 Task: Search one way flight ticket for 1 adult, 5 children, 2 infants in seat and 1 infant on lap in first from Indianapolis: Indianapolis International Airport to Springfield: Abraham Lincoln Capital Airport on 5-2-2023. Choice of flights is Frontier. Number of bags: 7 checked bags. Price is upto 77000. Outbound departure time preference is 6:45.
Action: Mouse moved to (383, 334)
Screenshot: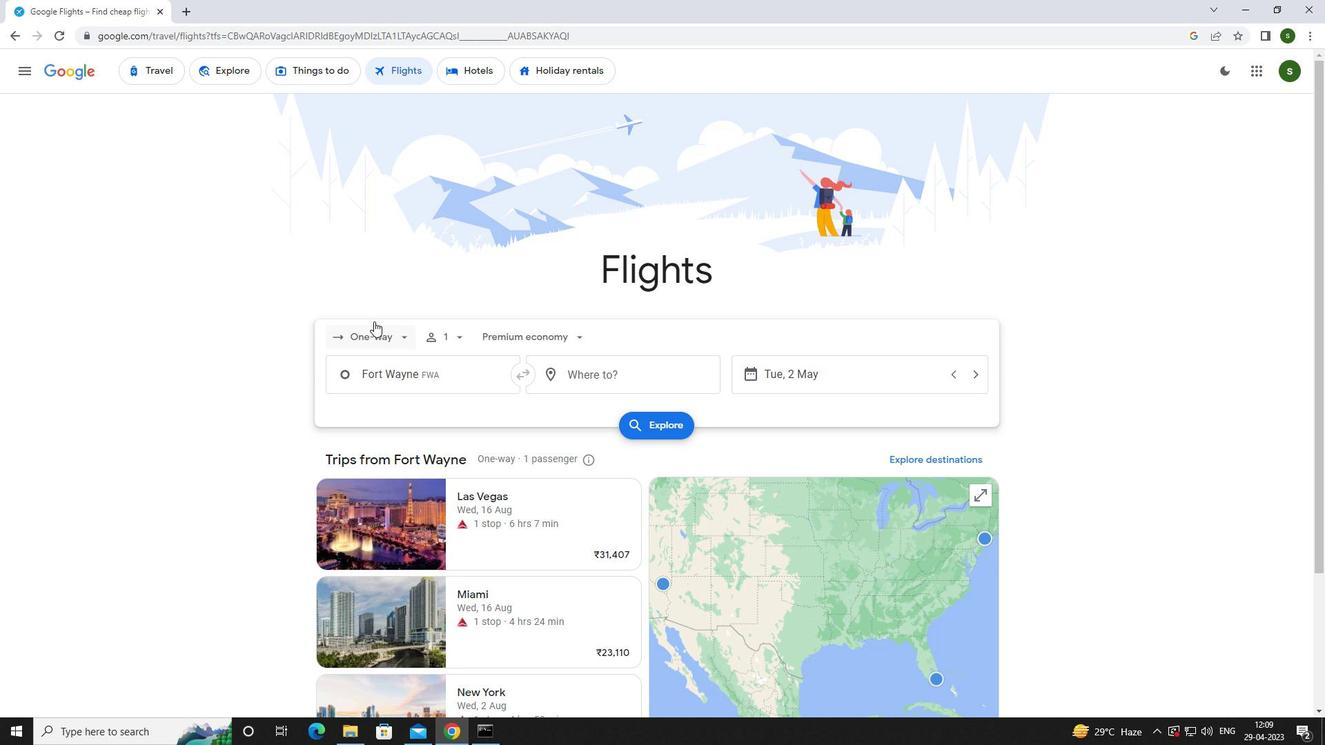 
Action: Mouse pressed left at (383, 334)
Screenshot: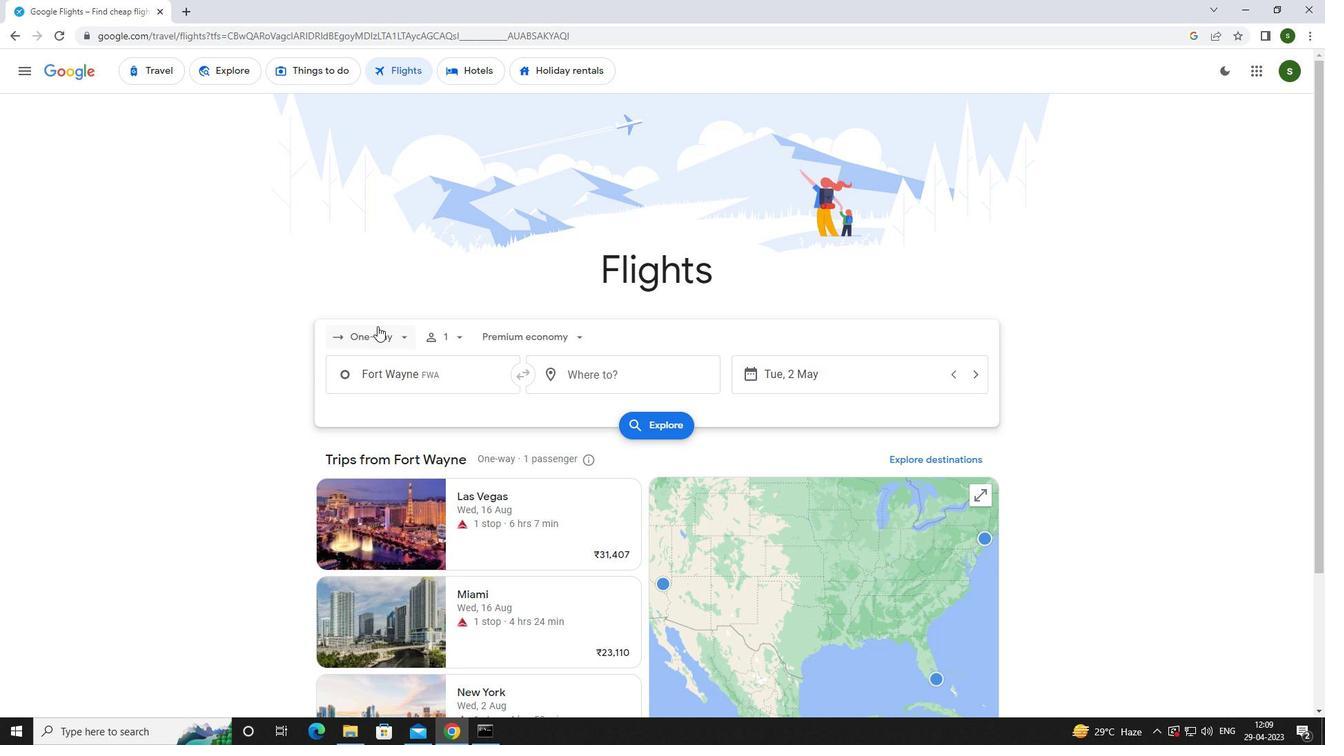 
Action: Mouse moved to (381, 406)
Screenshot: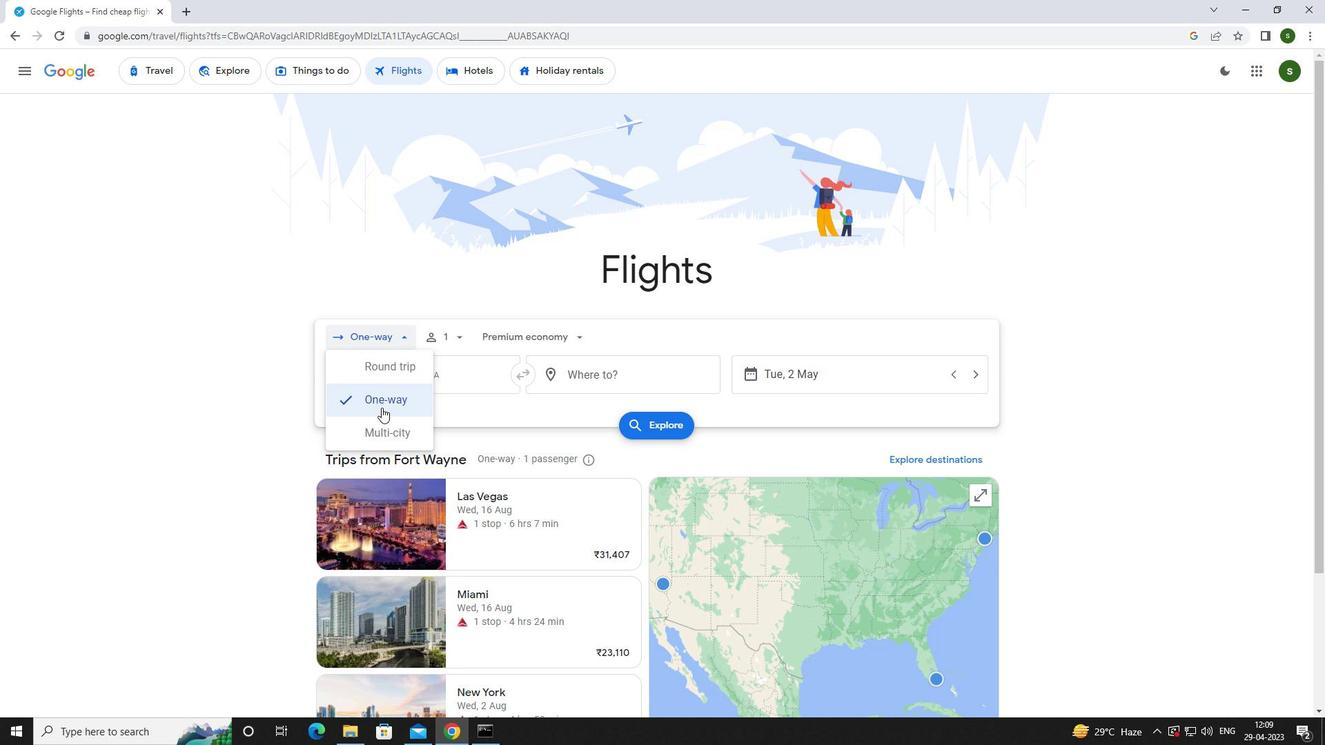 
Action: Mouse pressed left at (381, 406)
Screenshot: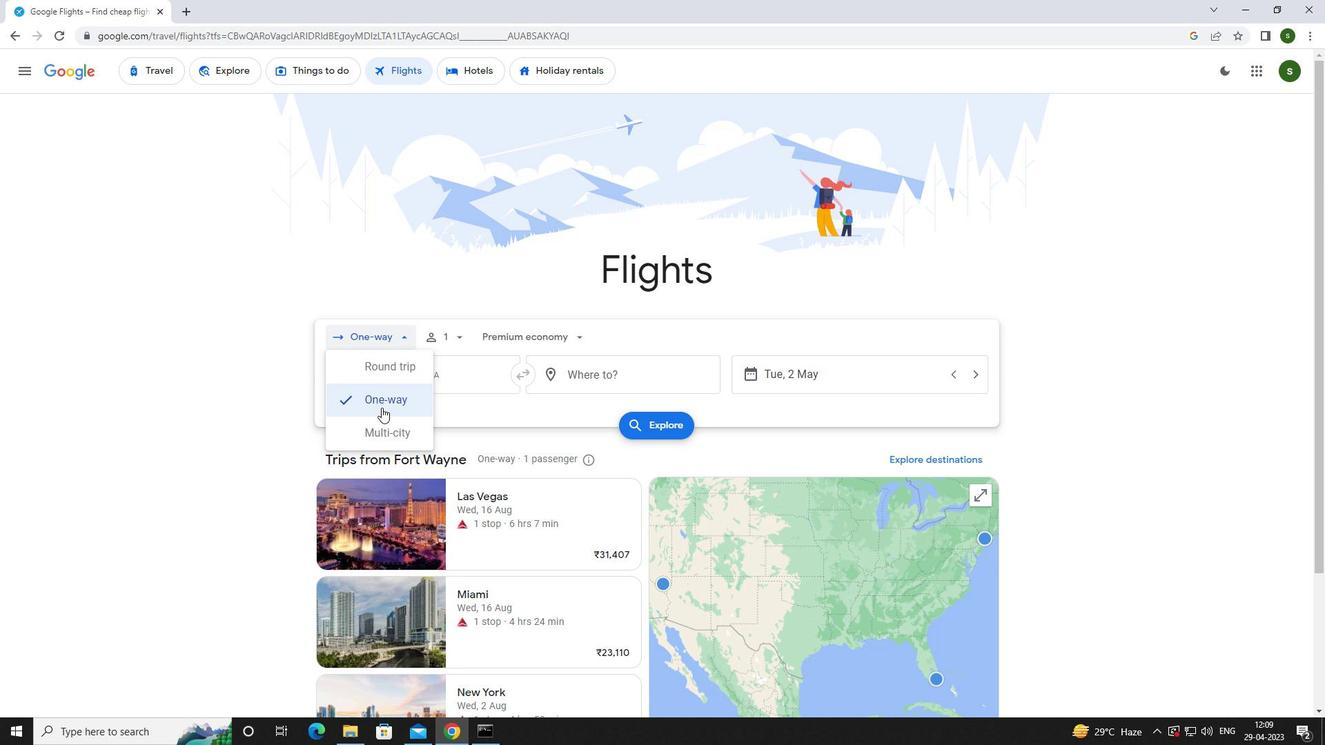 
Action: Mouse moved to (454, 333)
Screenshot: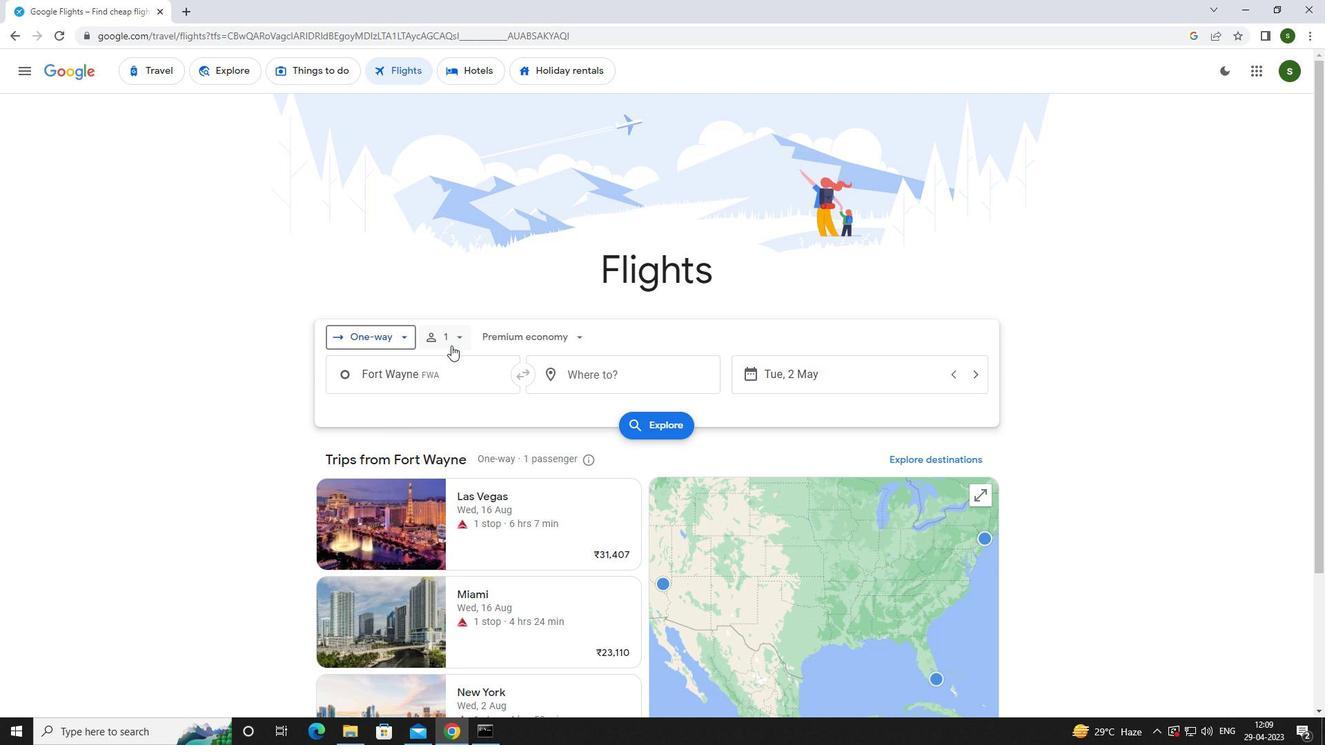 
Action: Mouse pressed left at (454, 333)
Screenshot: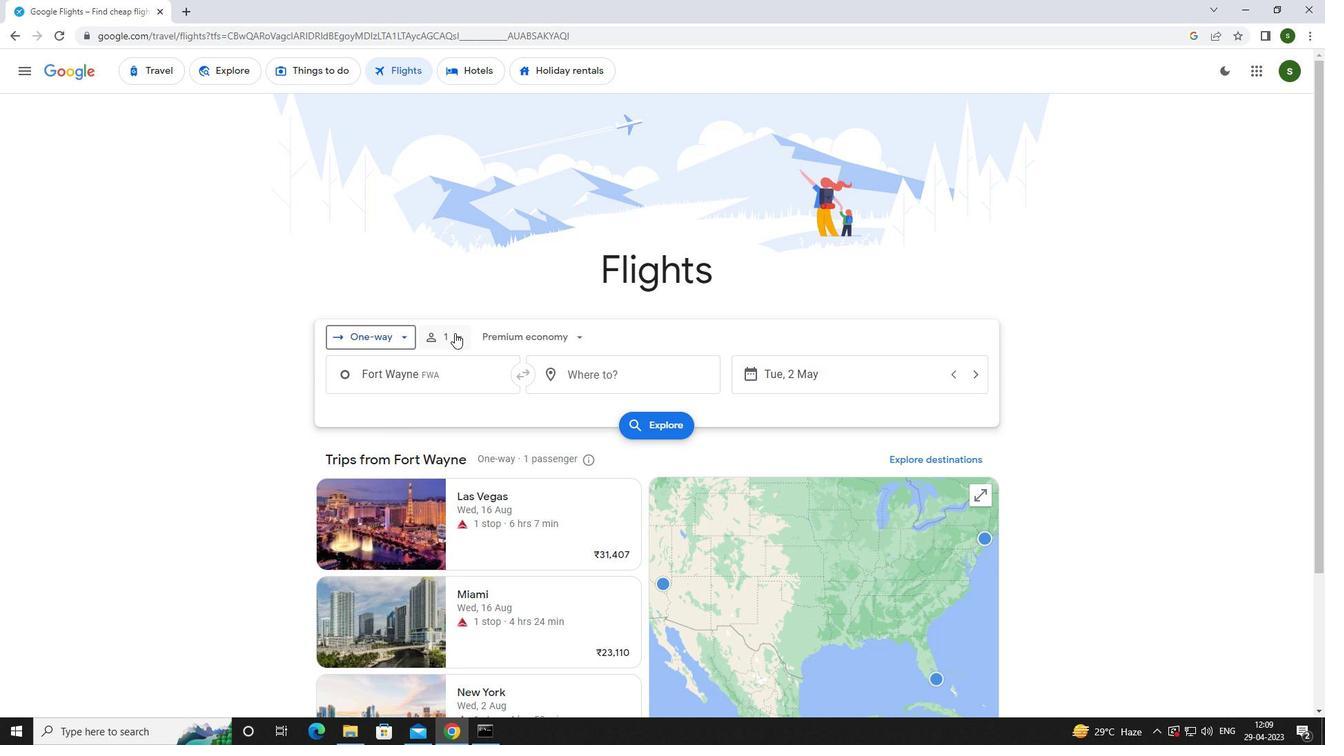 
Action: Mouse moved to (569, 404)
Screenshot: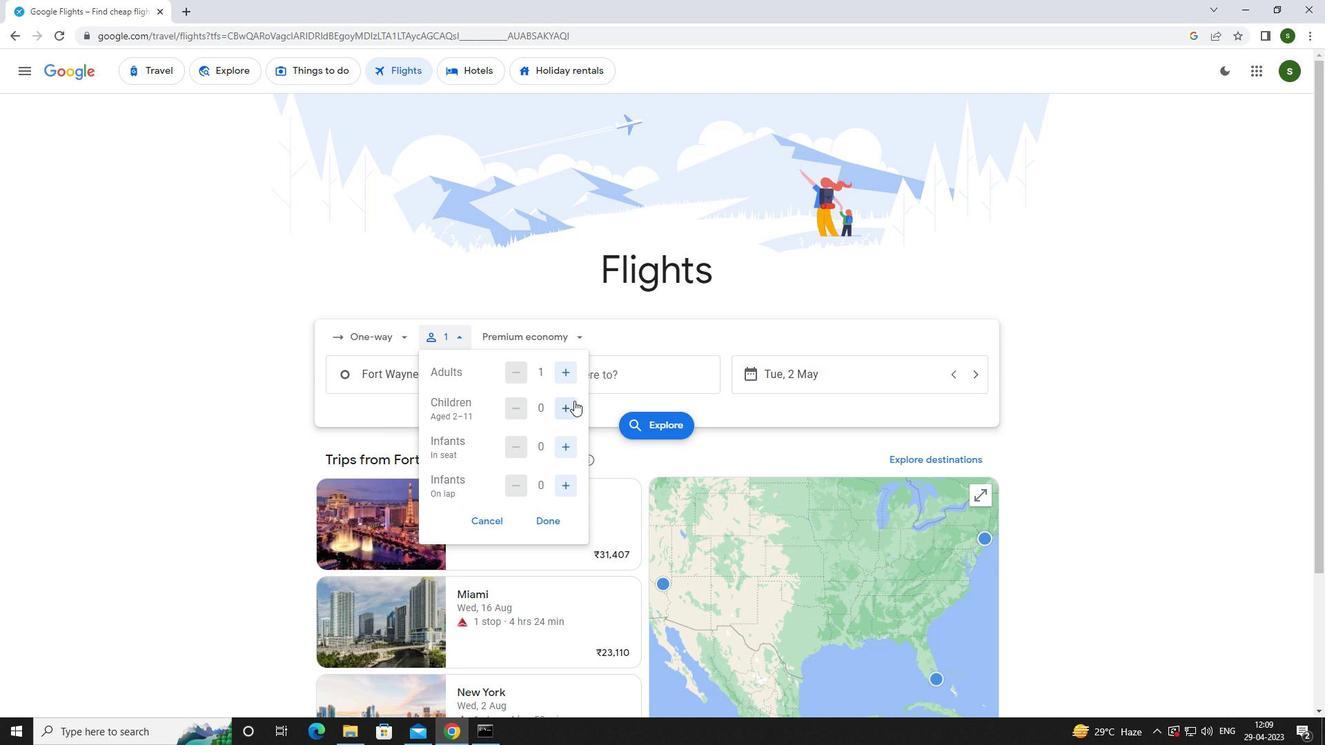 
Action: Mouse pressed left at (569, 404)
Screenshot: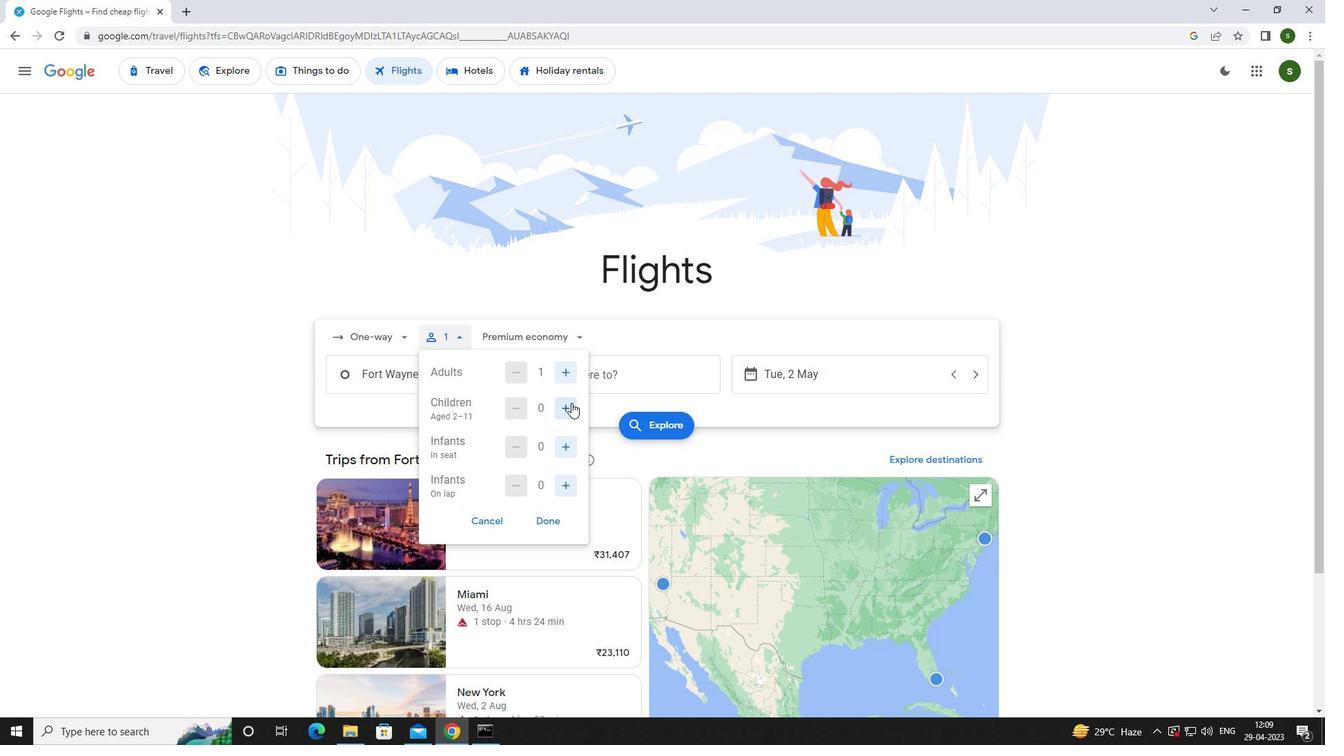 
Action: Mouse pressed left at (569, 404)
Screenshot: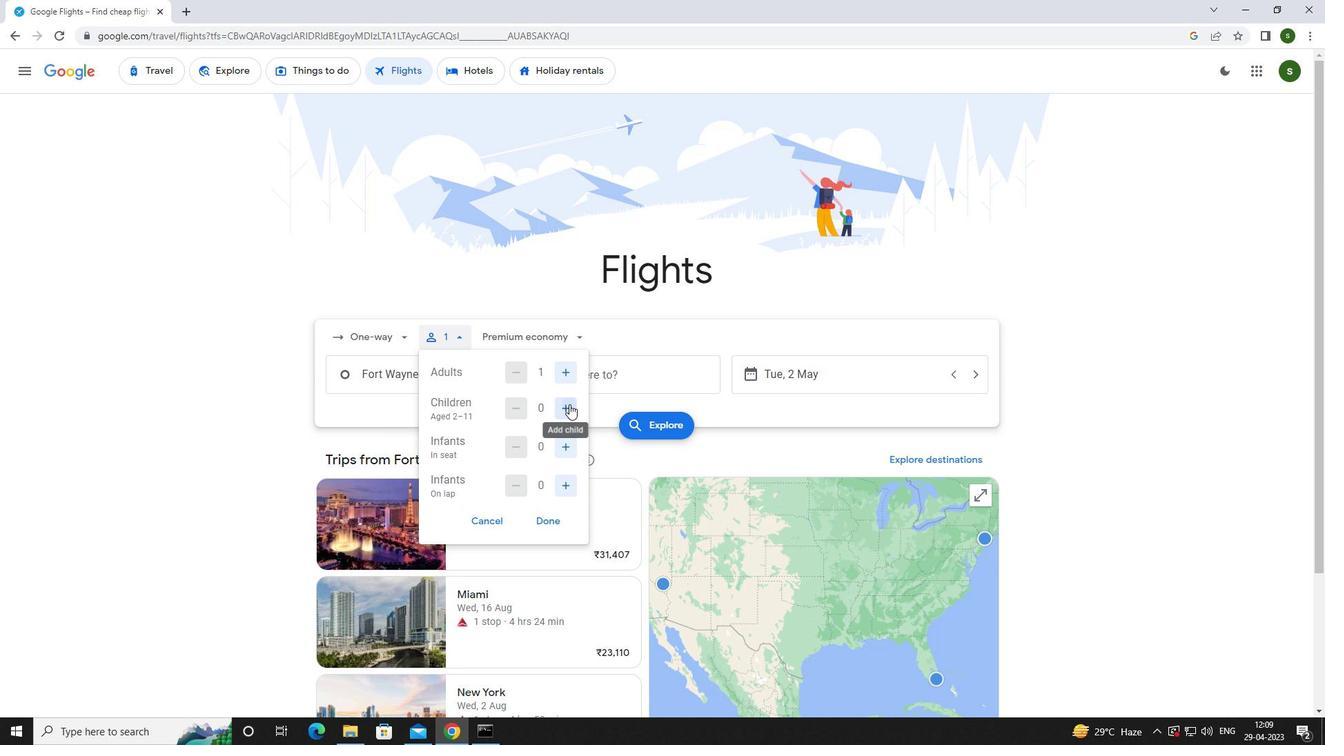 
Action: Mouse pressed left at (569, 404)
Screenshot: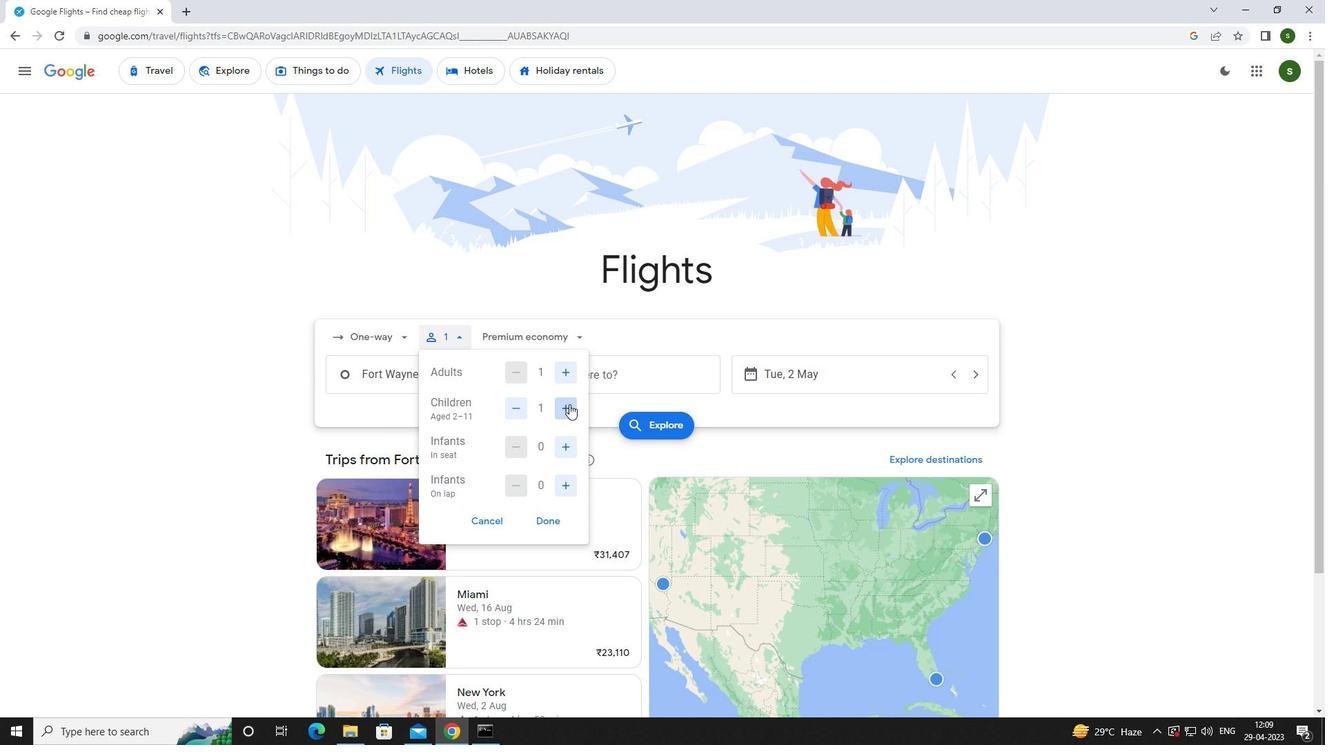 
Action: Mouse pressed left at (569, 404)
Screenshot: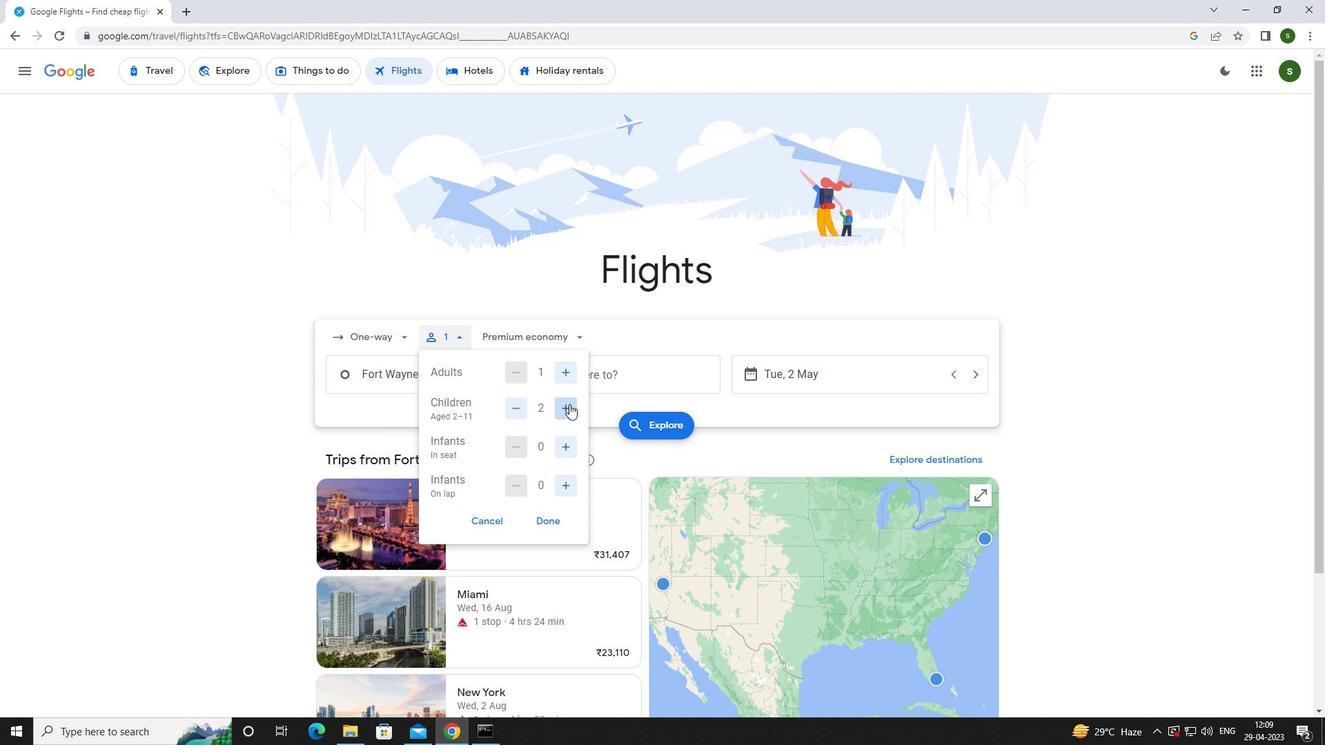 
Action: Mouse pressed left at (569, 404)
Screenshot: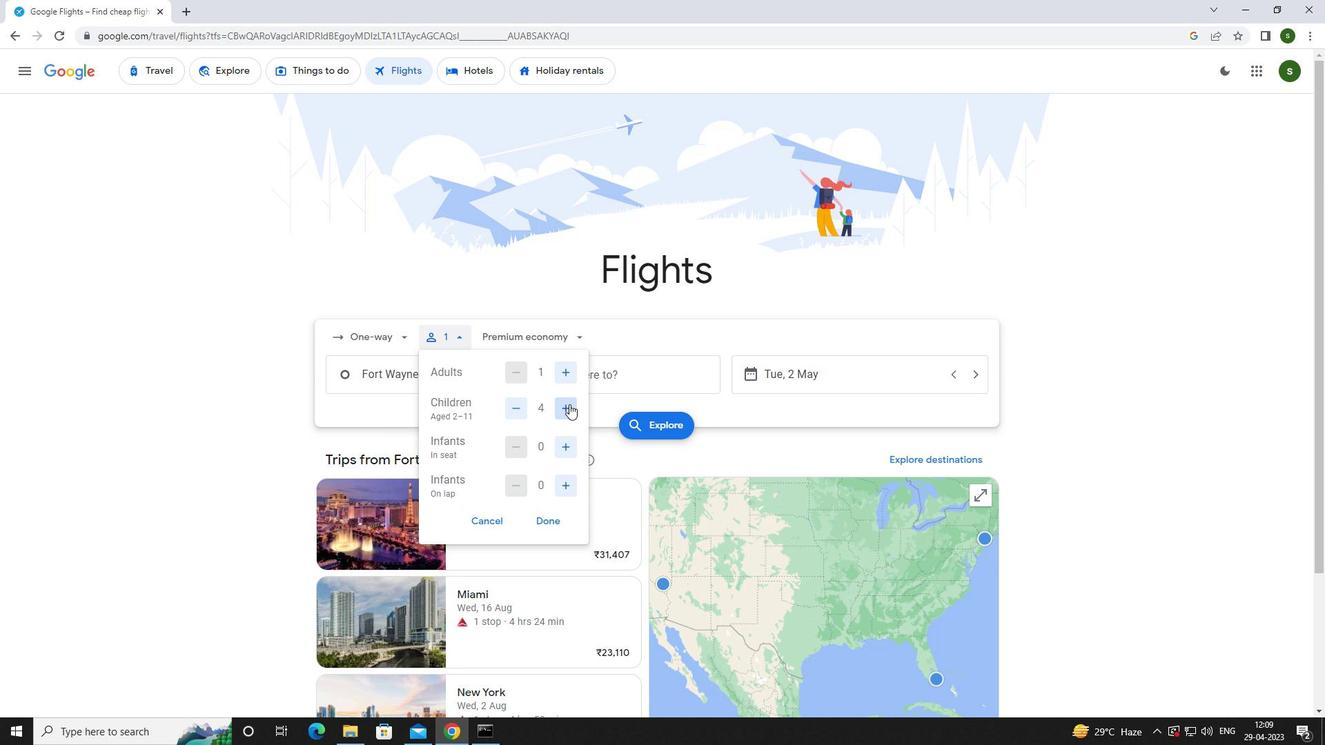 
Action: Mouse moved to (569, 443)
Screenshot: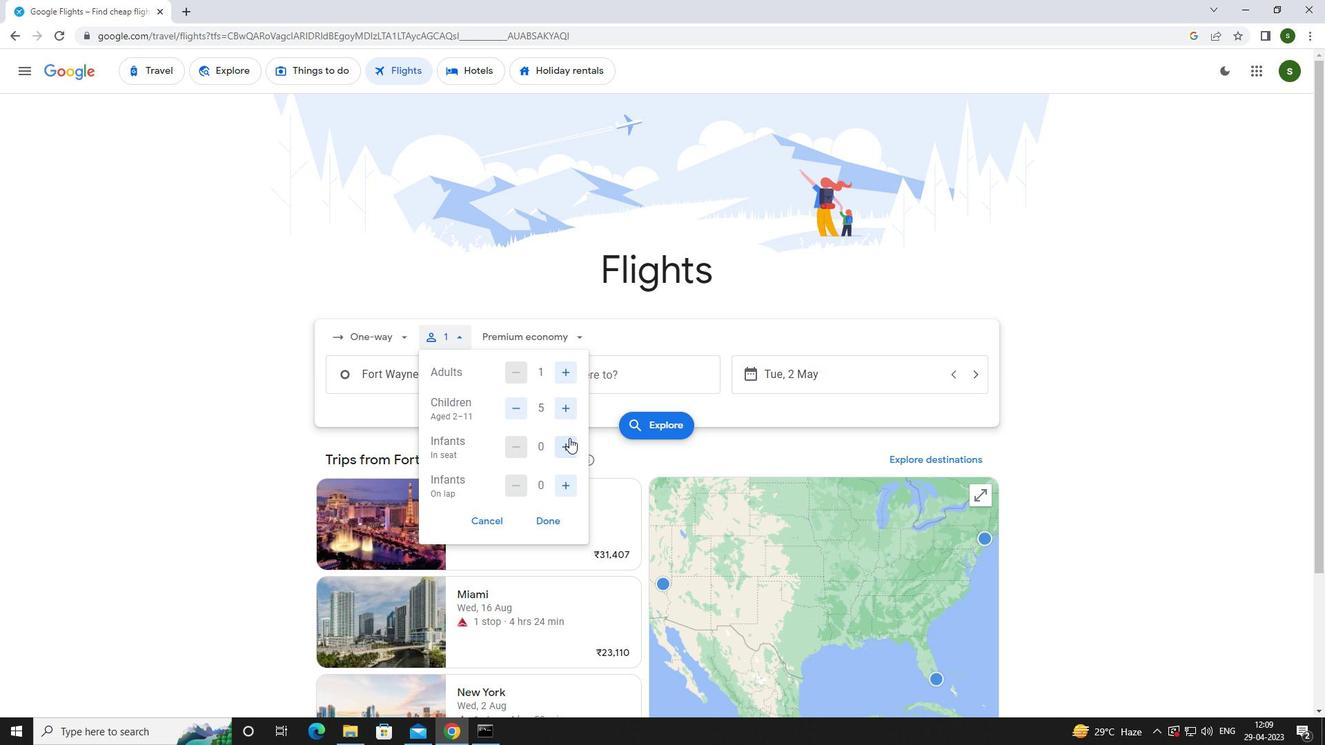 
Action: Mouse pressed left at (569, 443)
Screenshot: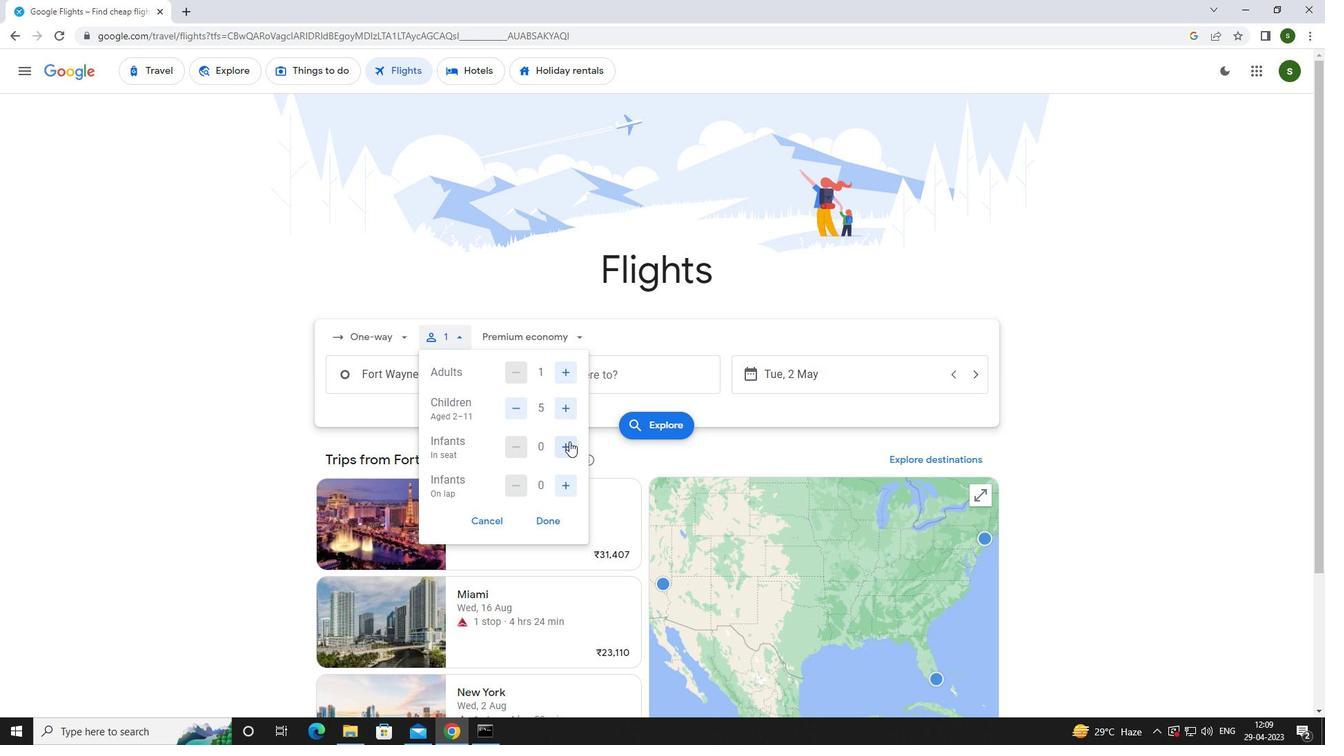 
Action: Mouse pressed left at (569, 443)
Screenshot: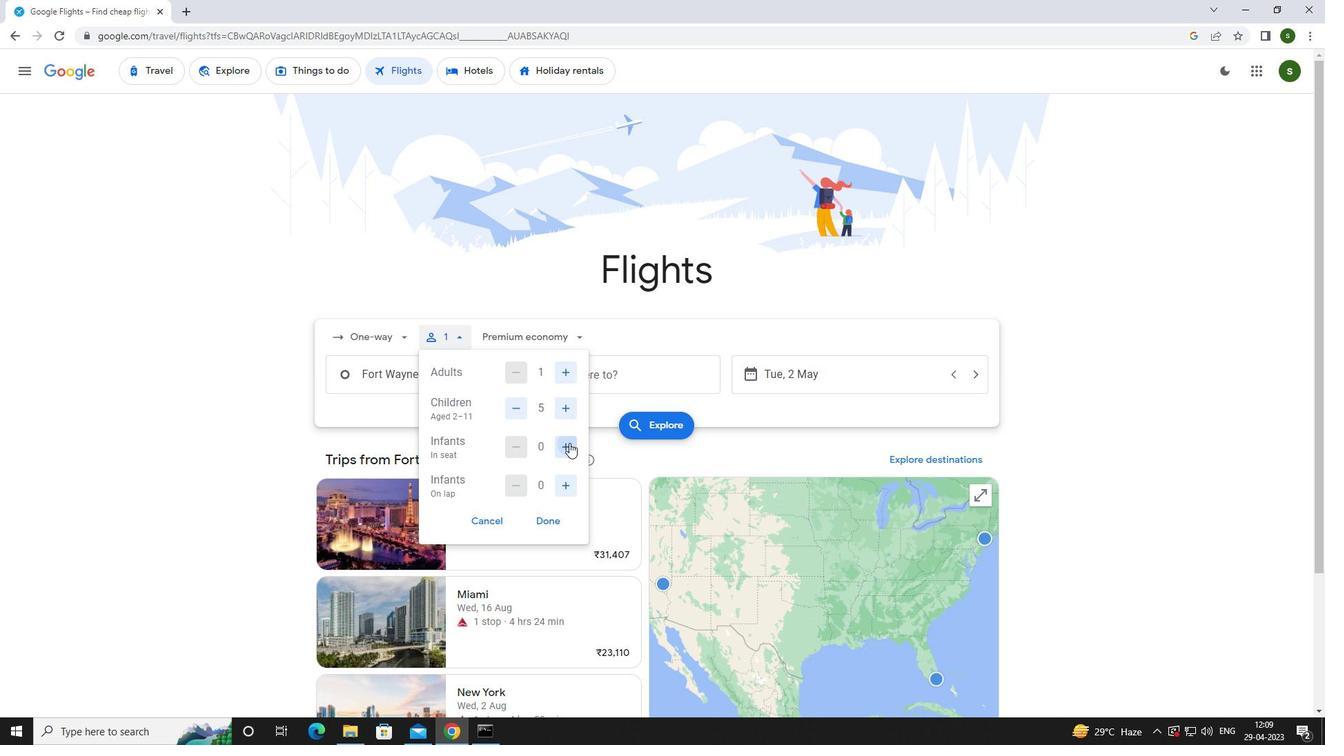 
Action: Mouse moved to (569, 483)
Screenshot: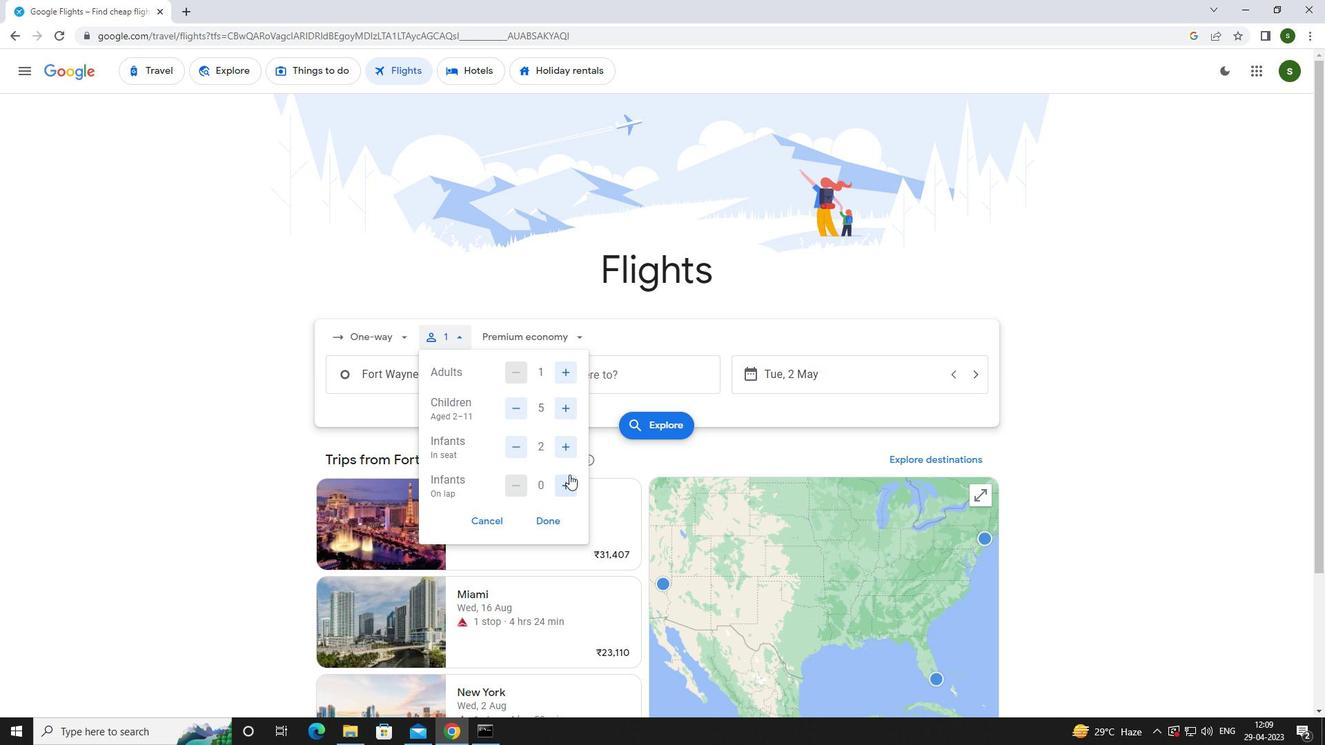 
Action: Mouse pressed left at (569, 483)
Screenshot: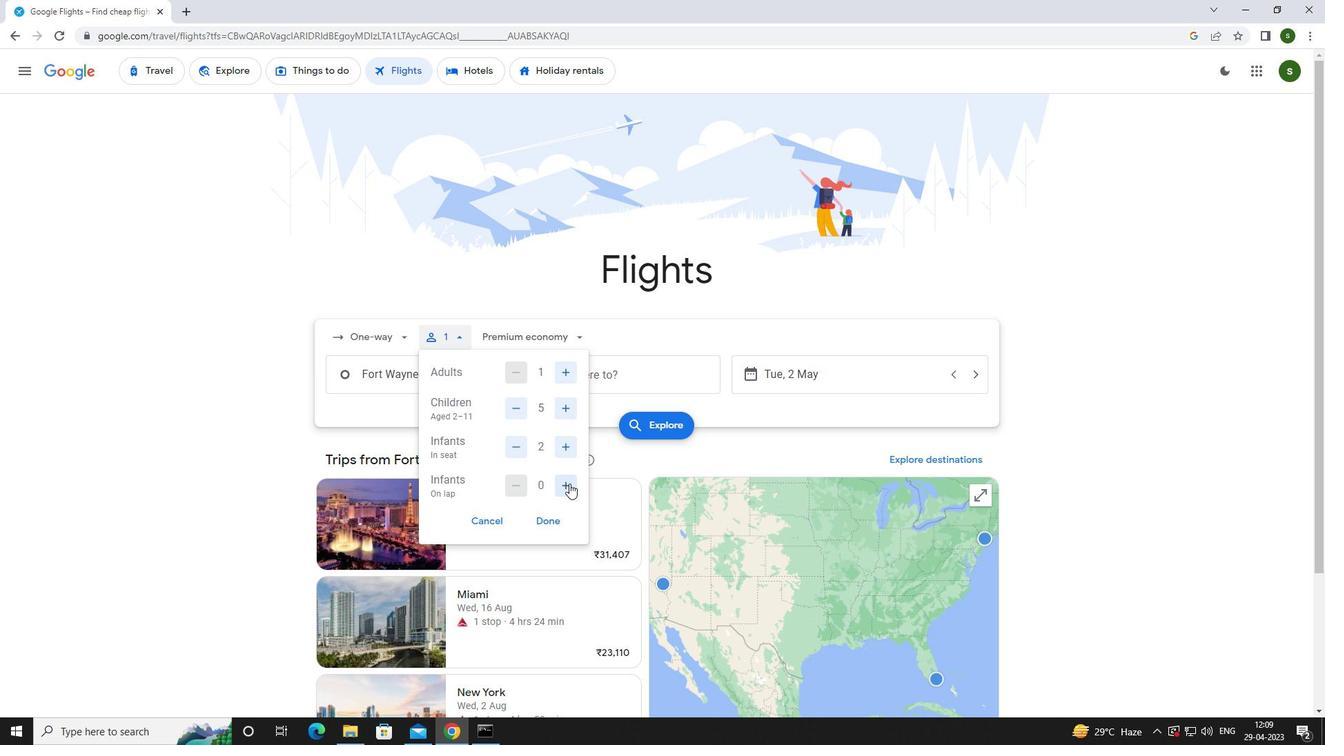 
Action: Mouse moved to (511, 452)
Screenshot: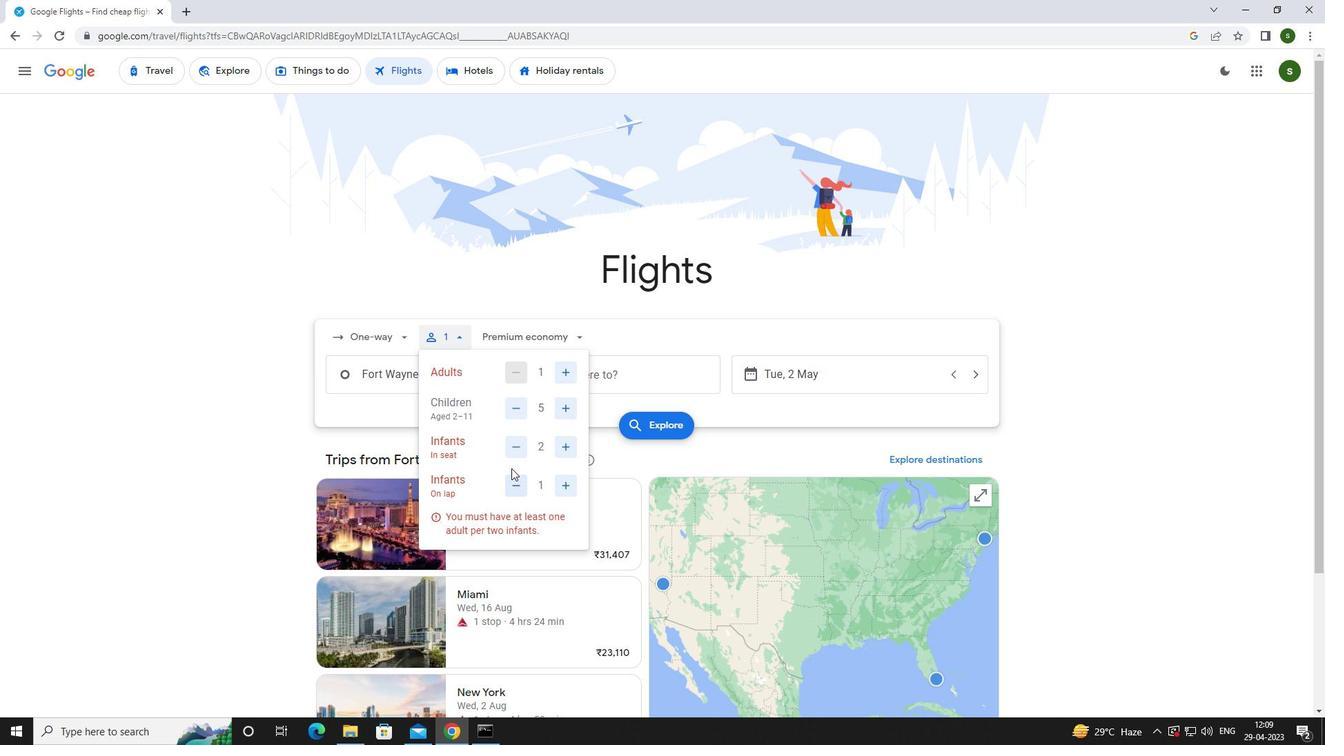 
Action: Mouse pressed left at (511, 452)
Screenshot: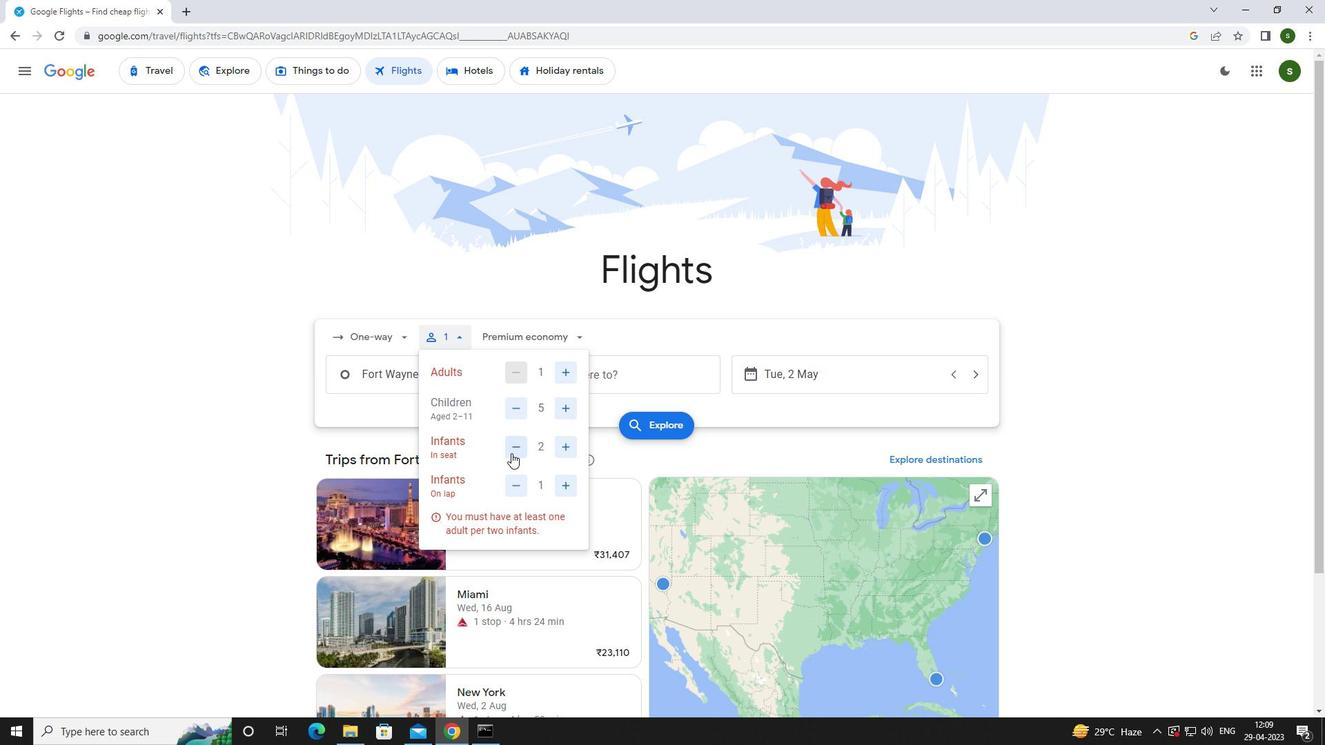 
Action: Mouse moved to (559, 331)
Screenshot: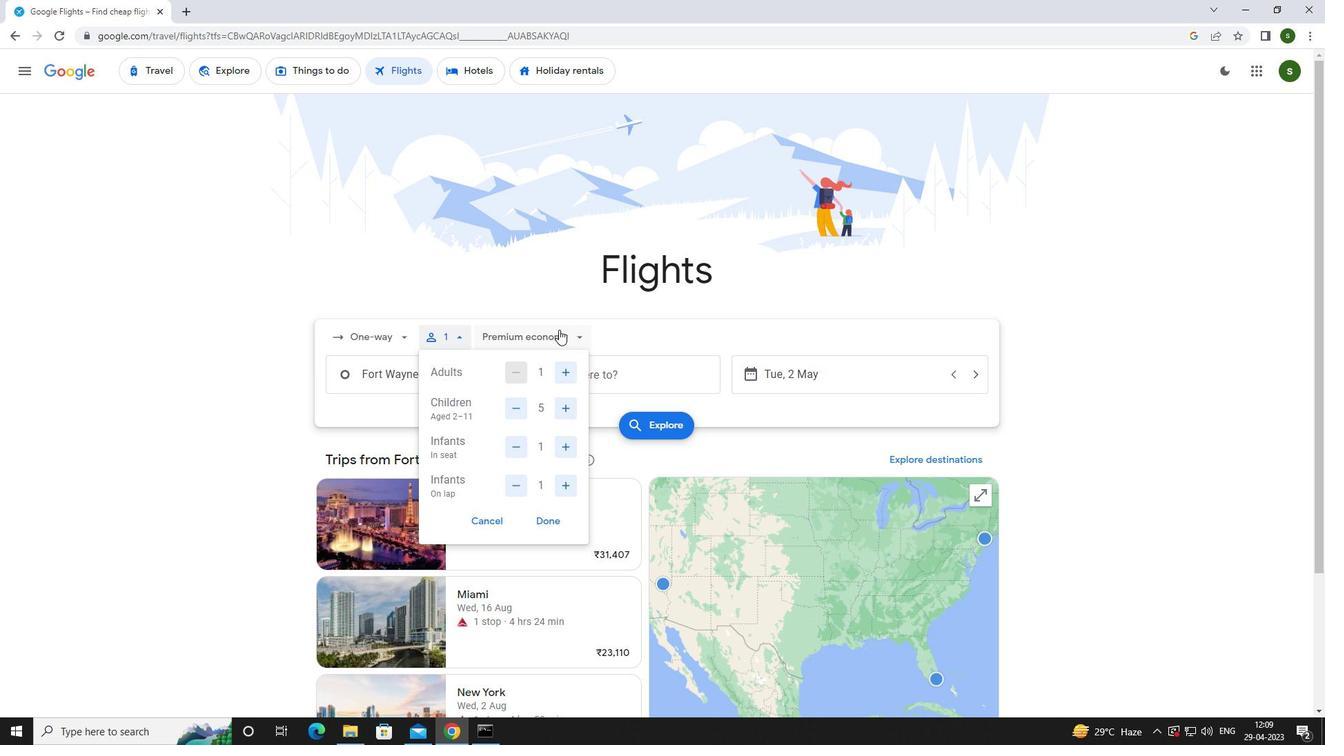 
Action: Mouse pressed left at (559, 331)
Screenshot: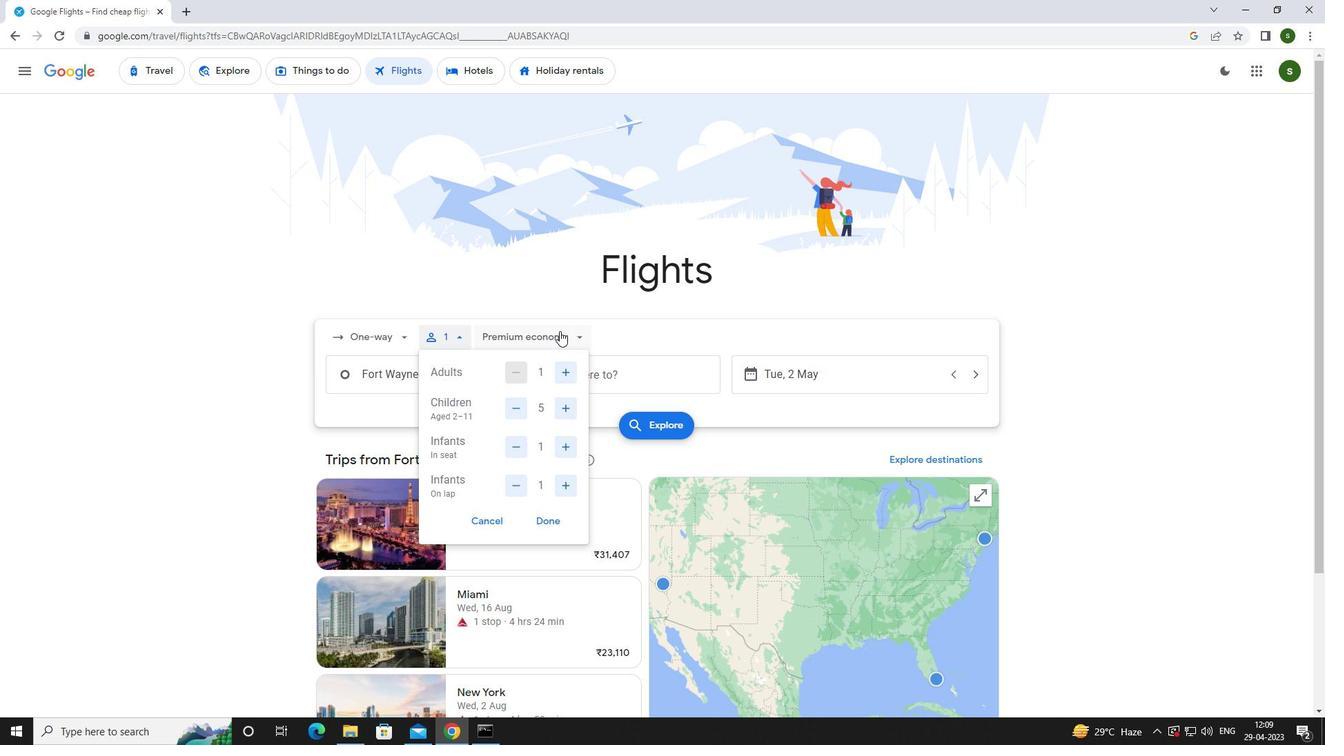 
Action: Mouse moved to (545, 468)
Screenshot: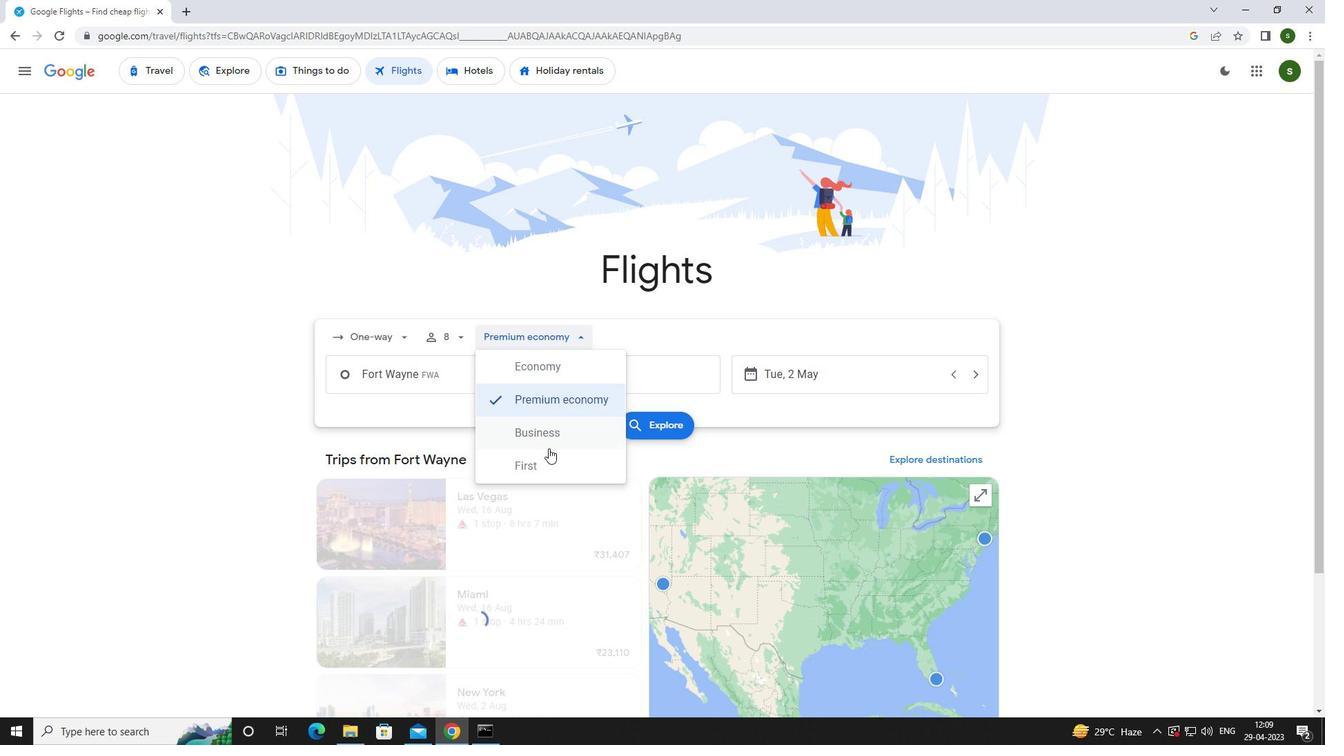 
Action: Mouse pressed left at (545, 468)
Screenshot: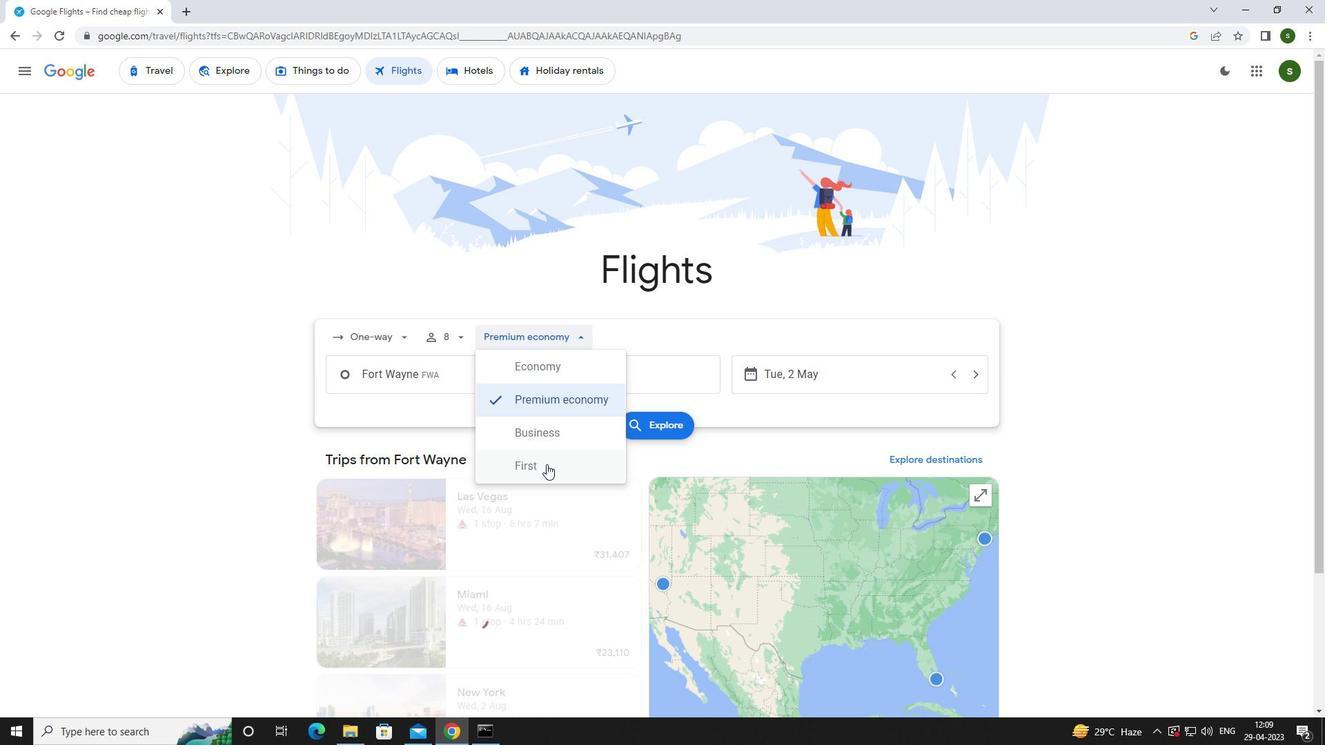
Action: Mouse moved to (467, 375)
Screenshot: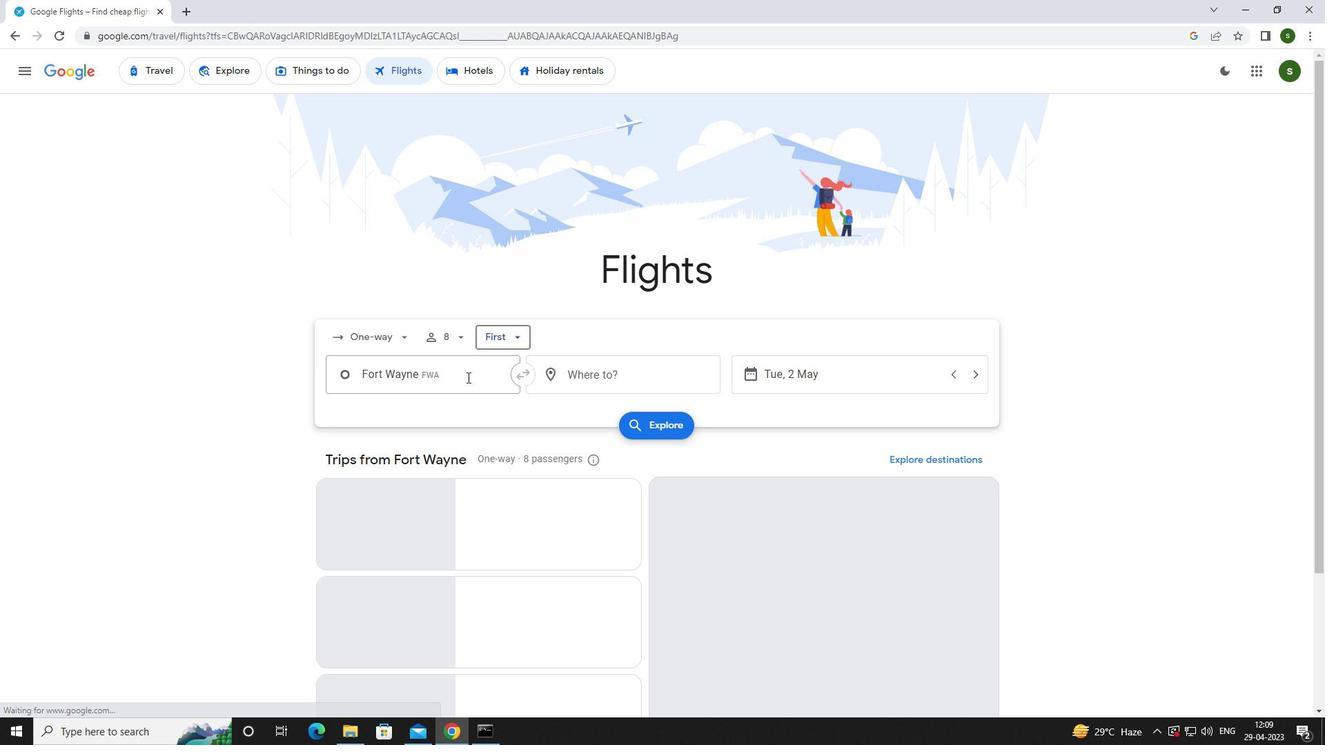 
Action: Mouse pressed left at (467, 375)
Screenshot: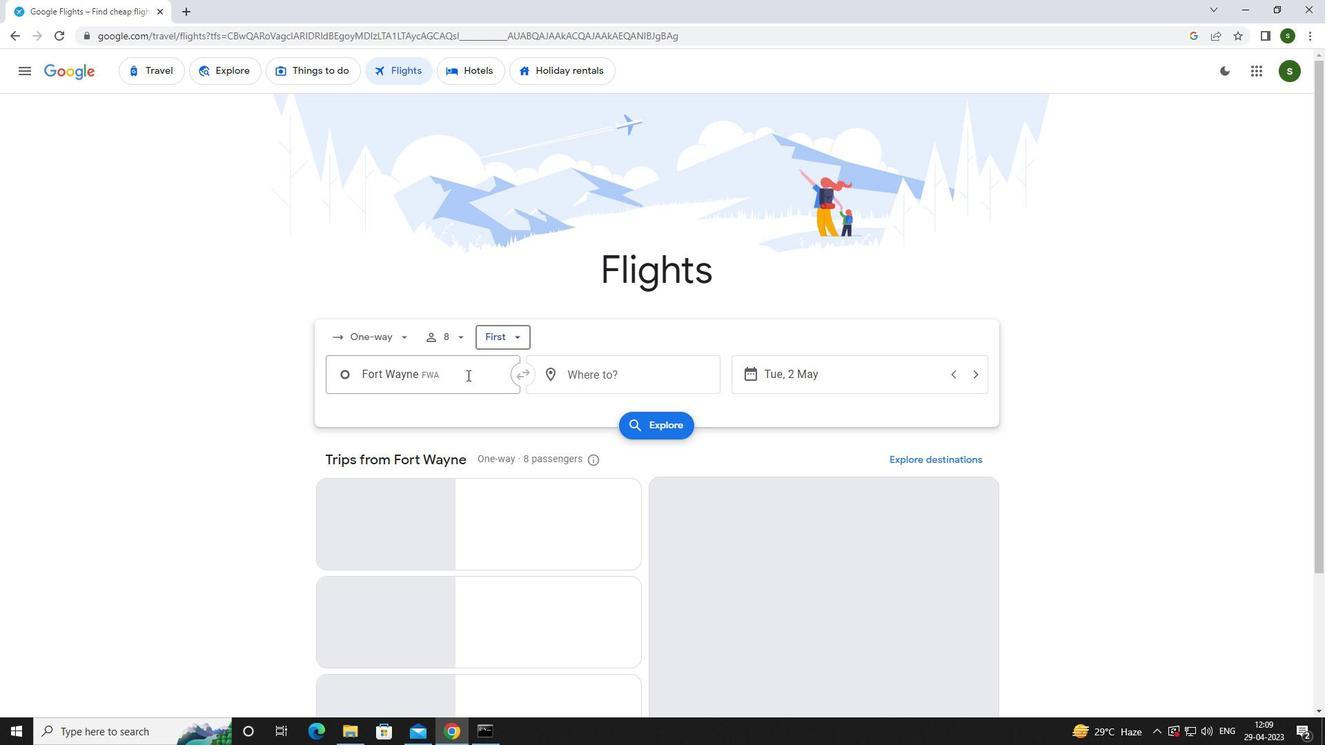 
Action: Key pressed i<Key.caps_lock>ndianpolis
Screenshot: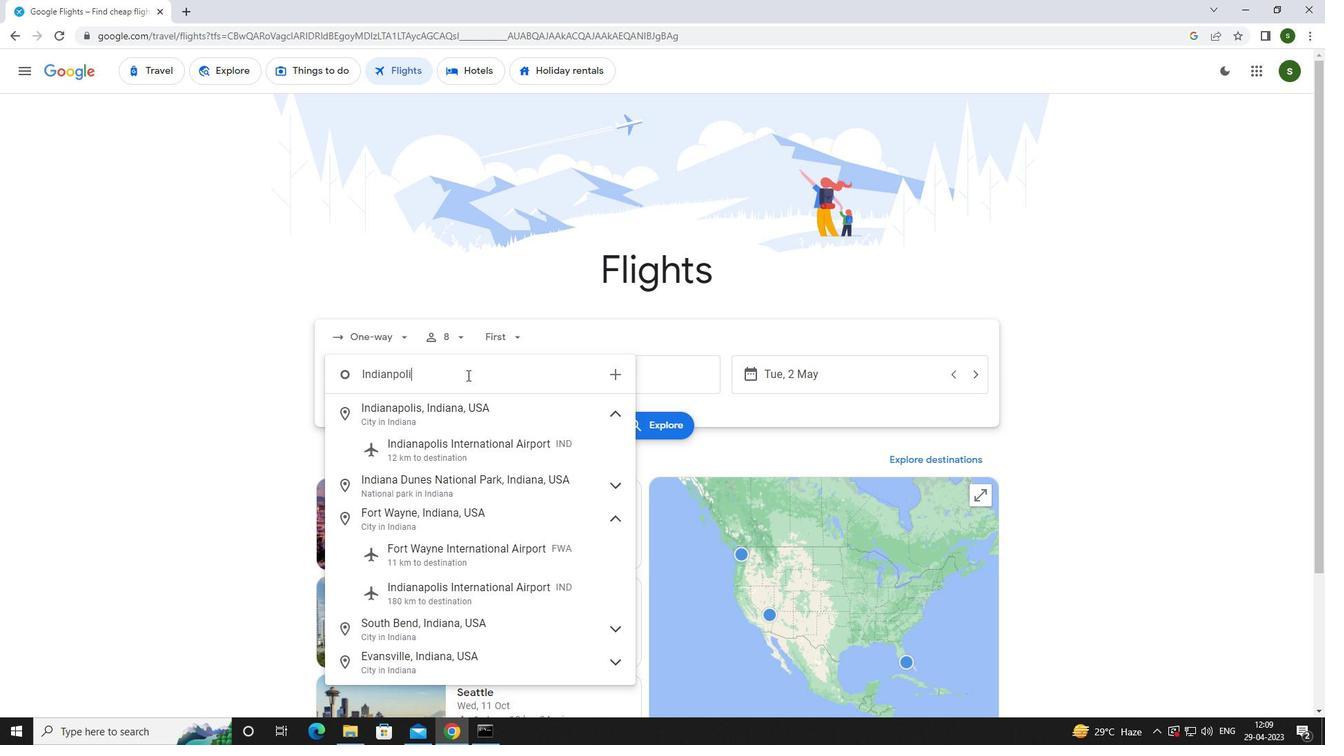 
Action: Mouse moved to (485, 441)
Screenshot: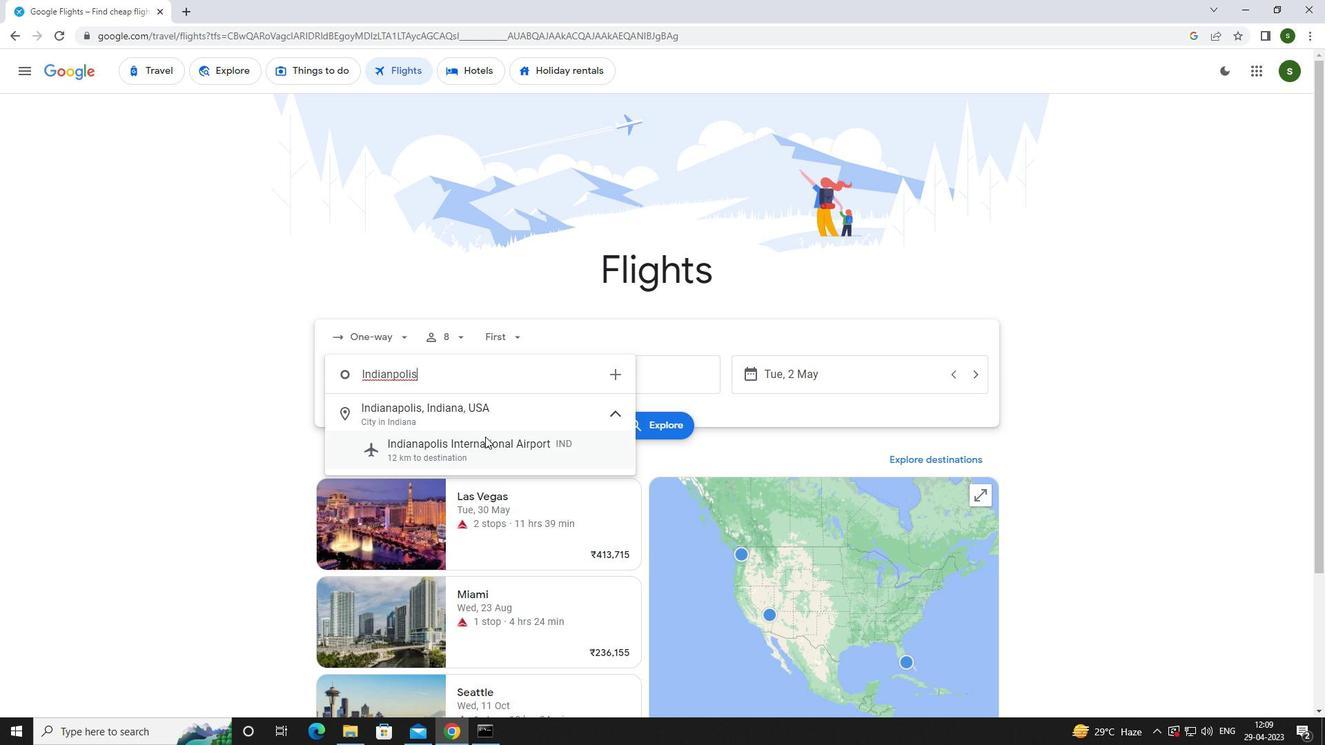 
Action: Mouse pressed left at (485, 441)
Screenshot: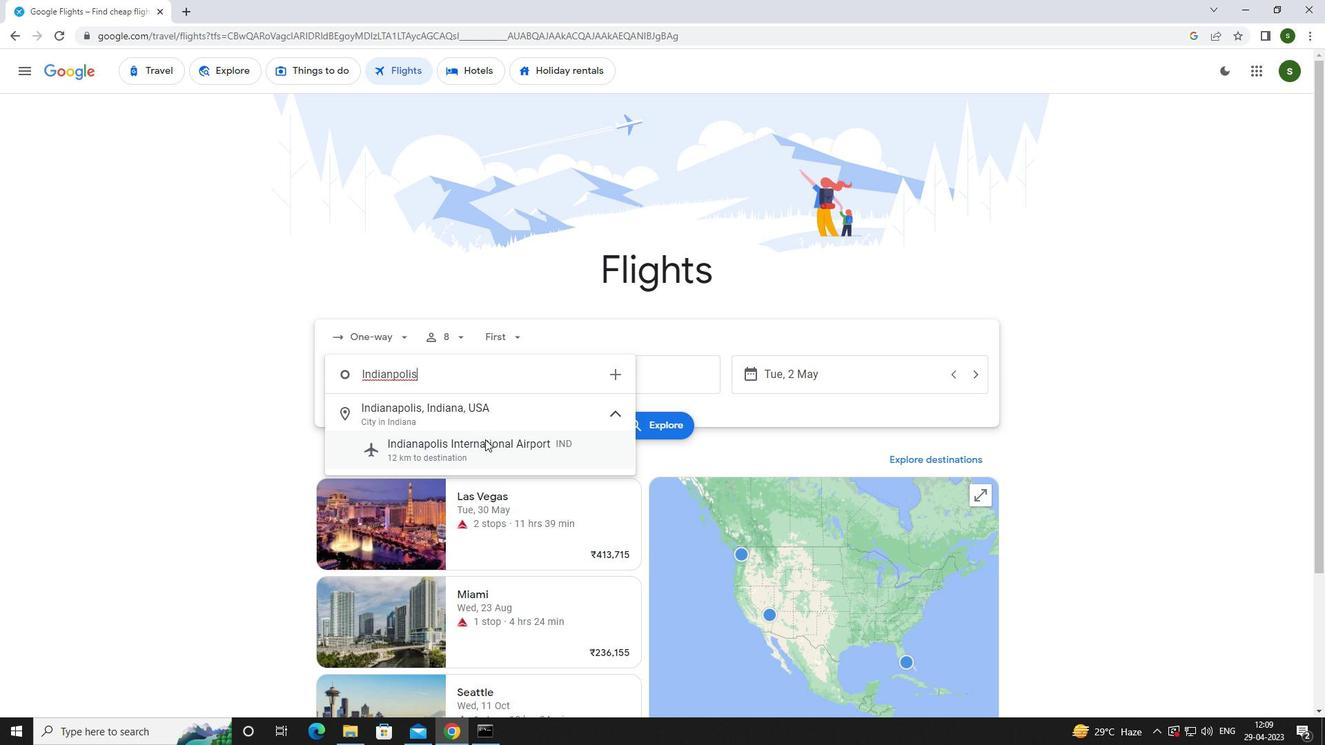 
Action: Mouse moved to (602, 381)
Screenshot: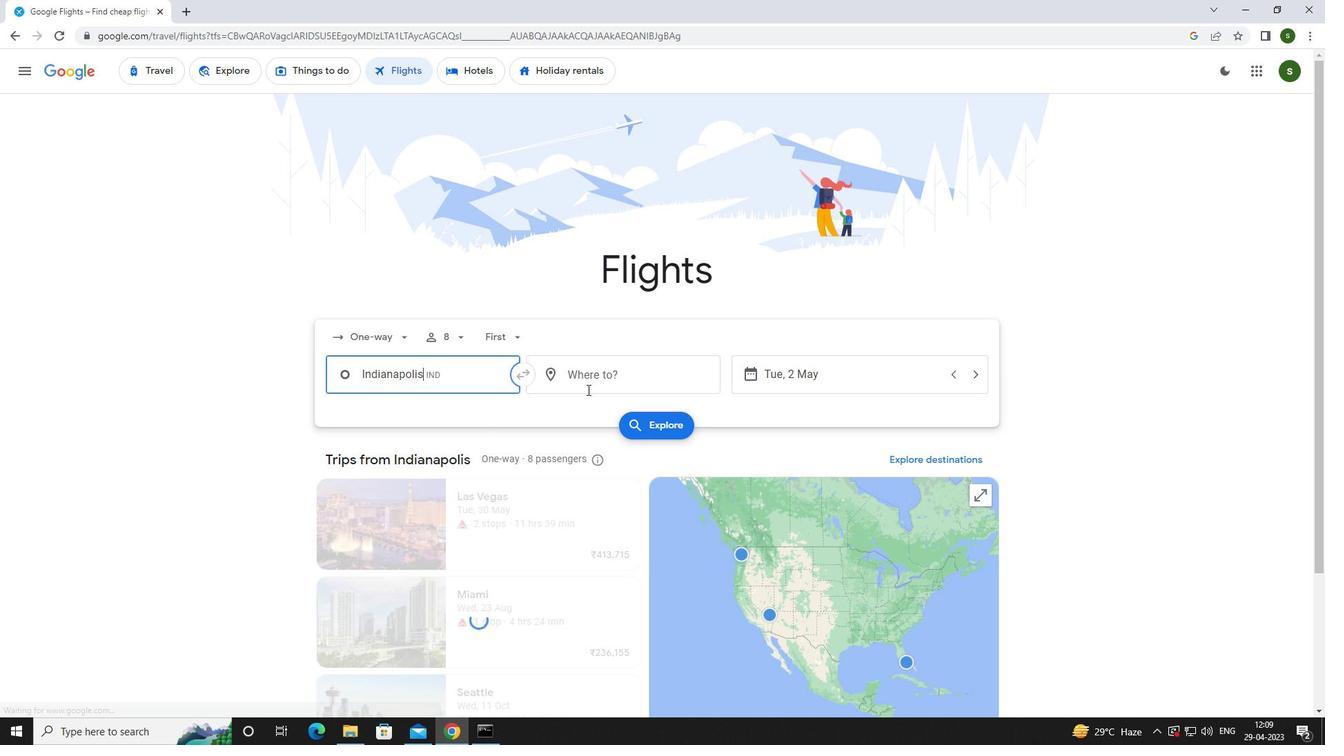 
Action: Mouse pressed left at (602, 381)
Screenshot: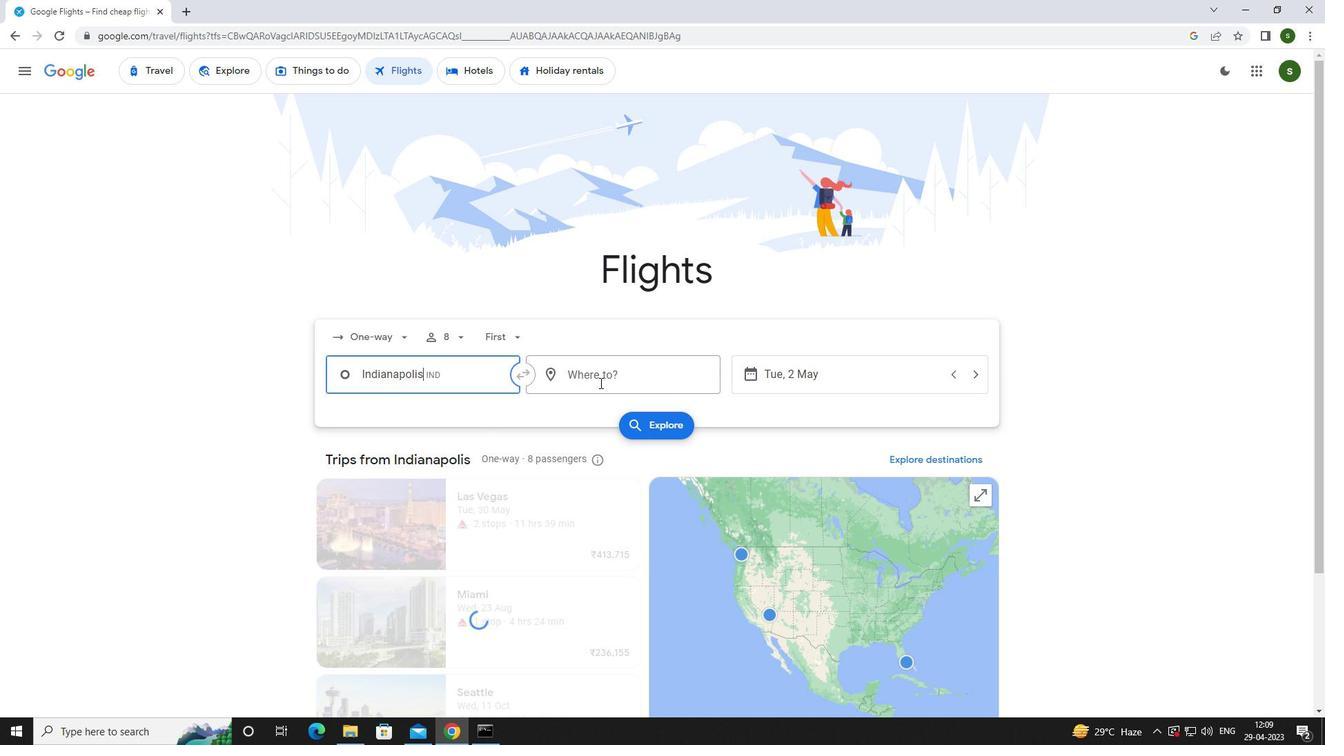 
Action: Mouse moved to (602, 379)
Screenshot: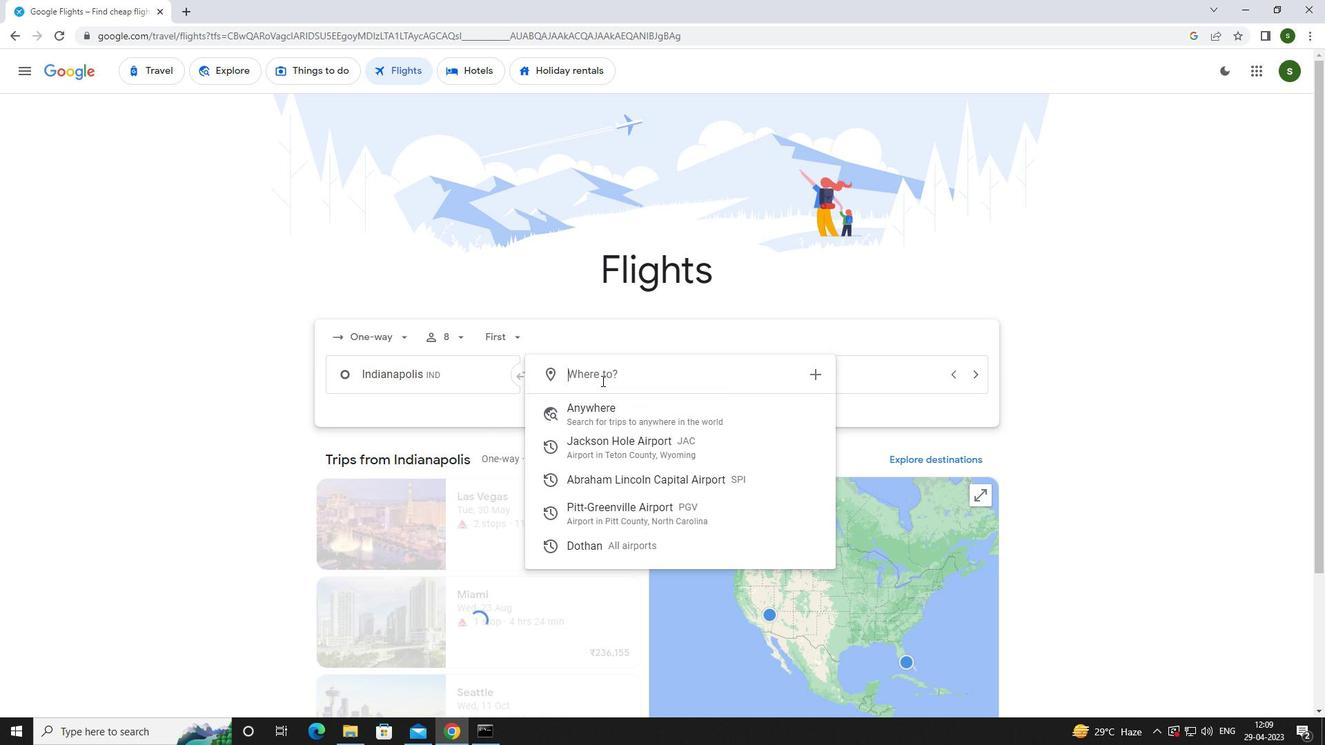 
Action: Key pressed <Key.caps_lock>s<Key.caps_lock>pringfield
Screenshot: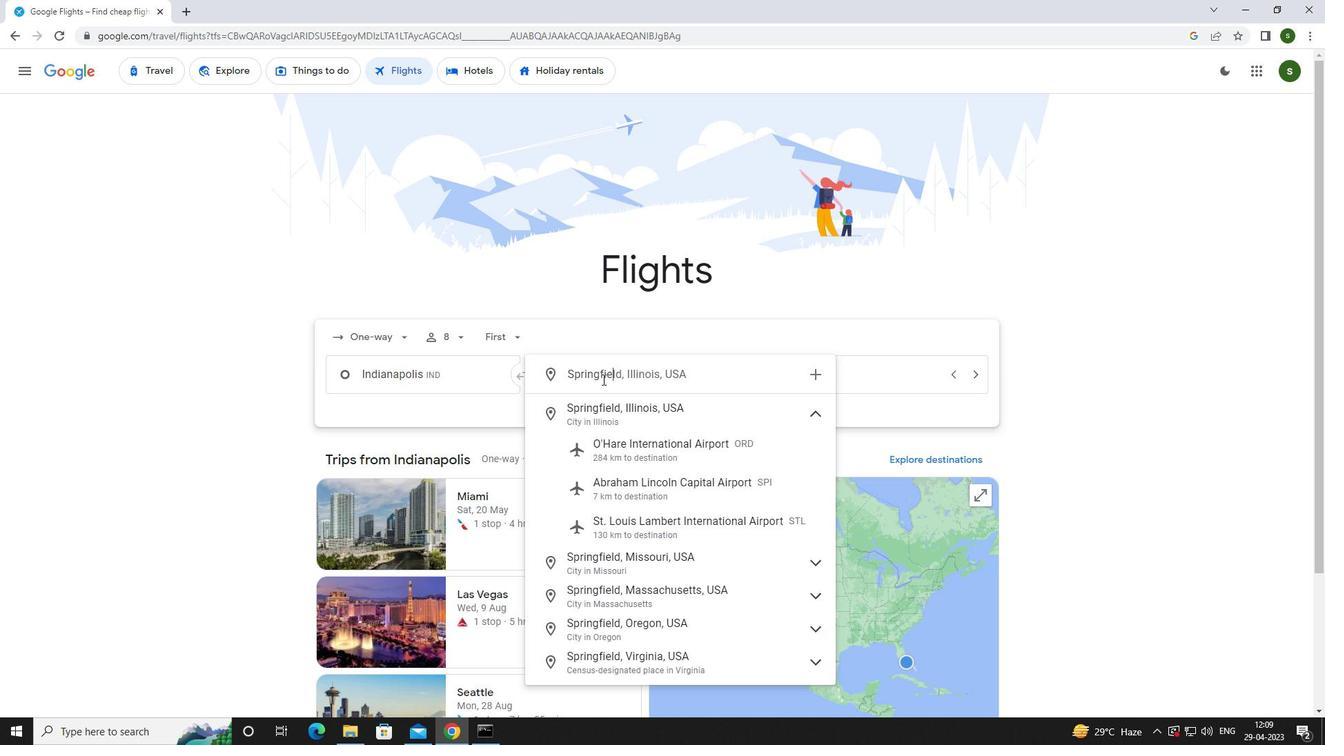 
Action: Mouse moved to (651, 482)
Screenshot: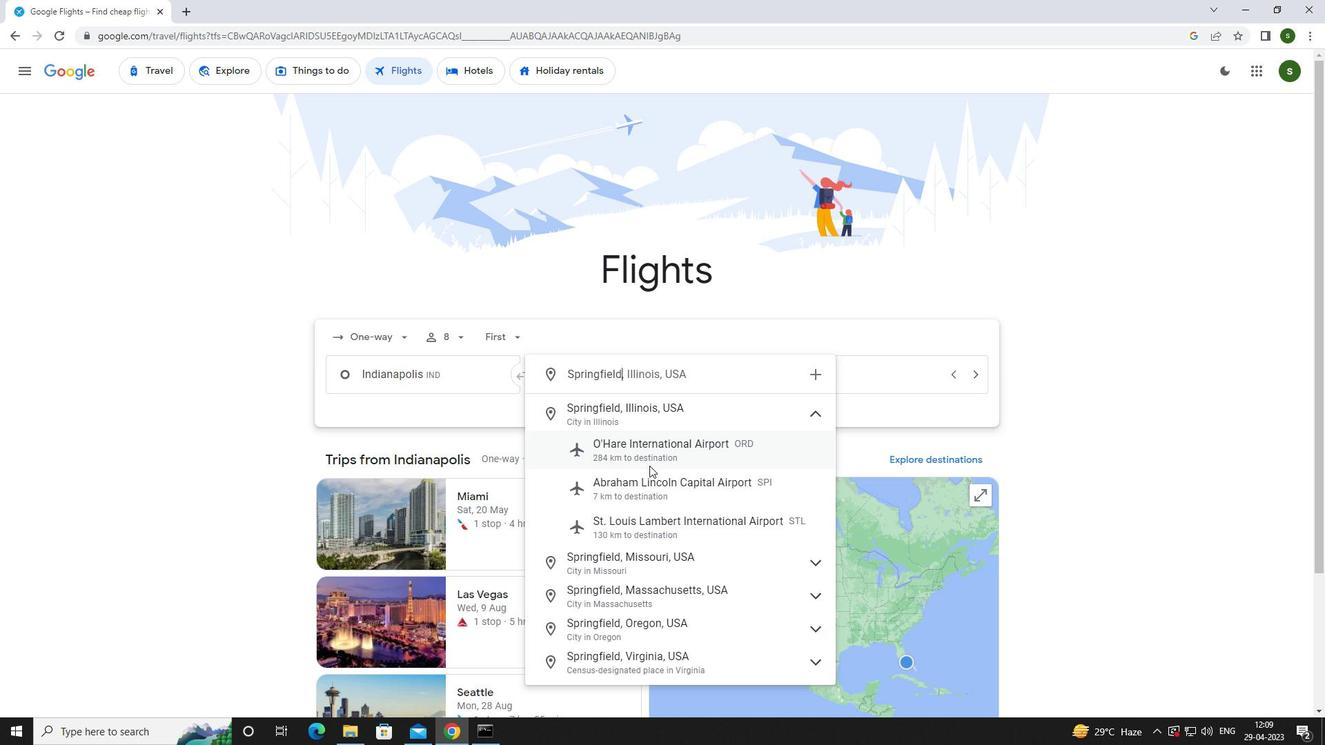 
Action: Mouse pressed left at (651, 482)
Screenshot: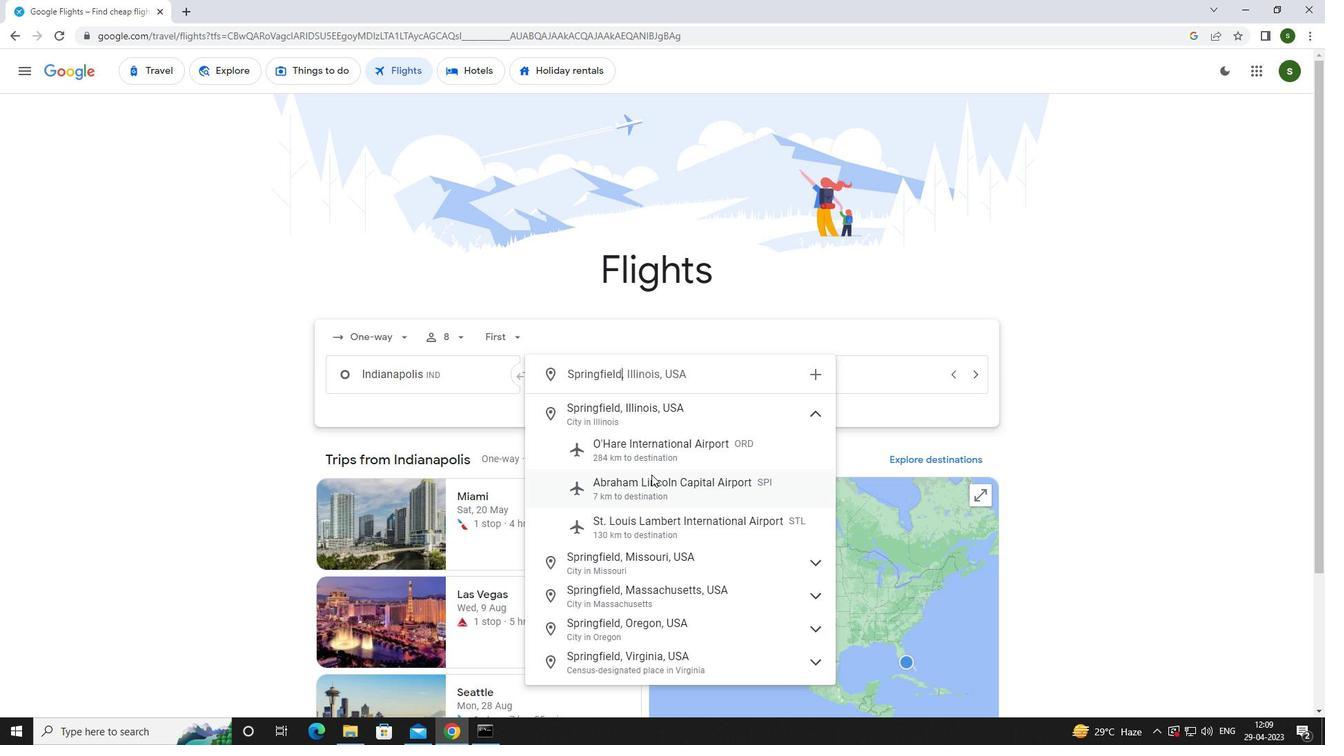
Action: Mouse moved to (794, 376)
Screenshot: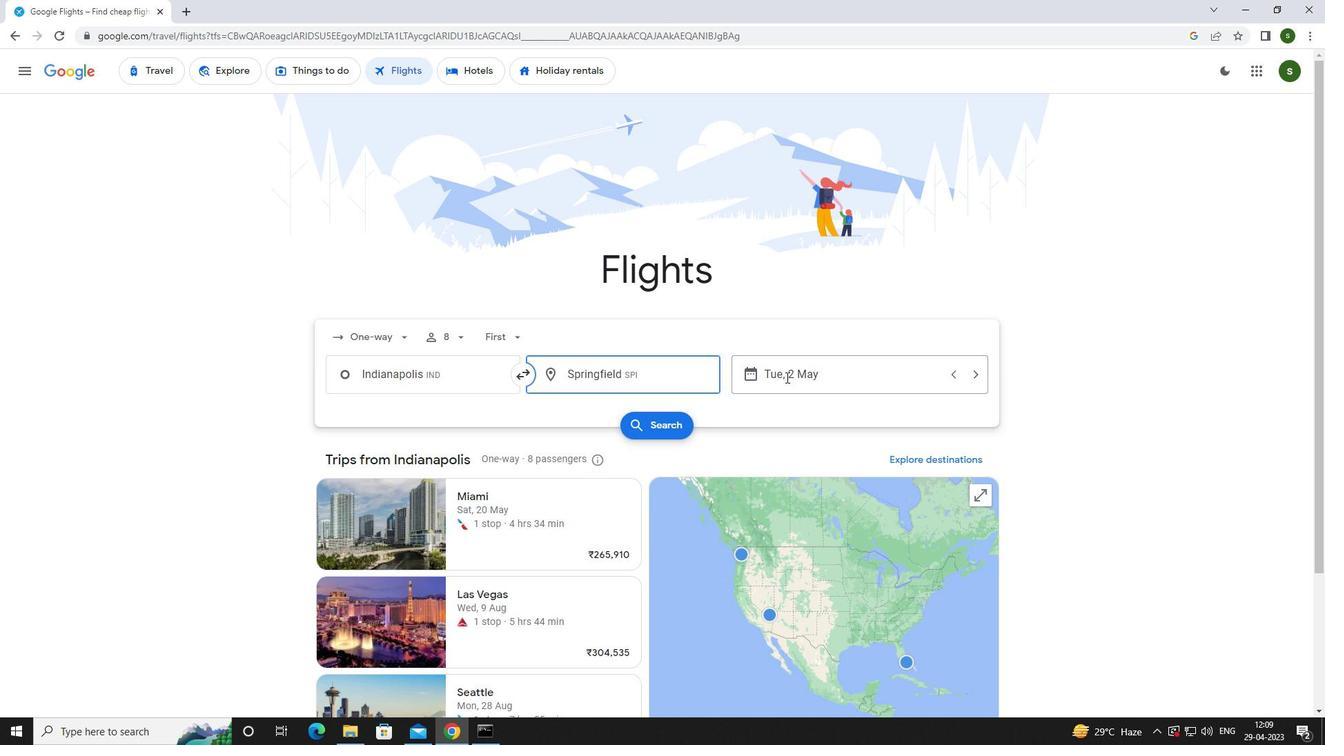 
Action: Mouse pressed left at (794, 376)
Screenshot: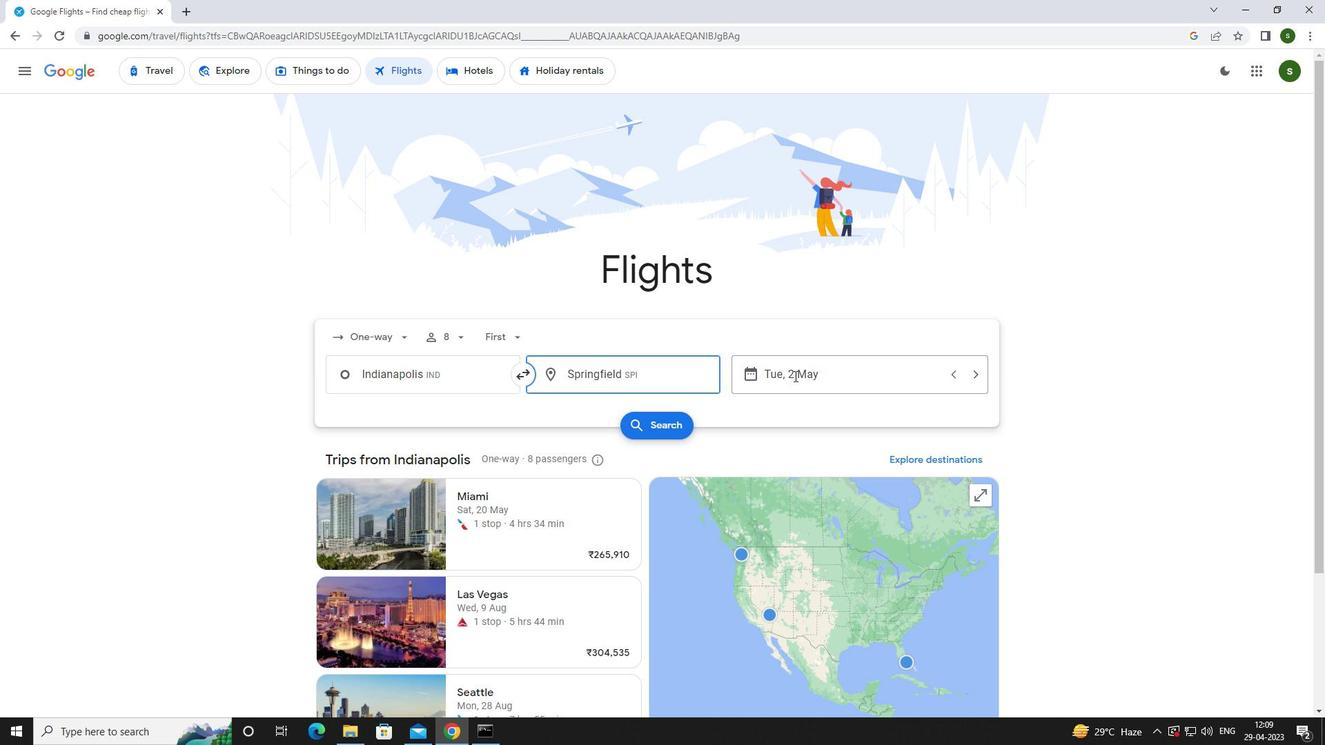 
Action: Mouse moved to (825, 468)
Screenshot: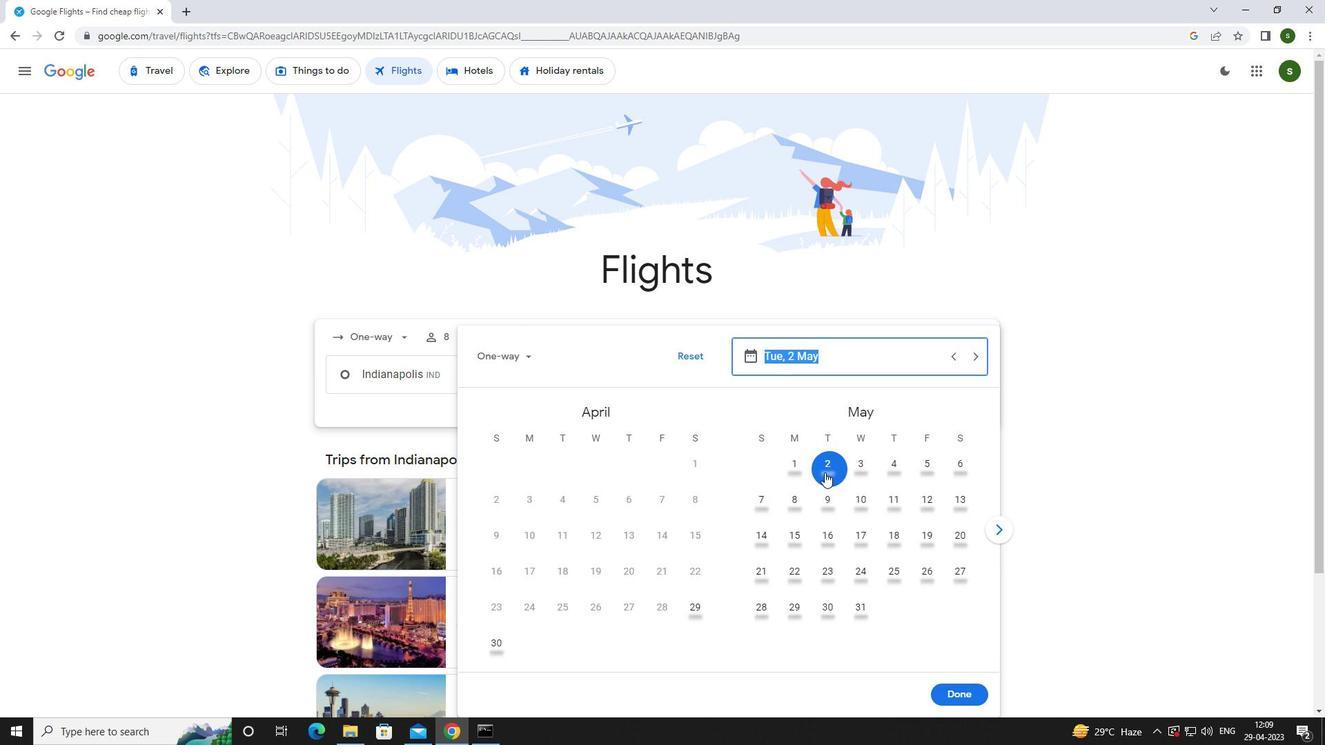 
Action: Mouse pressed left at (825, 468)
Screenshot: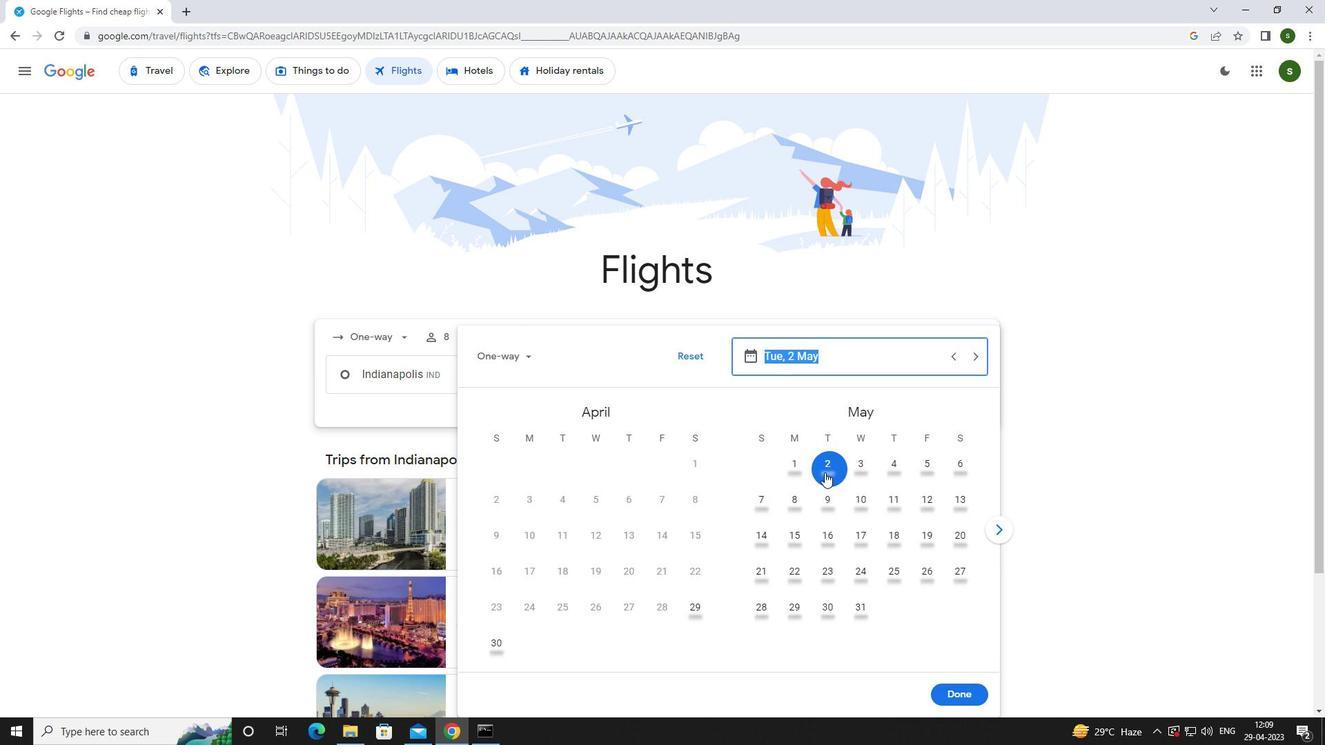 
Action: Mouse moved to (963, 697)
Screenshot: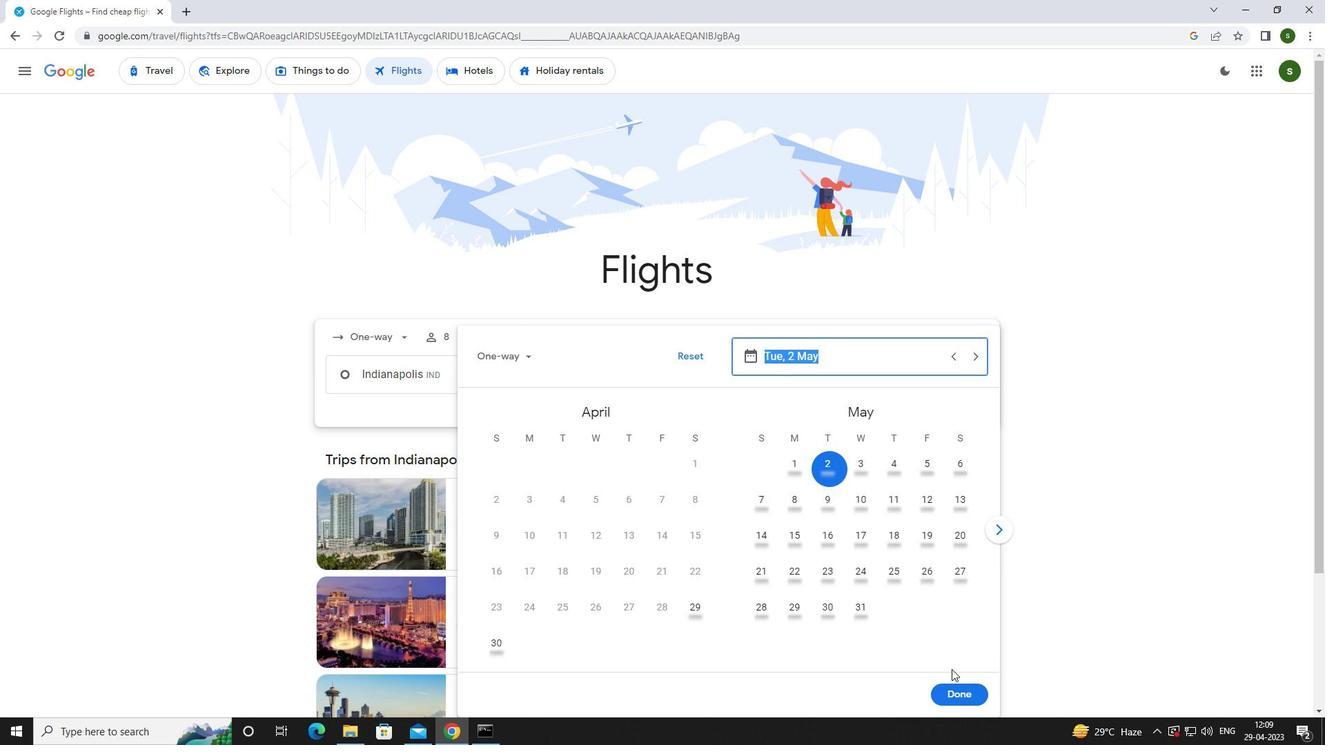 
Action: Mouse pressed left at (963, 697)
Screenshot: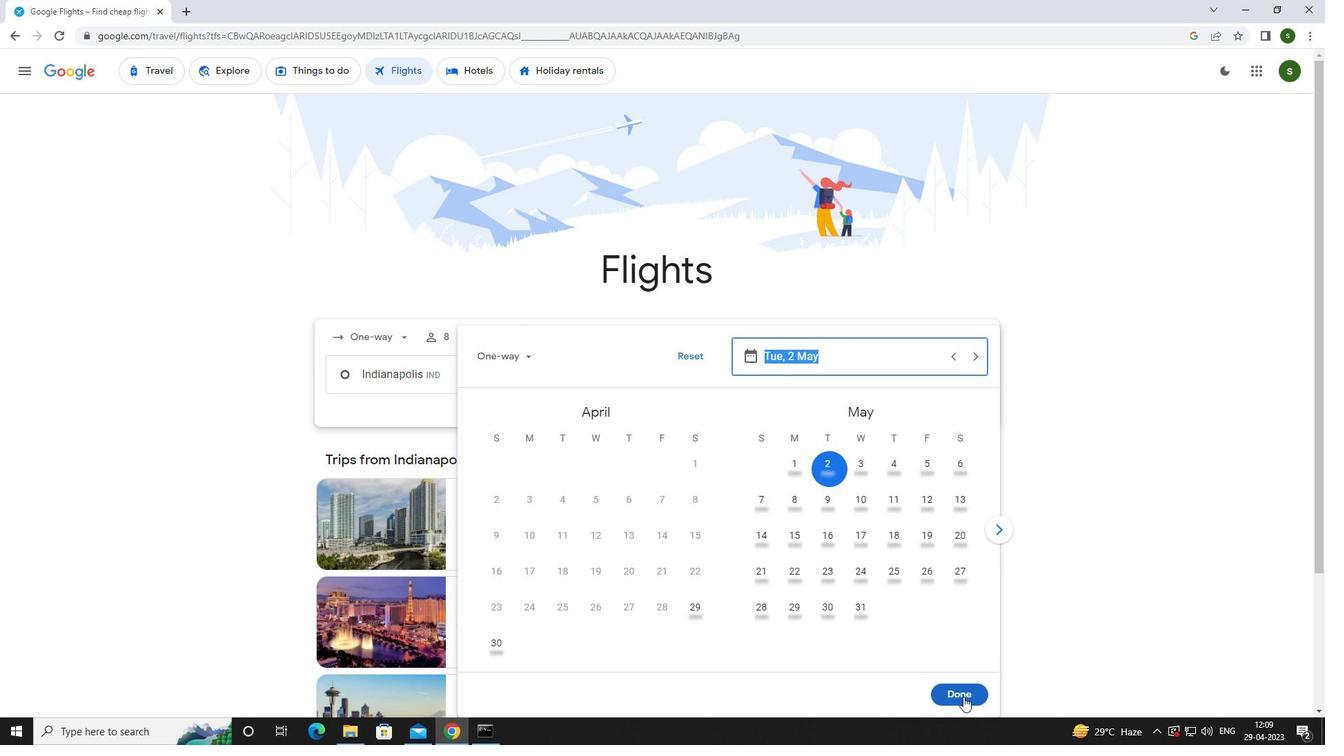 
Action: Mouse moved to (639, 425)
Screenshot: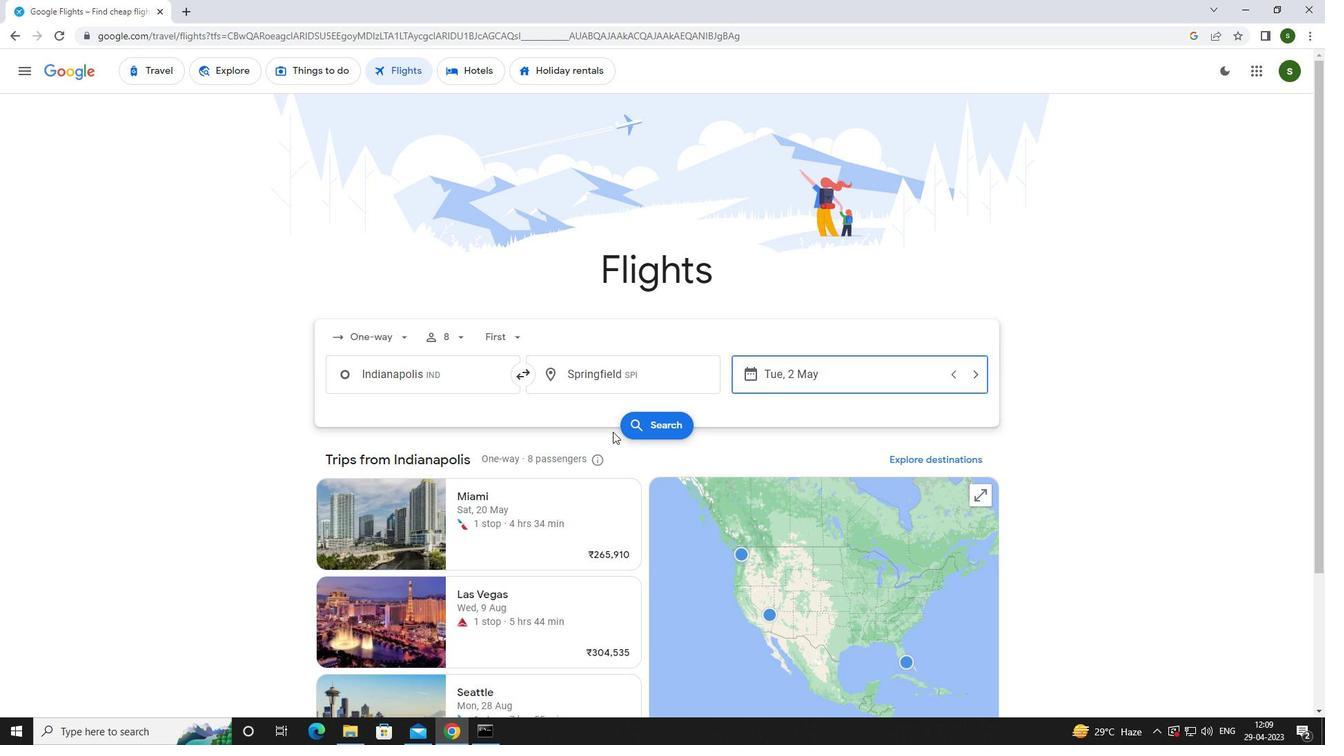 
Action: Mouse pressed left at (639, 425)
Screenshot: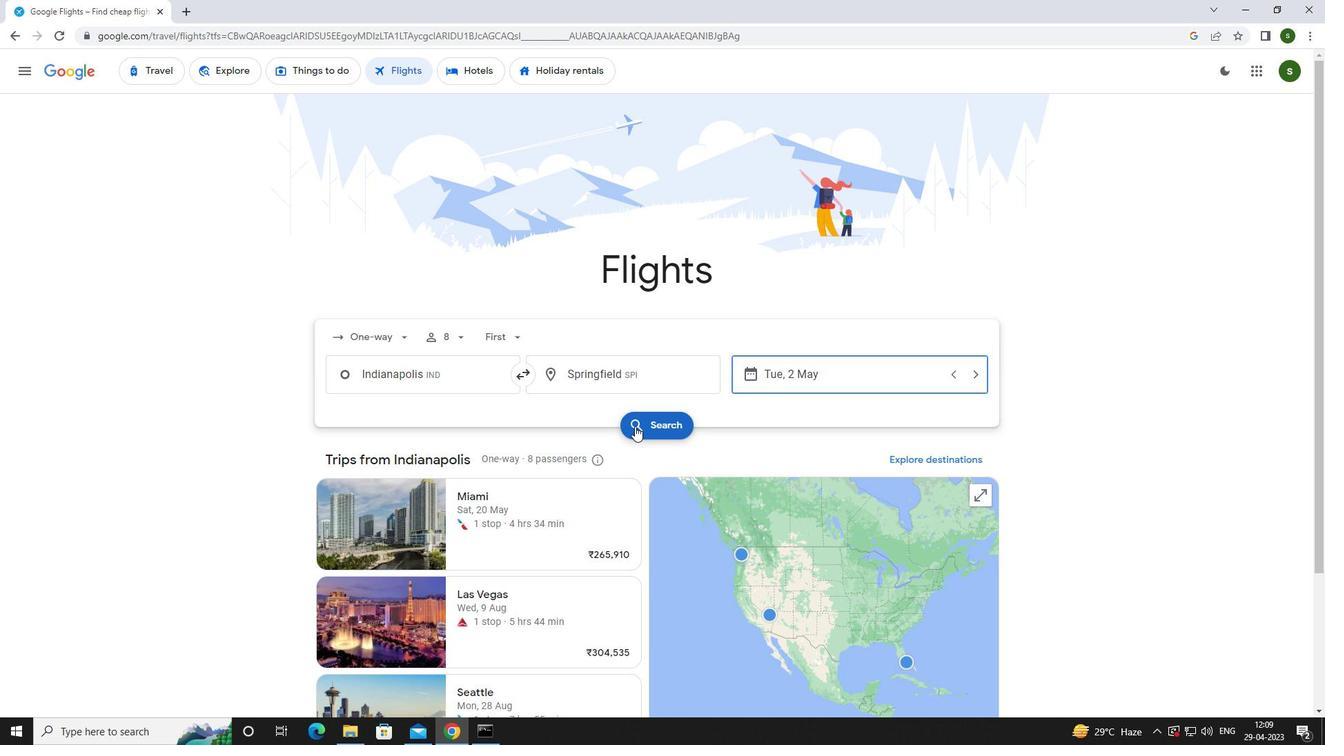 
Action: Mouse moved to (350, 198)
Screenshot: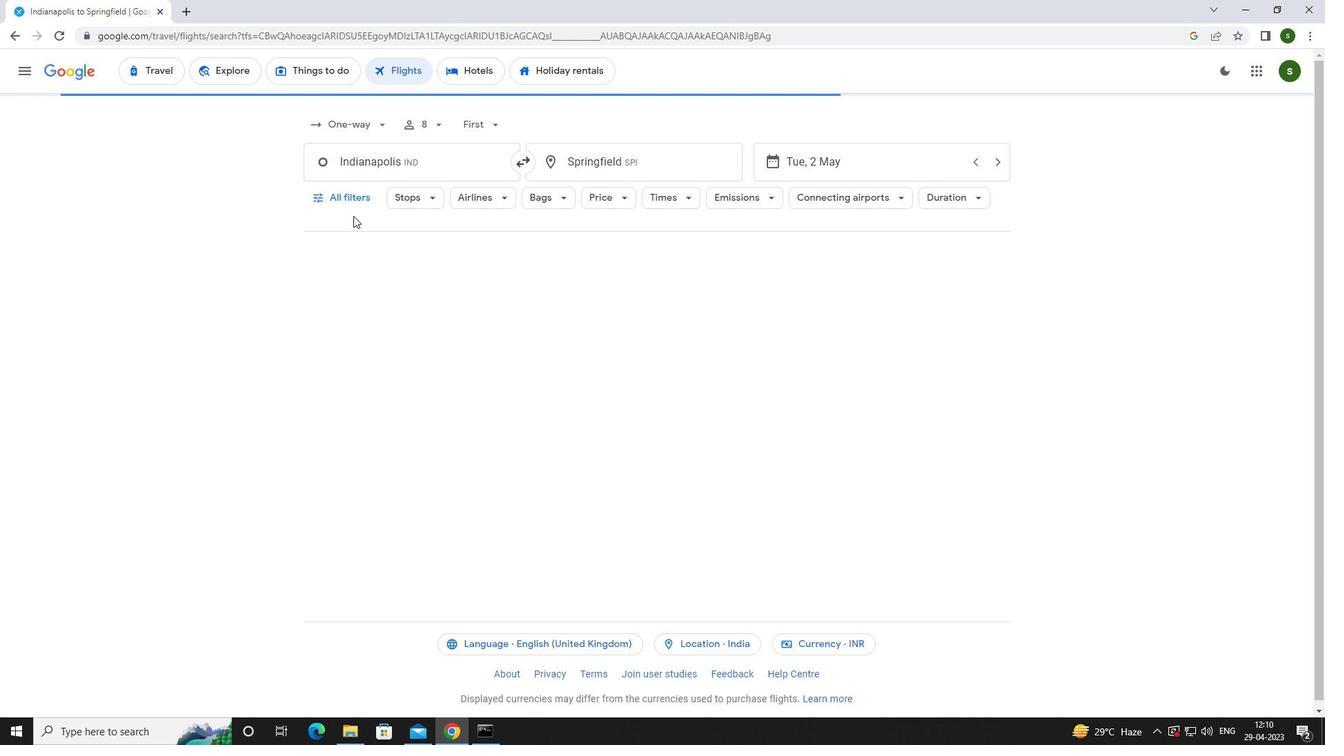 
Action: Mouse pressed left at (350, 198)
Screenshot: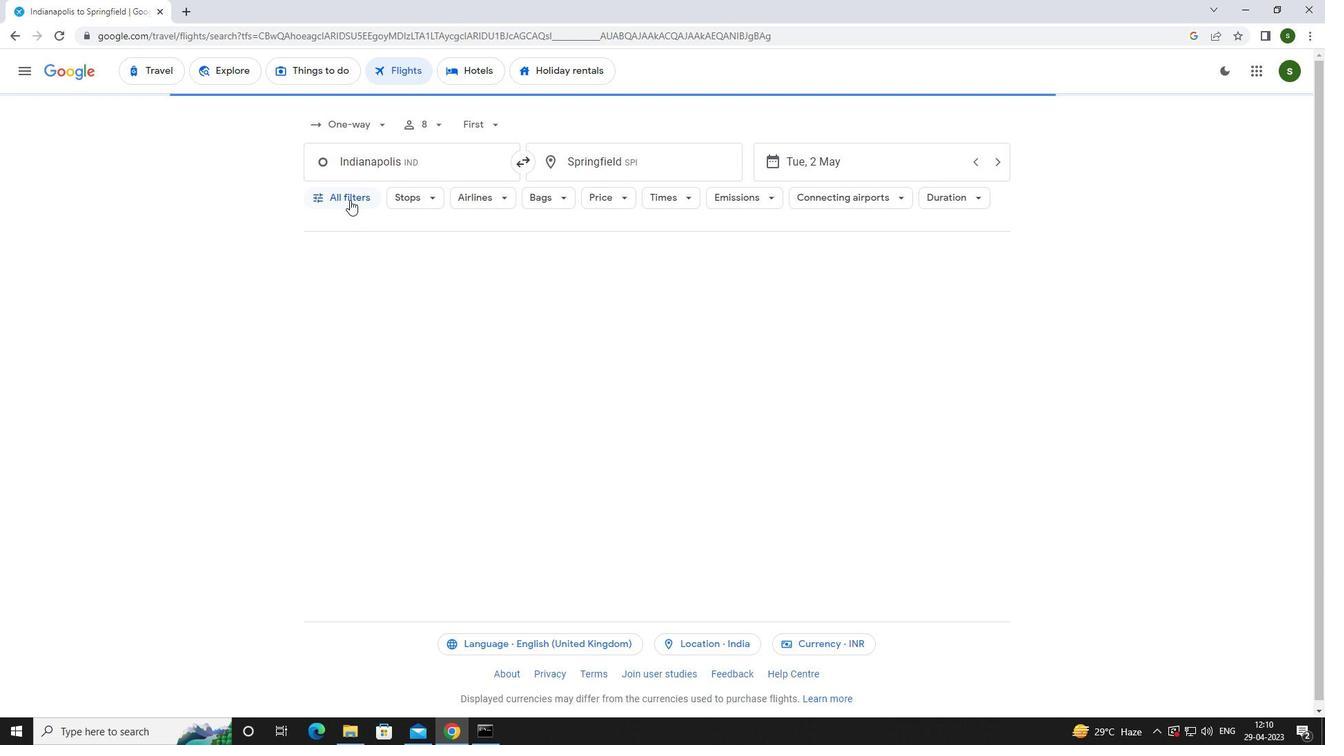 
Action: Mouse moved to (520, 492)
Screenshot: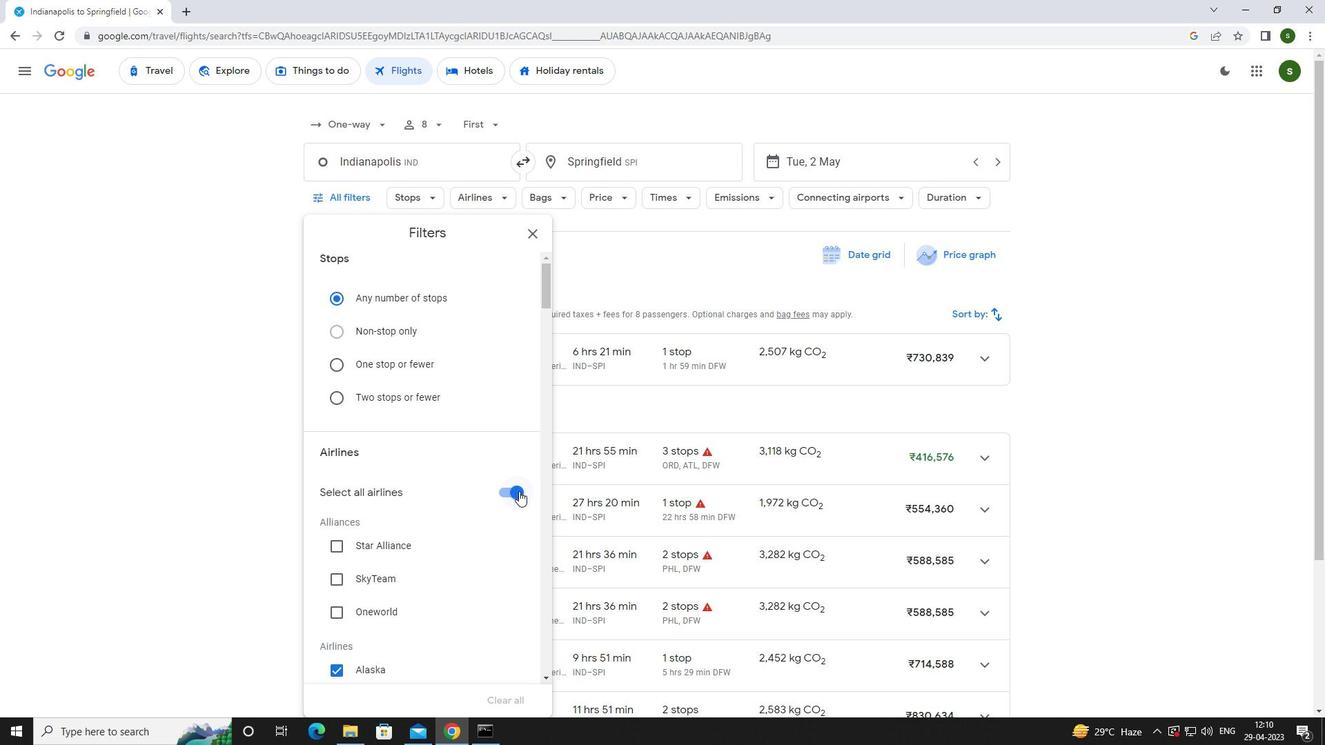 
Action: Mouse pressed left at (520, 492)
Screenshot: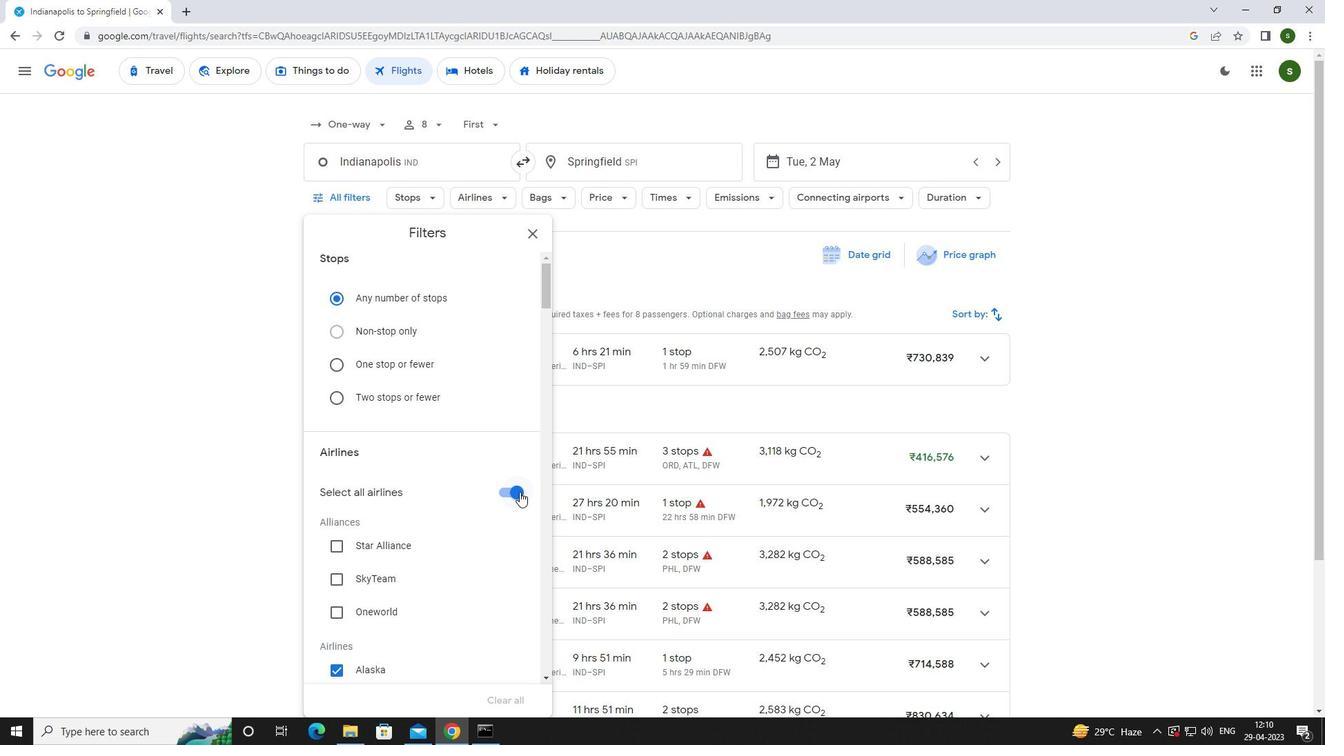 
Action: Mouse moved to (459, 459)
Screenshot: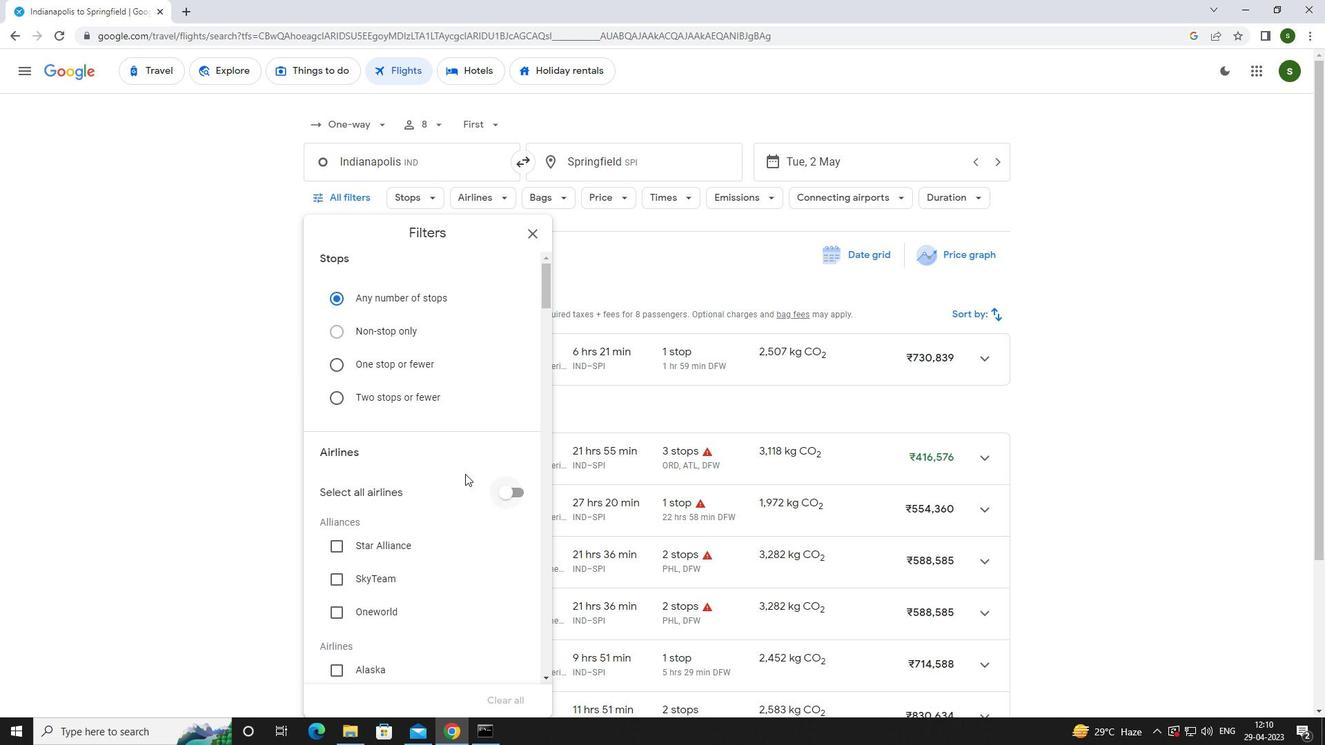 
Action: Mouse scrolled (459, 459) with delta (0, 0)
Screenshot: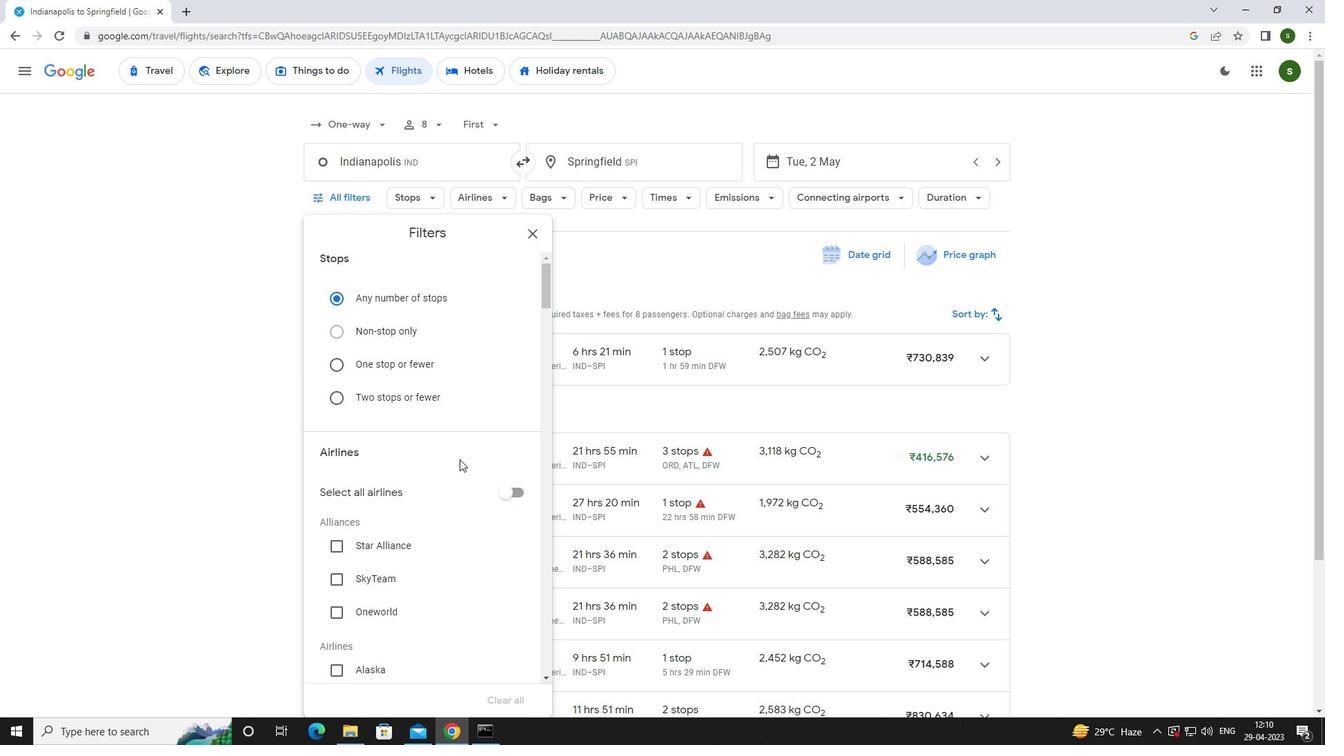 
Action: Mouse scrolled (459, 459) with delta (0, 0)
Screenshot: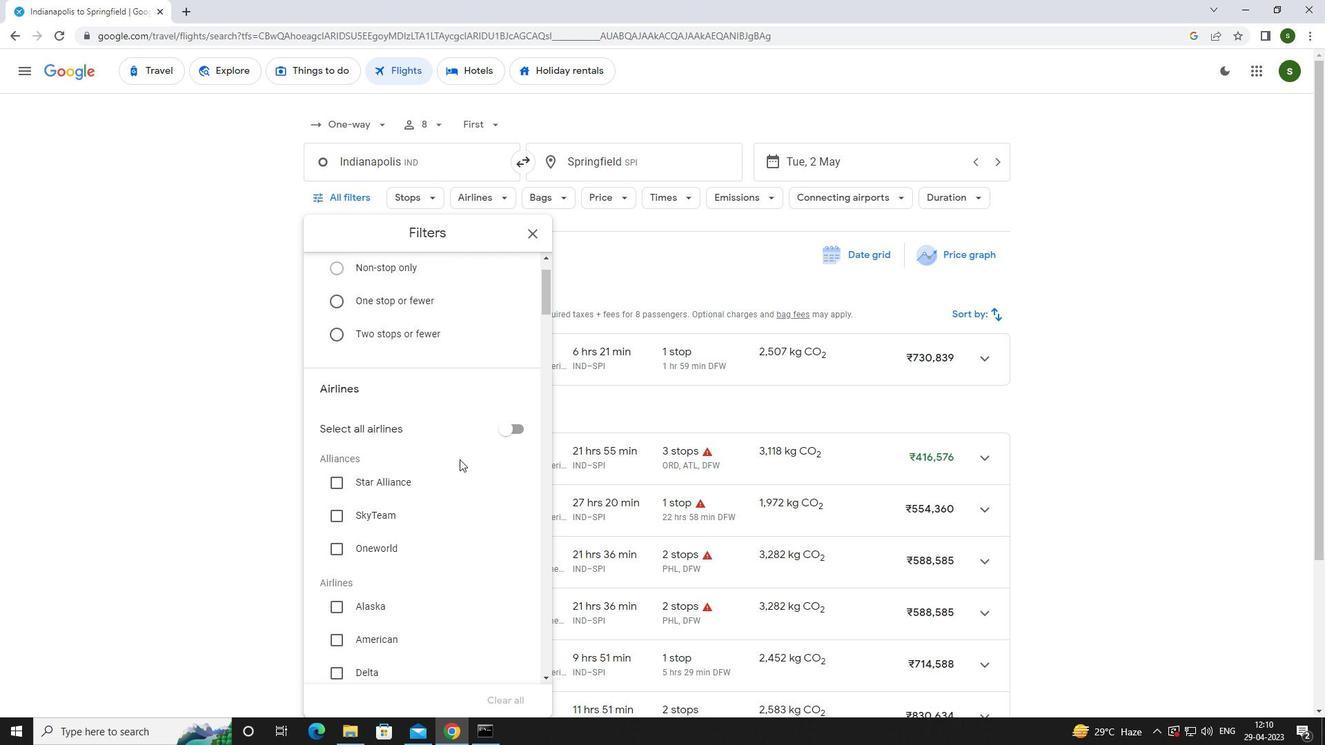 
Action: Mouse scrolled (459, 459) with delta (0, 0)
Screenshot: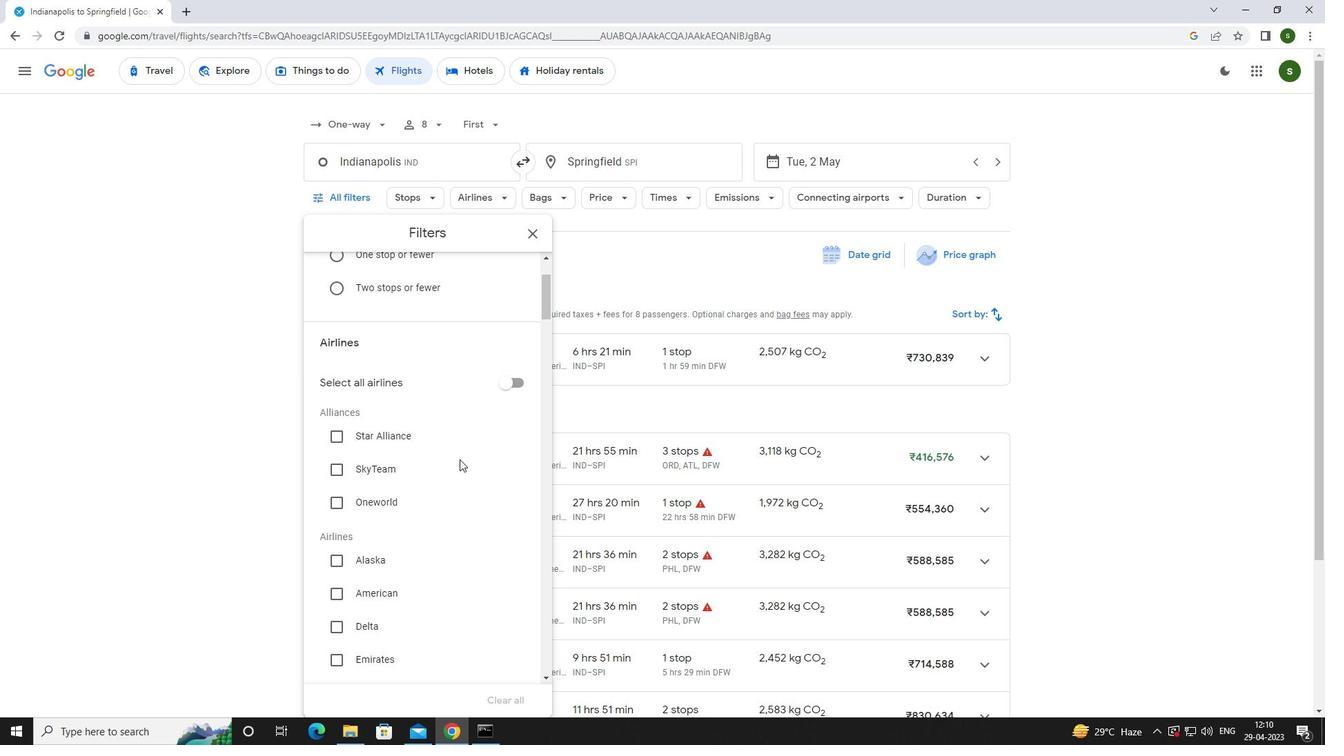 
Action: Mouse scrolled (459, 459) with delta (0, 0)
Screenshot: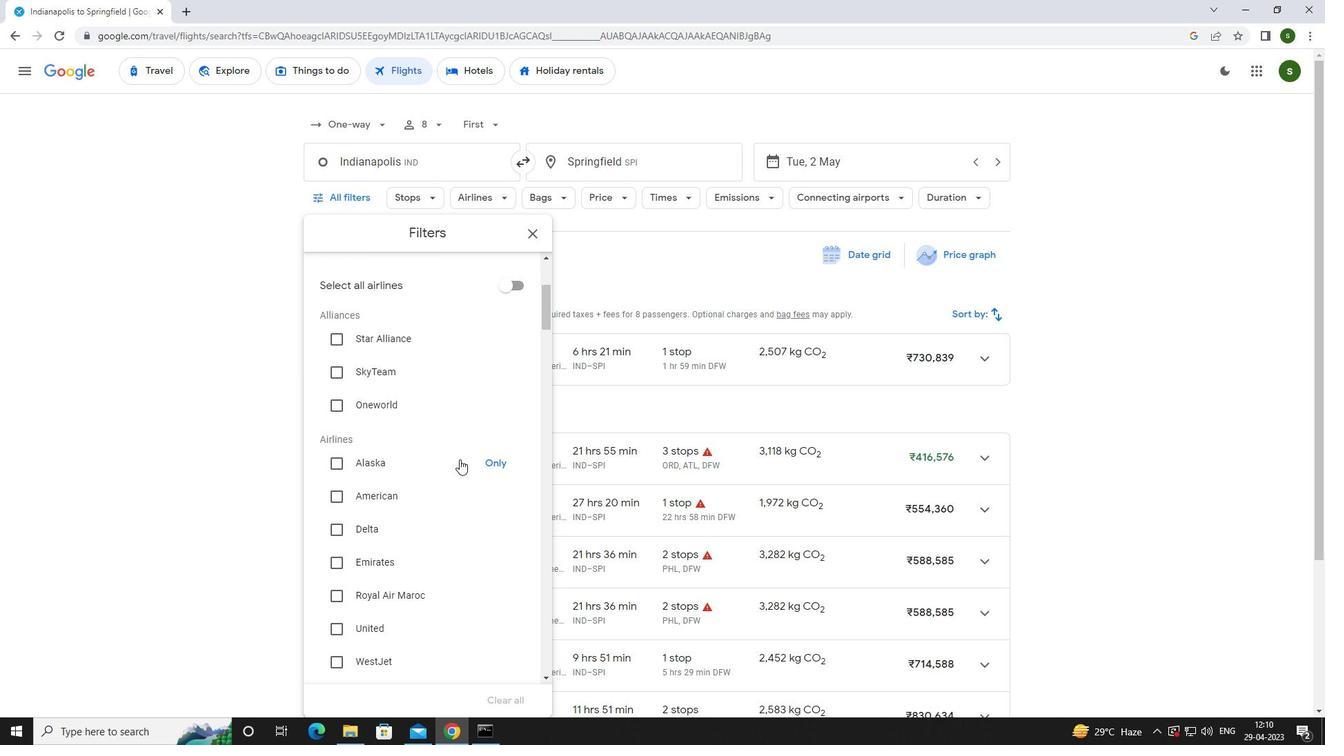 
Action: Mouse scrolled (459, 459) with delta (0, 0)
Screenshot: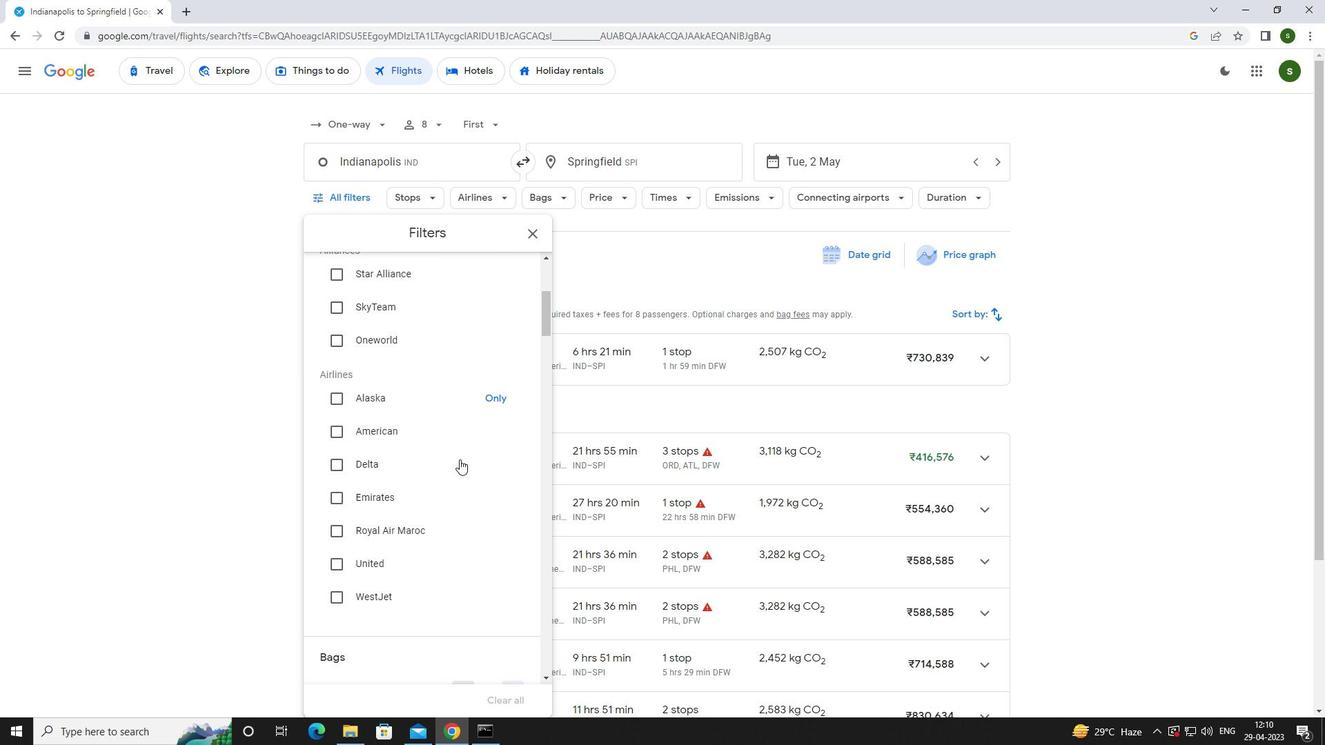 
Action: Mouse scrolled (459, 459) with delta (0, 0)
Screenshot: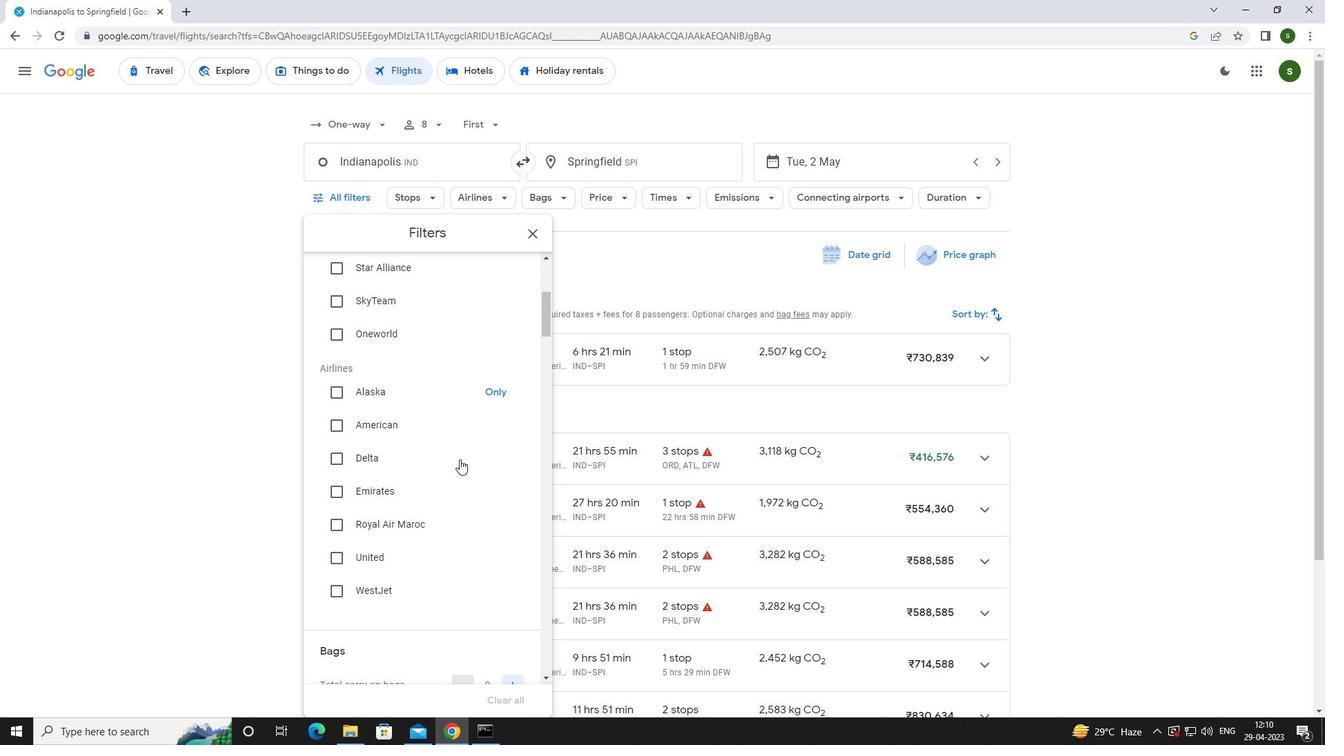 
Action: Mouse scrolled (459, 459) with delta (0, 0)
Screenshot: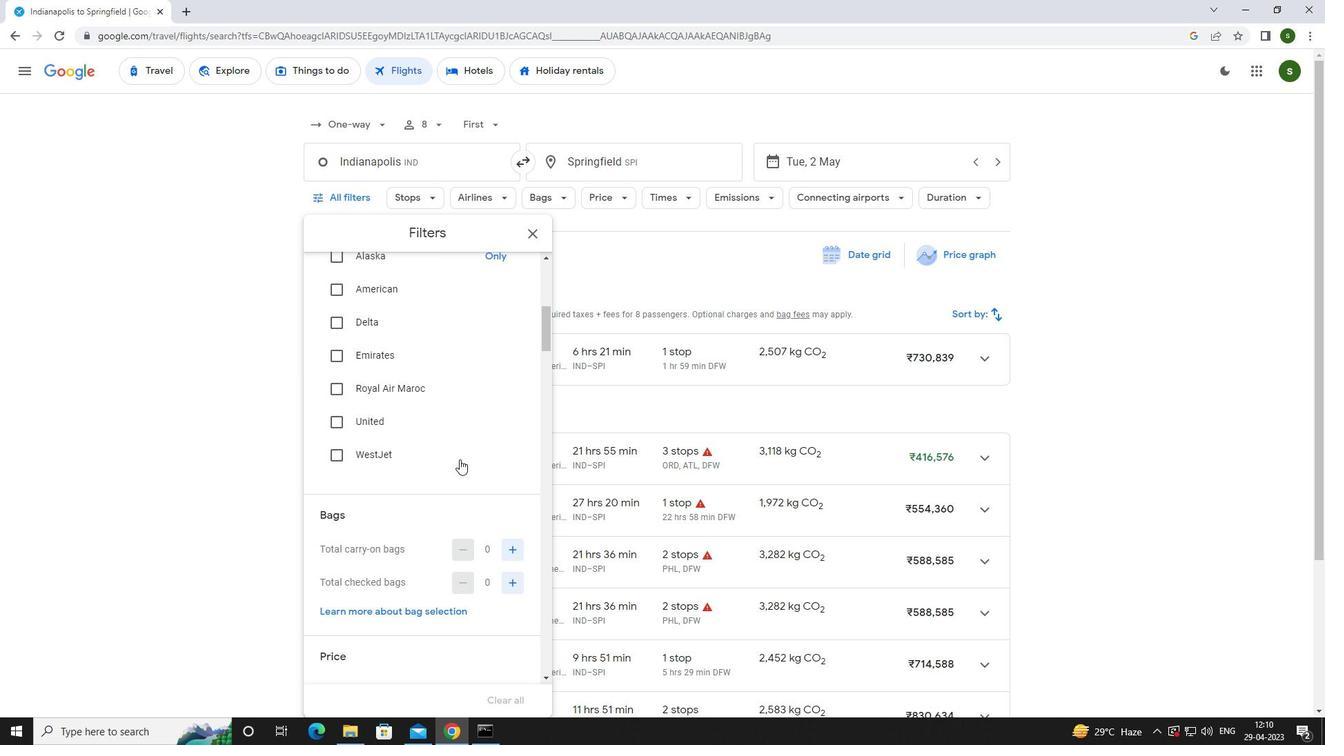 
Action: Mouse moved to (512, 512)
Screenshot: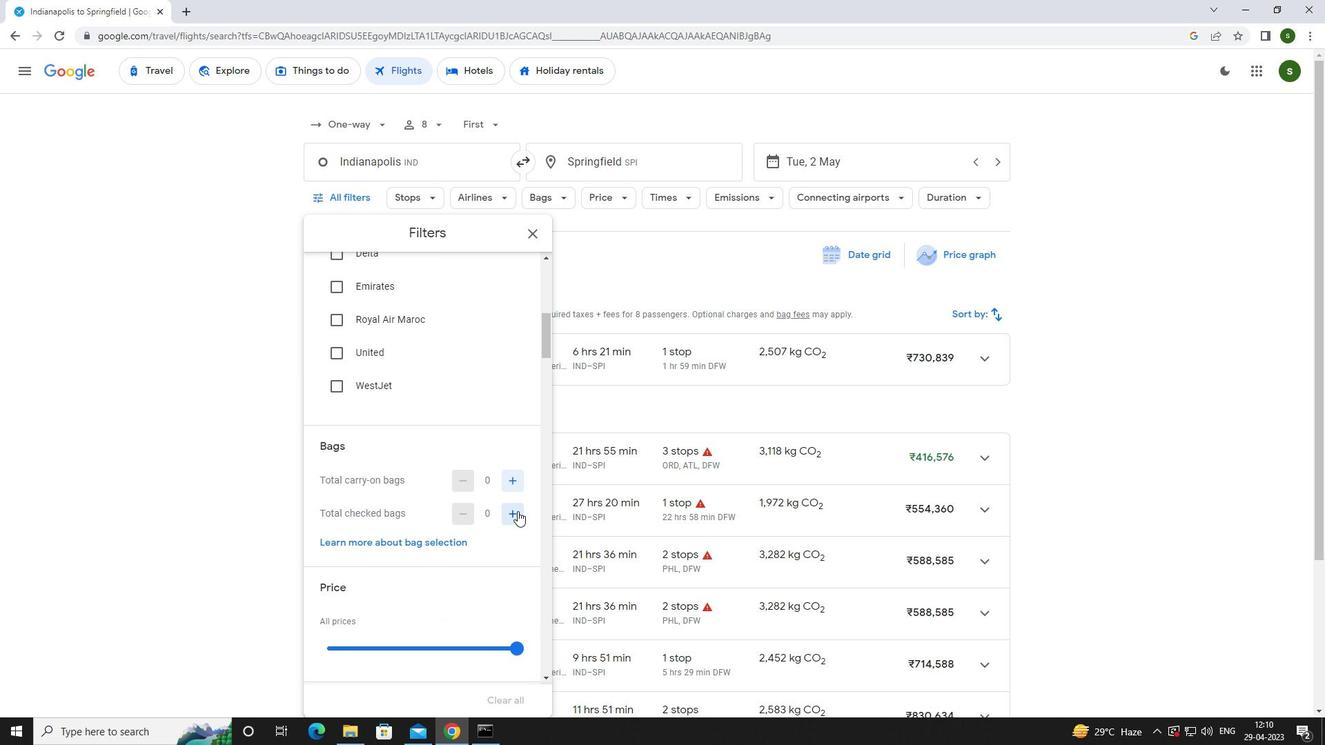 
Action: Mouse pressed left at (512, 512)
Screenshot: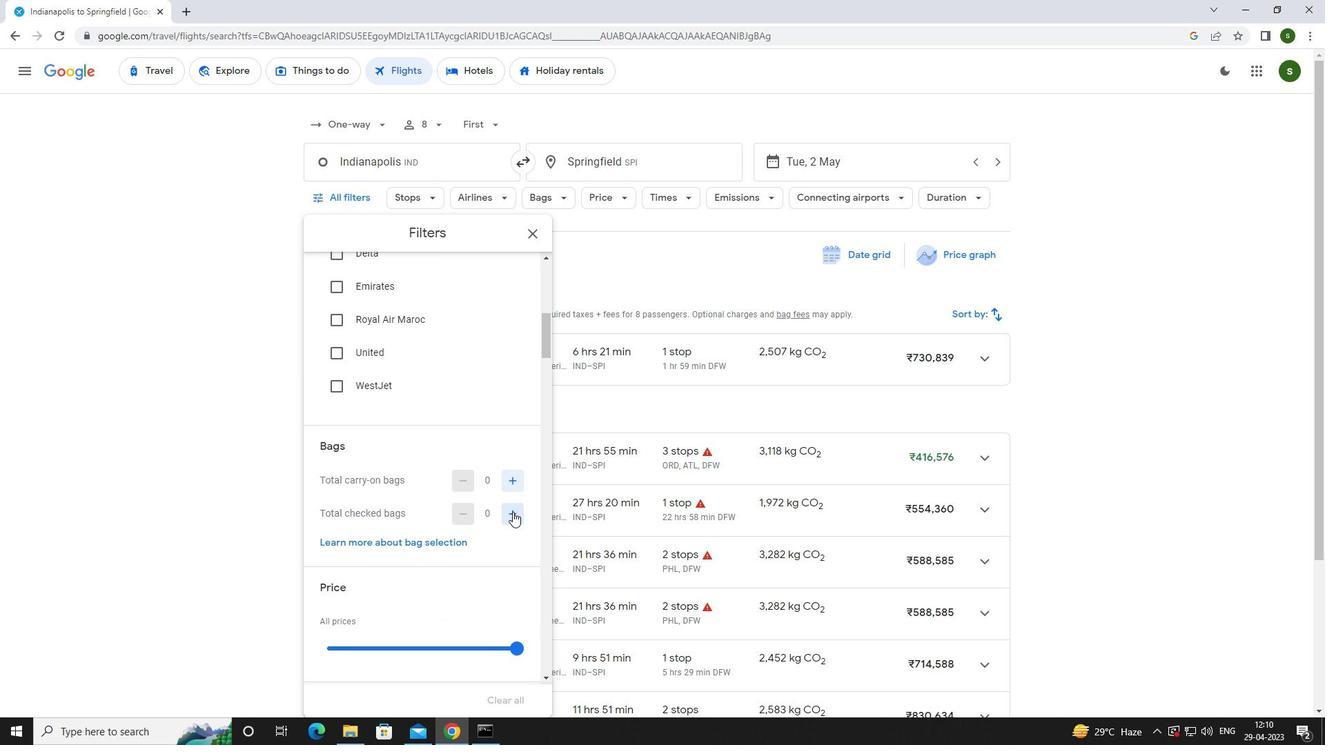 
Action: Mouse pressed left at (512, 512)
Screenshot: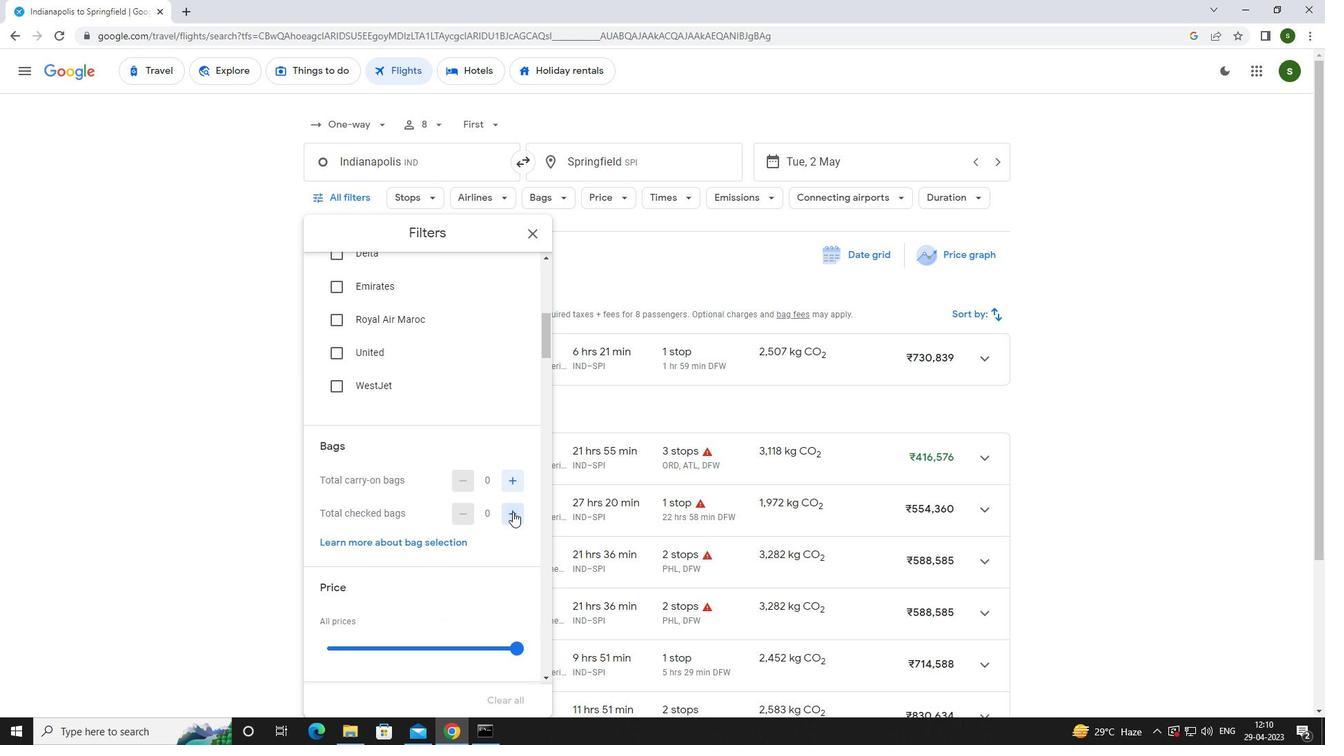 
Action: Mouse moved to (512, 512)
Screenshot: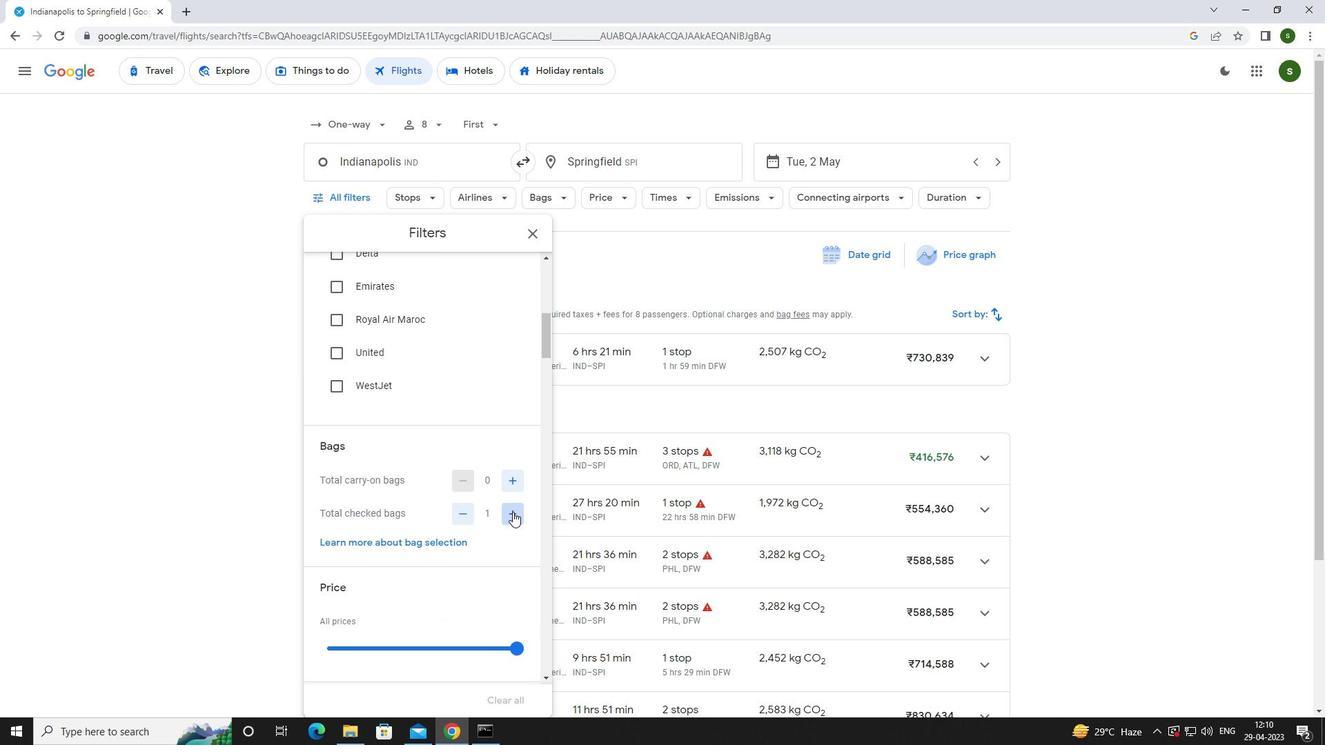 
Action: Mouse pressed left at (512, 512)
Screenshot: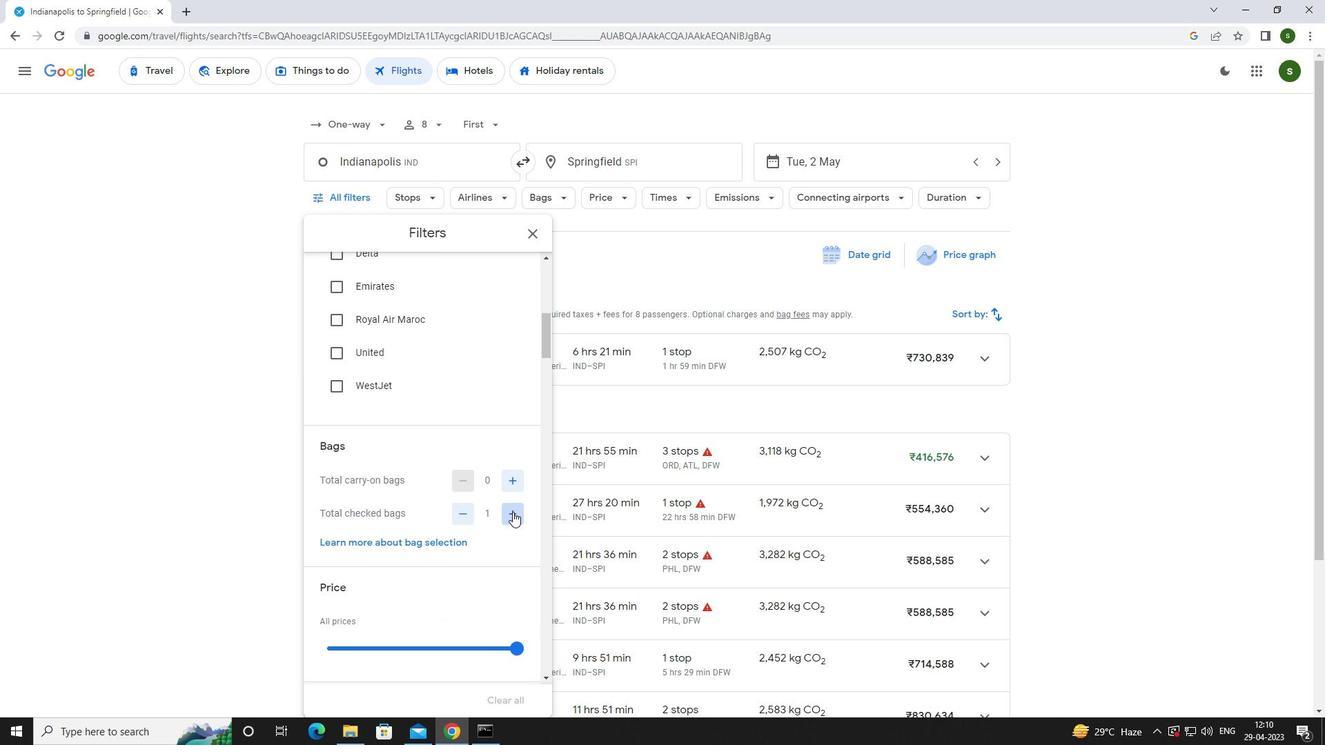 
Action: Mouse pressed left at (512, 512)
Screenshot: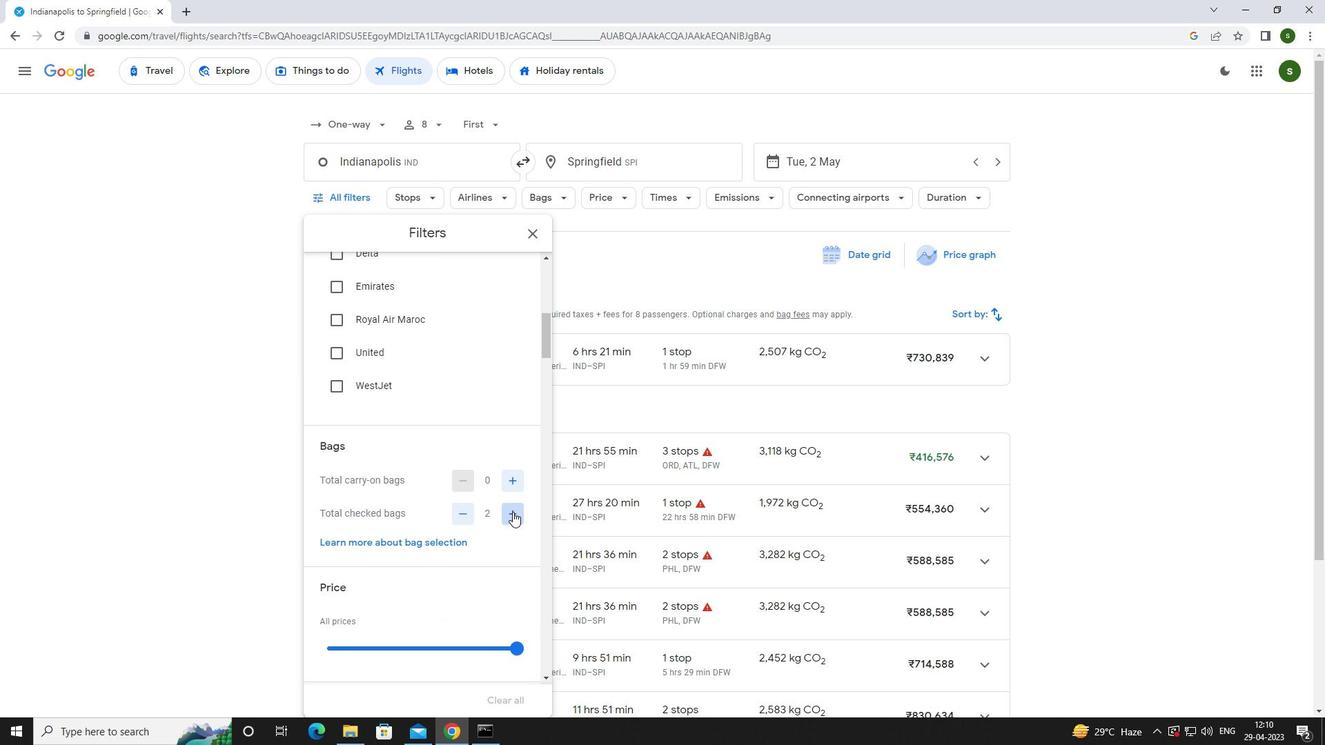 
Action: Mouse pressed left at (512, 512)
Screenshot: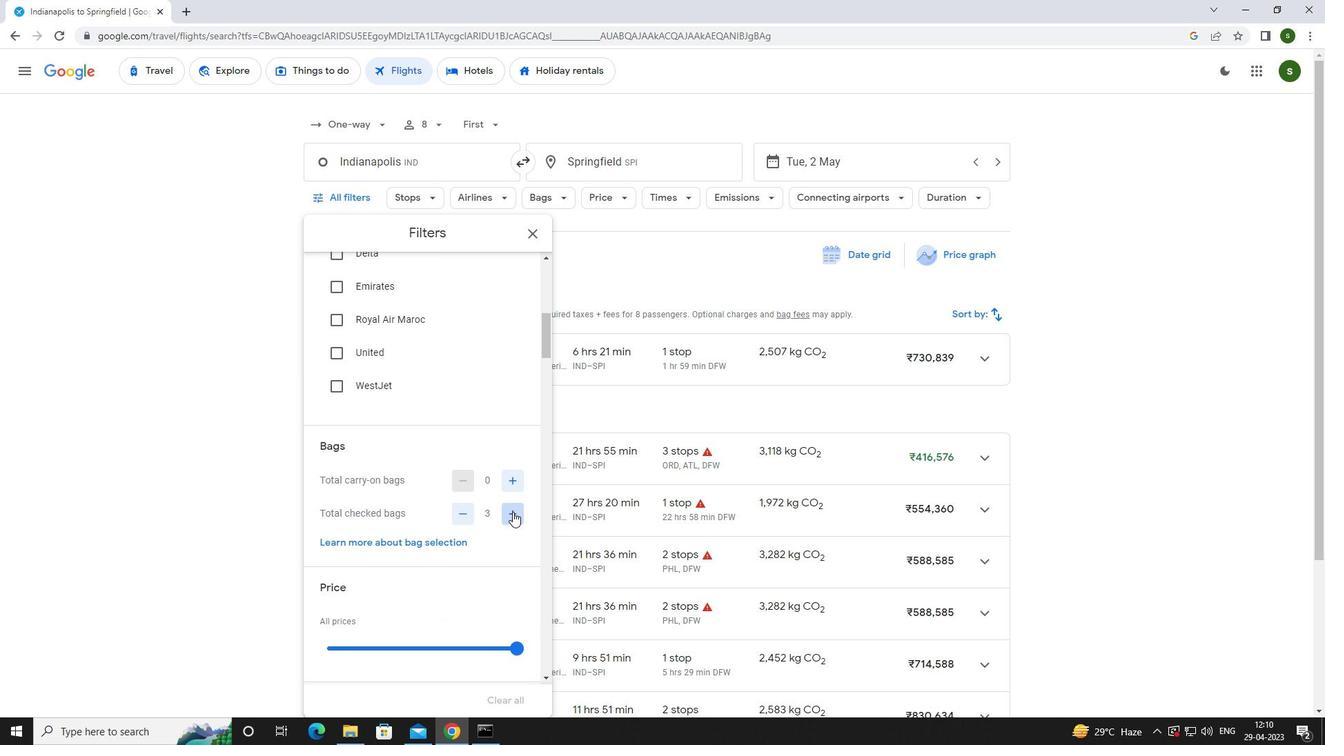 
Action: Mouse pressed left at (512, 512)
Screenshot: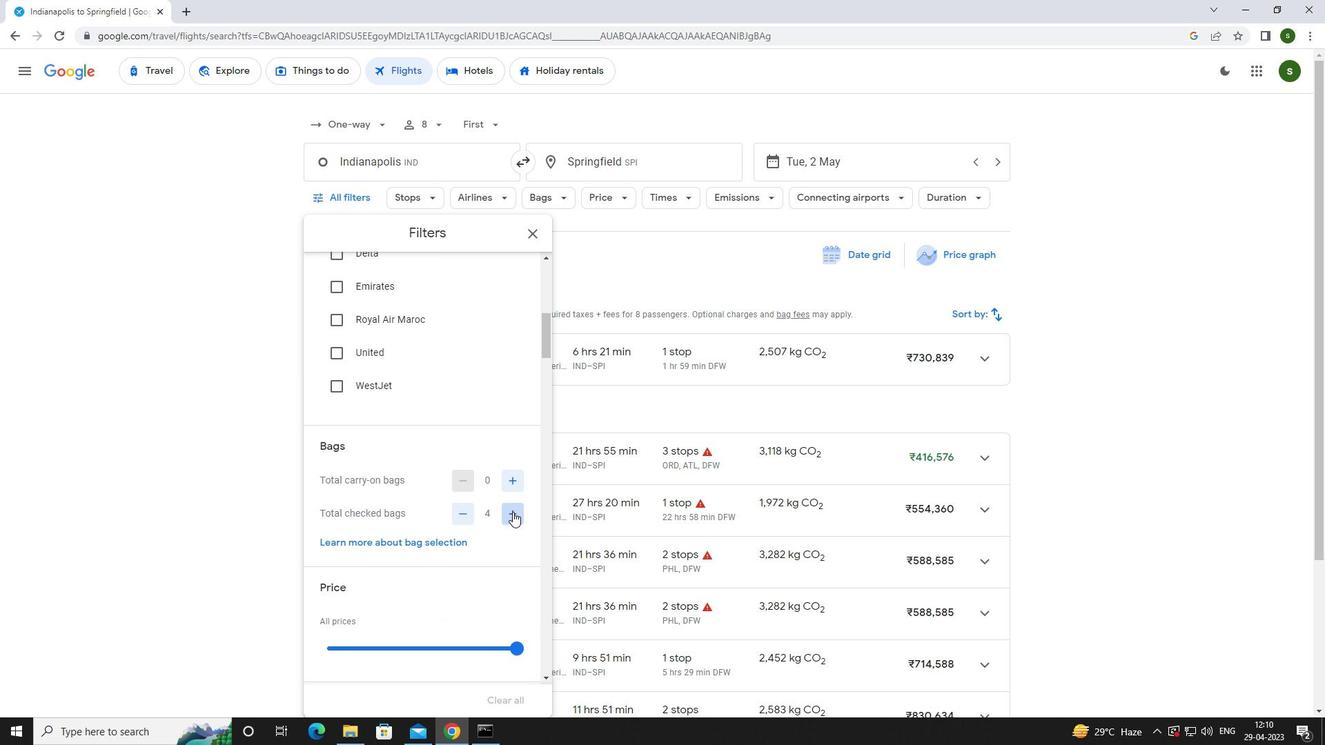 
Action: Mouse pressed left at (512, 512)
Screenshot: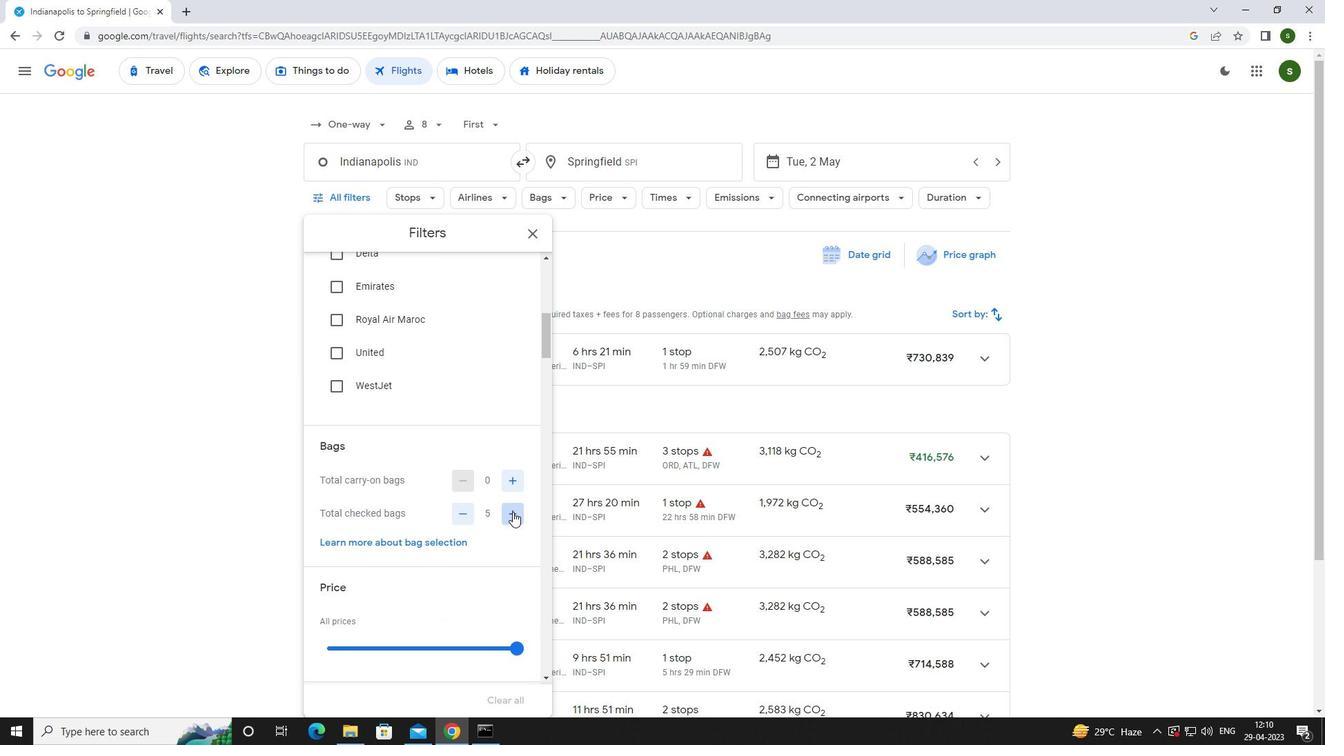 
Action: Mouse moved to (511, 512)
Screenshot: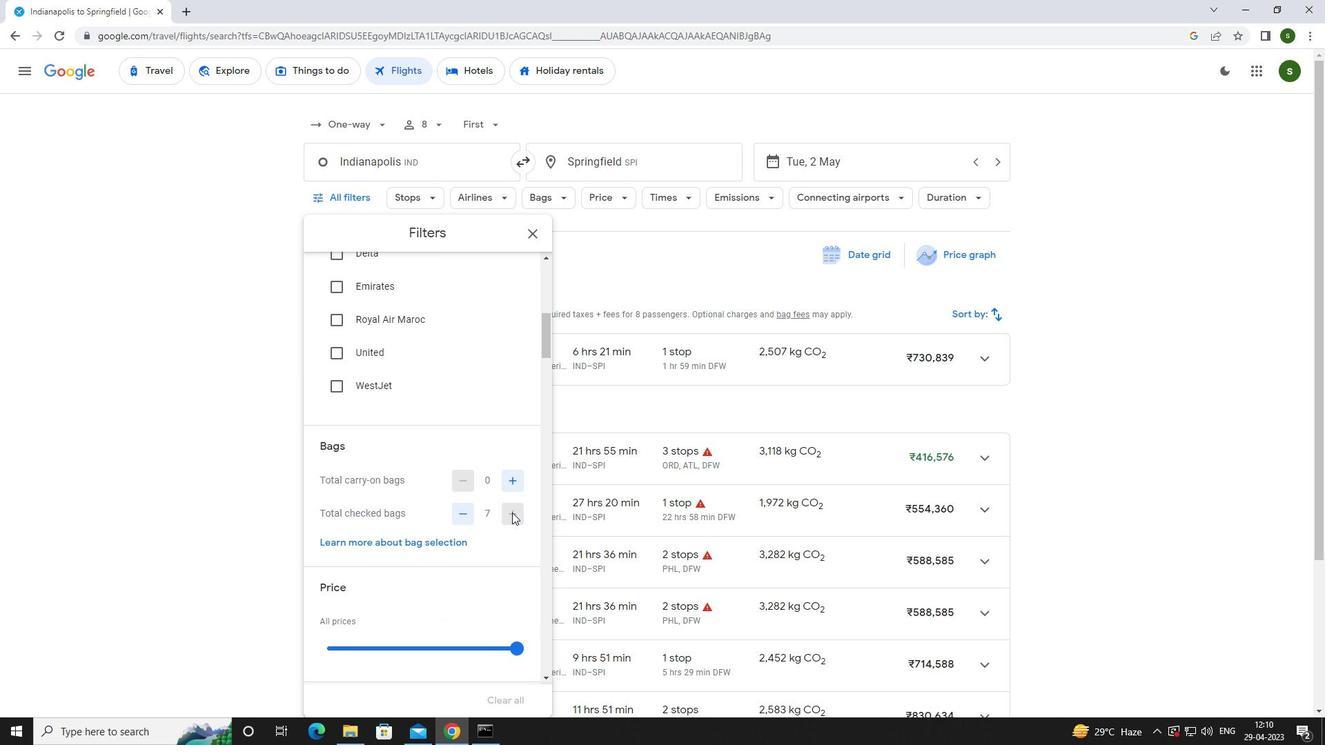 
Action: Mouse pressed left at (511, 512)
Screenshot: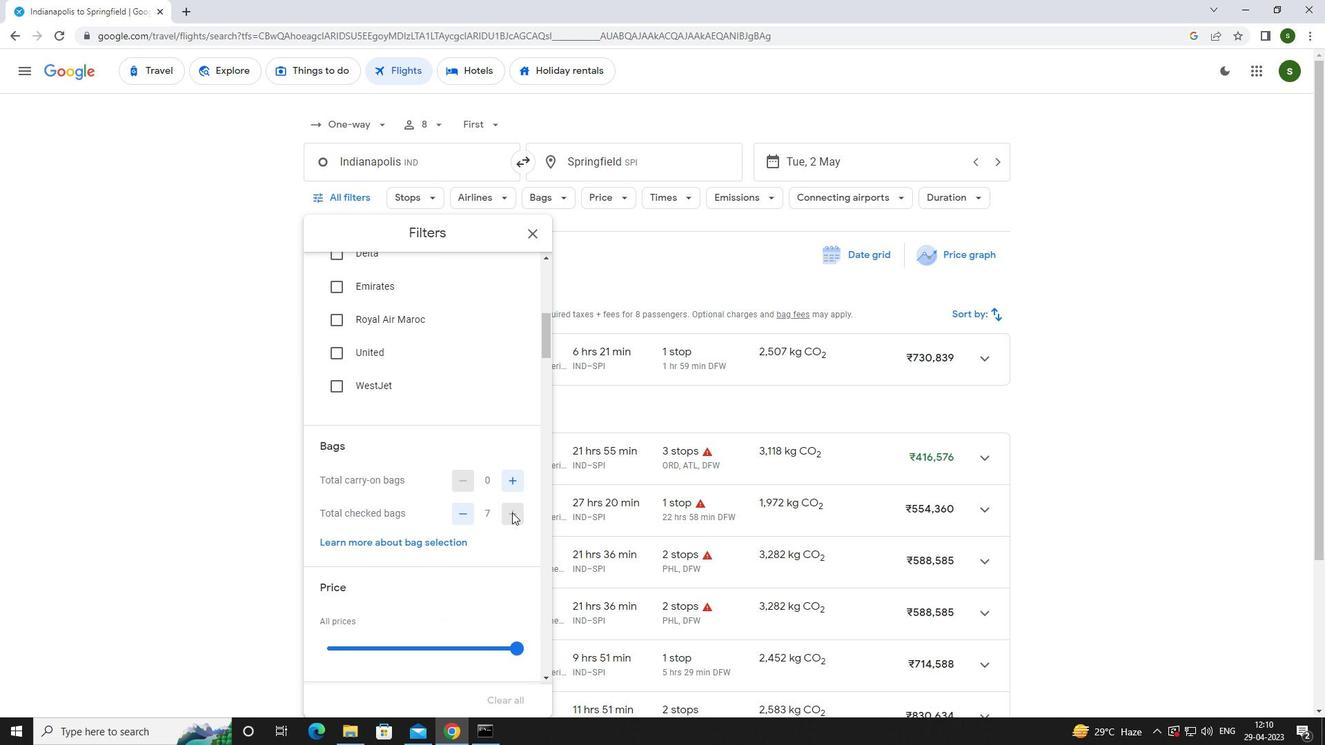 
Action: Mouse moved to (463, 516)
Screenshot: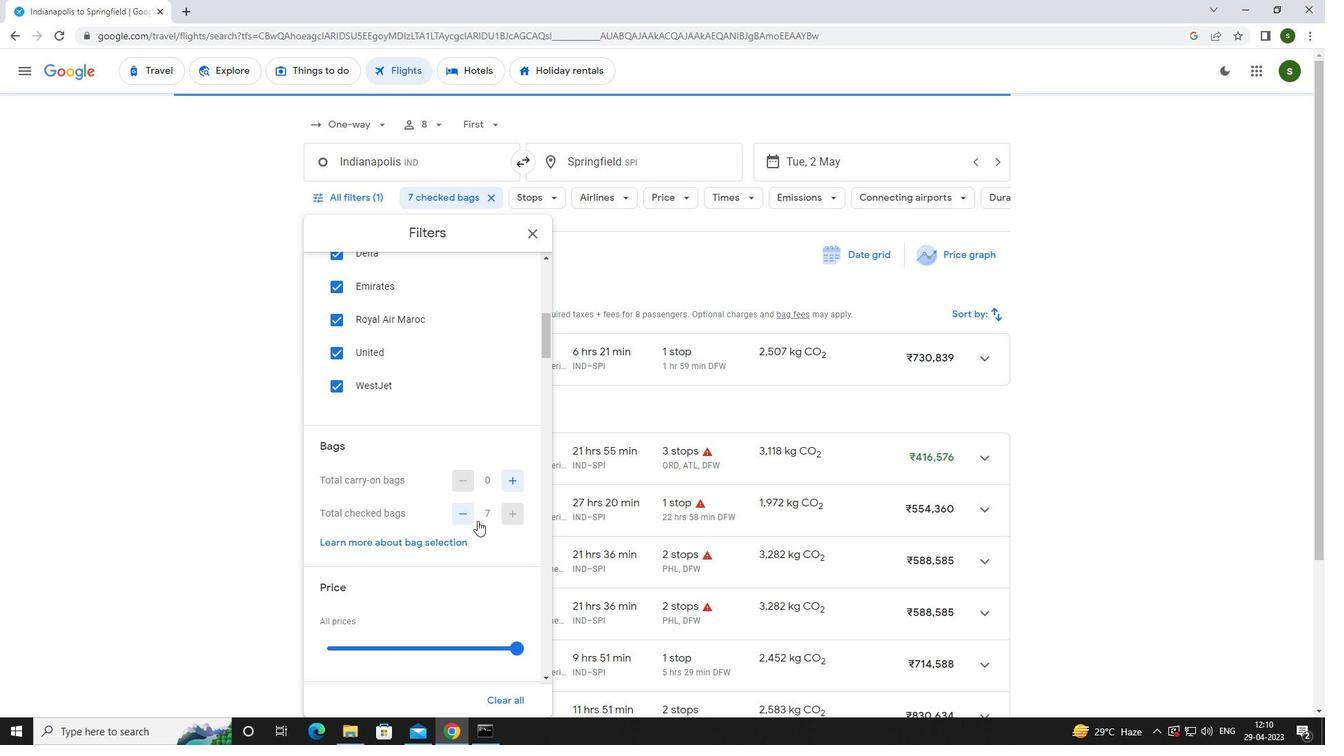
Action: Mouse scrolled (463, 515) with delta (0, 0)
Screenshot: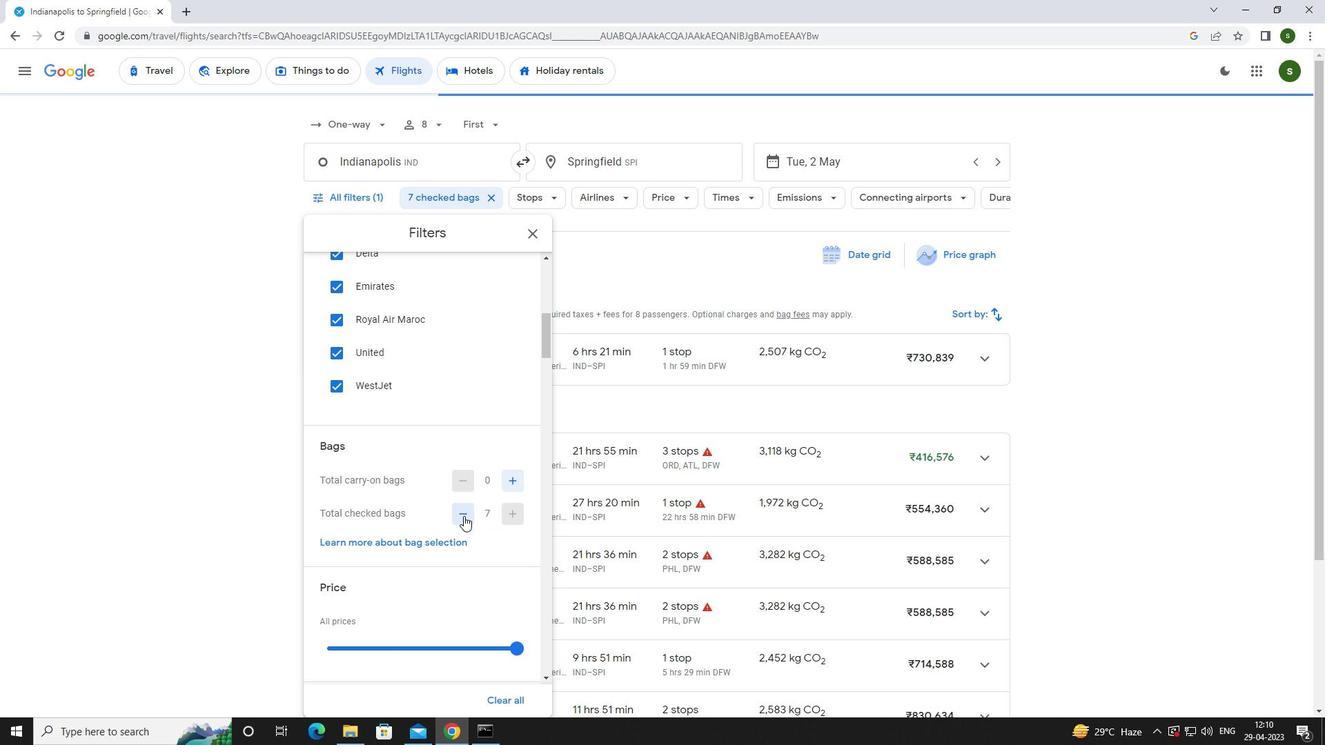 
Action: Mouse scrolled (463, 515) with delta (0, 0)
Screenshot: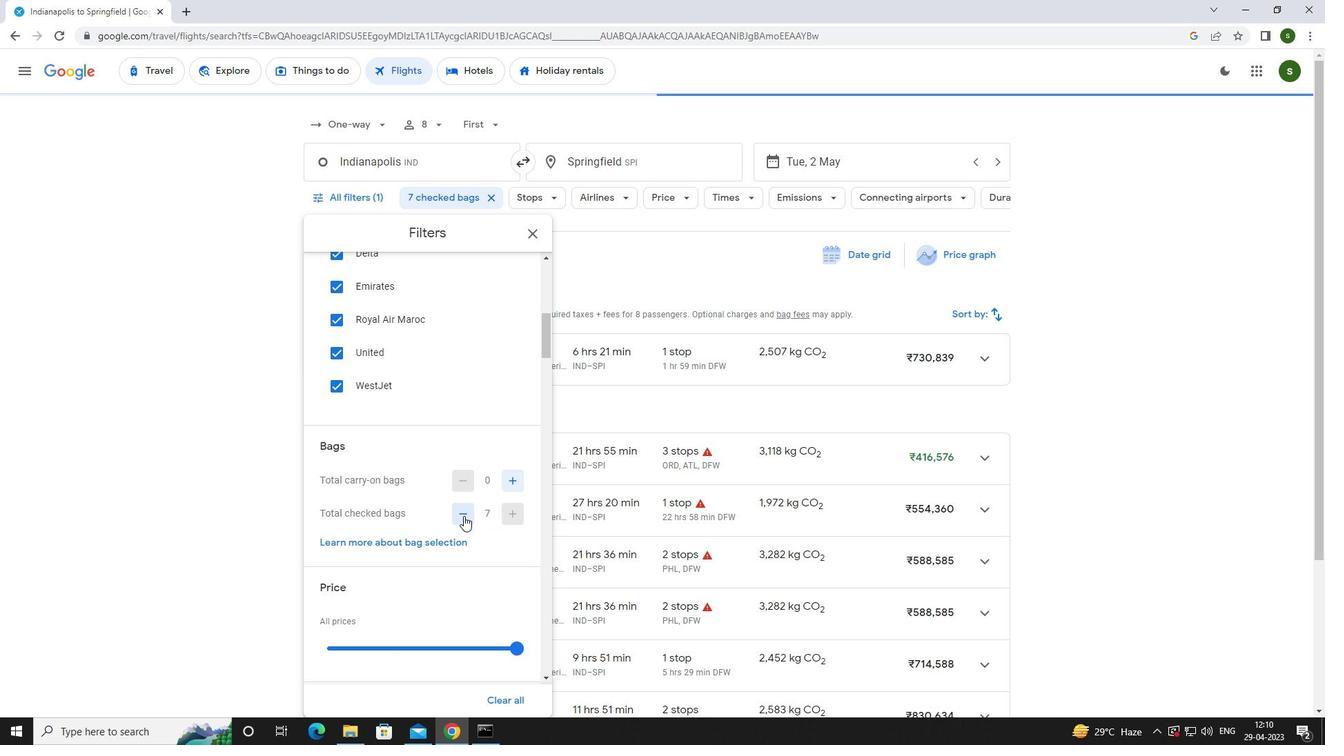 
Action: Mouse moved to (512, 504)
Screenshot: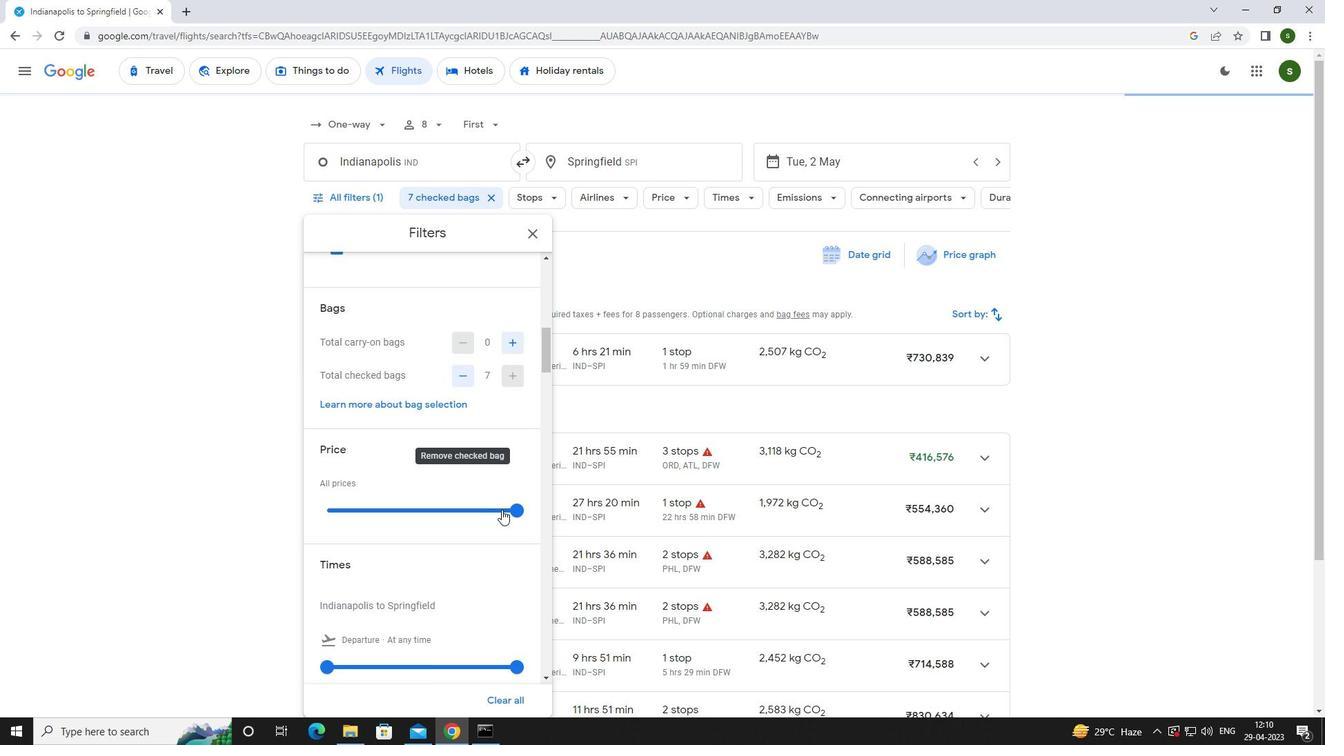 
Action: Mouse pressed left at (512, 504)
Screenshot: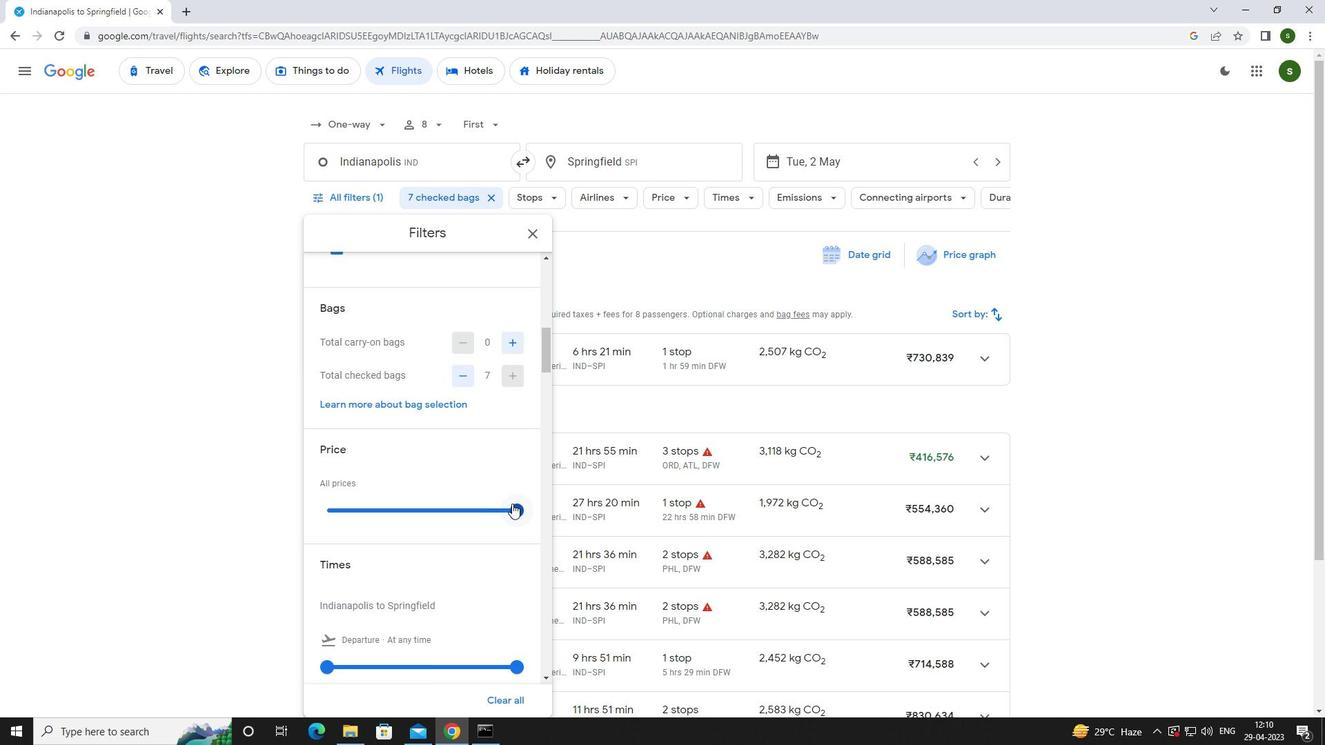 
Action: Mouse moved to (418, 499)
Screenshot: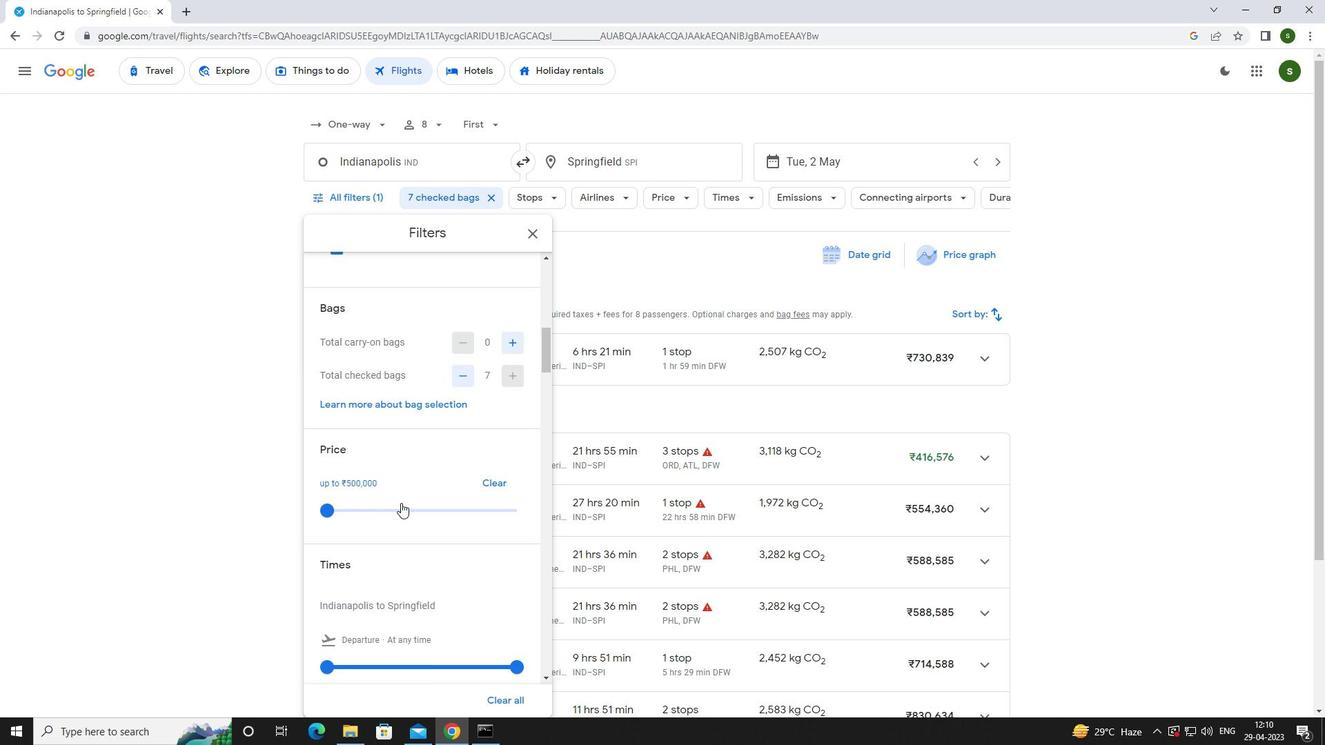 
Action: Mouse scrolled (418, 499) with delta (0, 0)
Screenshot: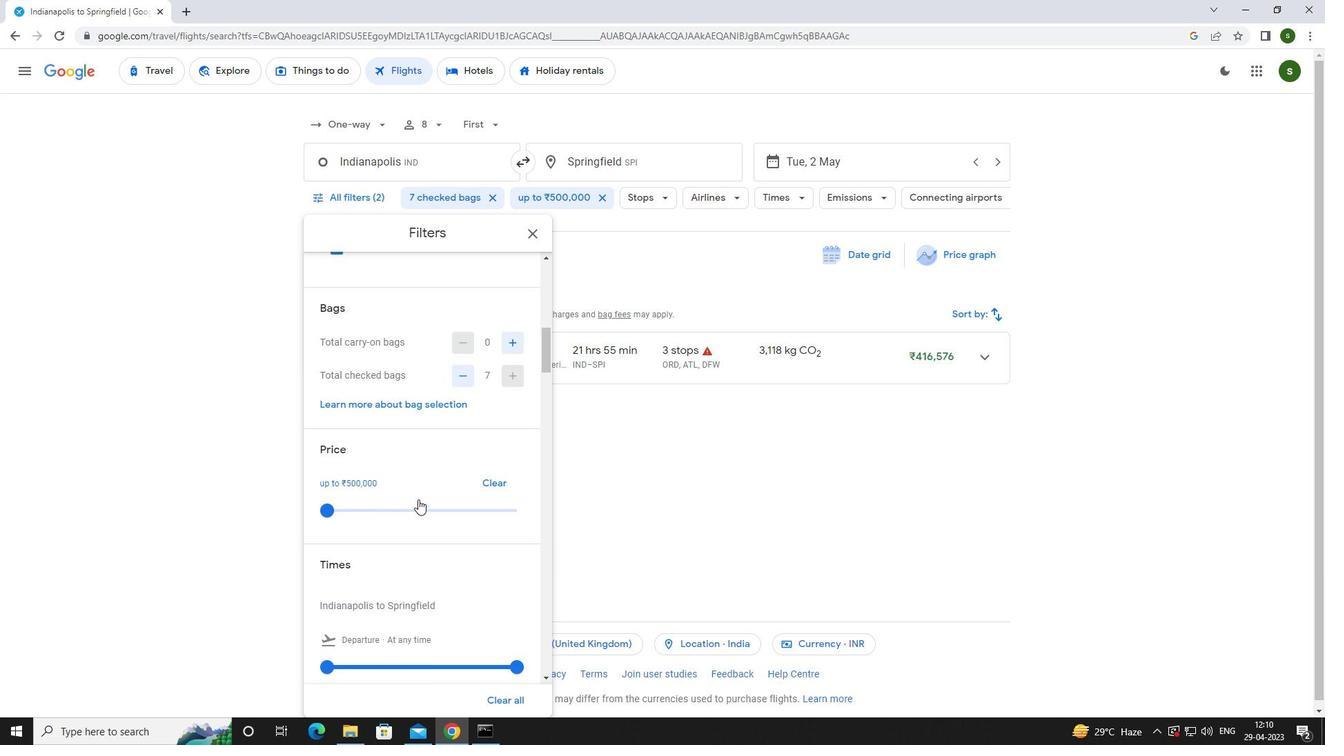 
Action: Mouse scrolled (418, 499) with delta (0, 0)
Screenshot: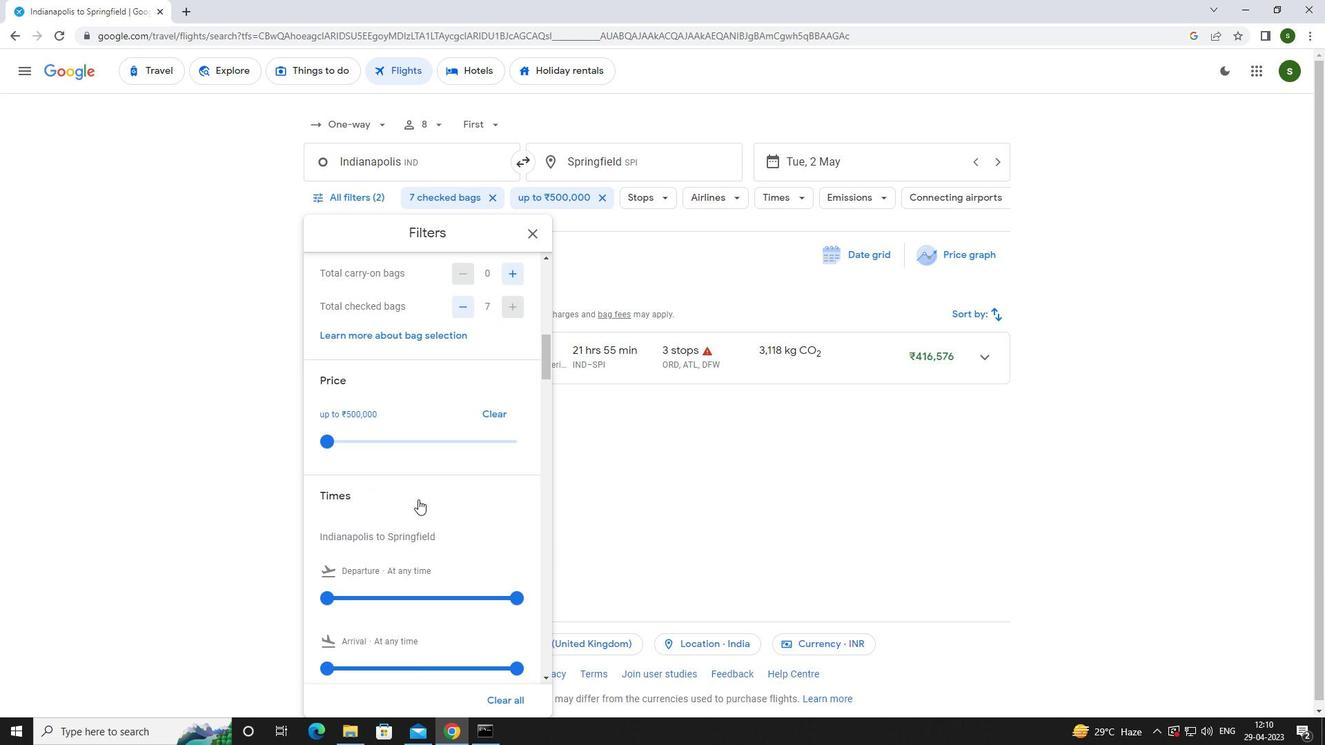 
Action: Mouse moved to (329, 528)
Screenshot: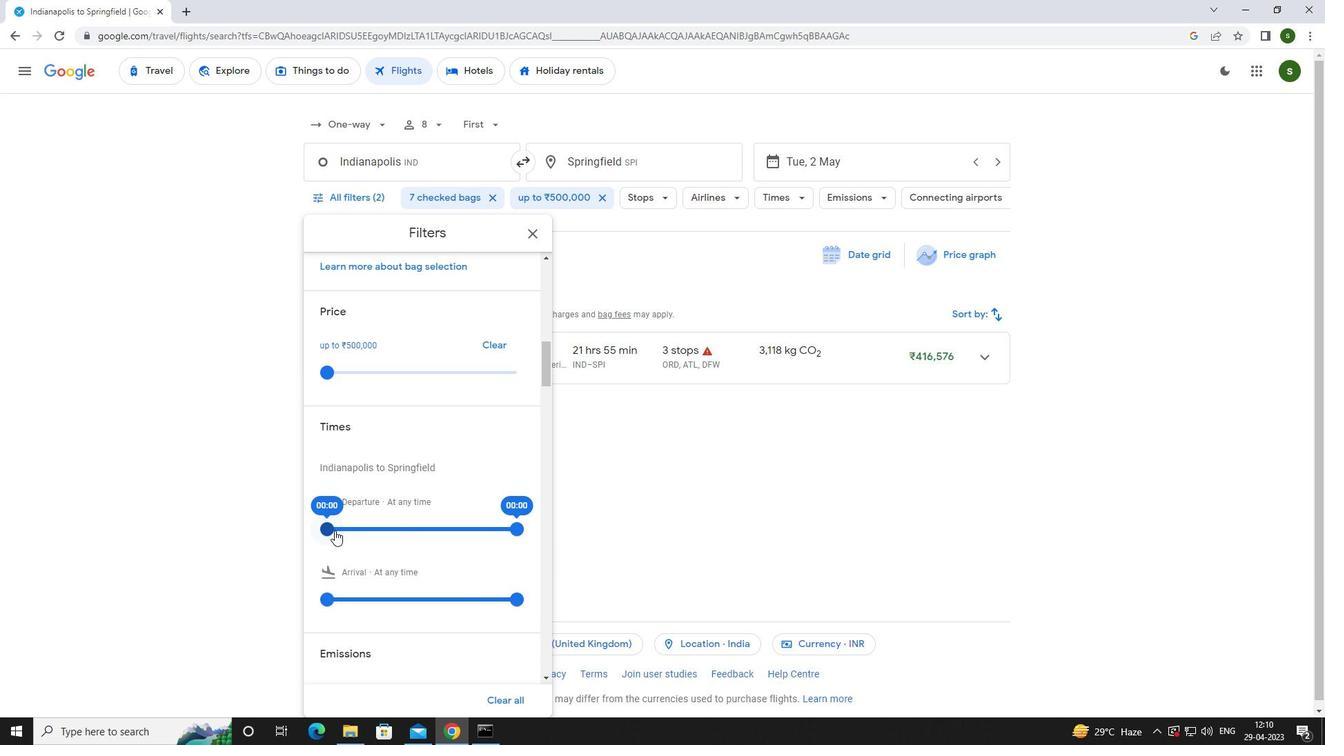 
Action: Mouse pressed left at (329, 528)
Screenshot: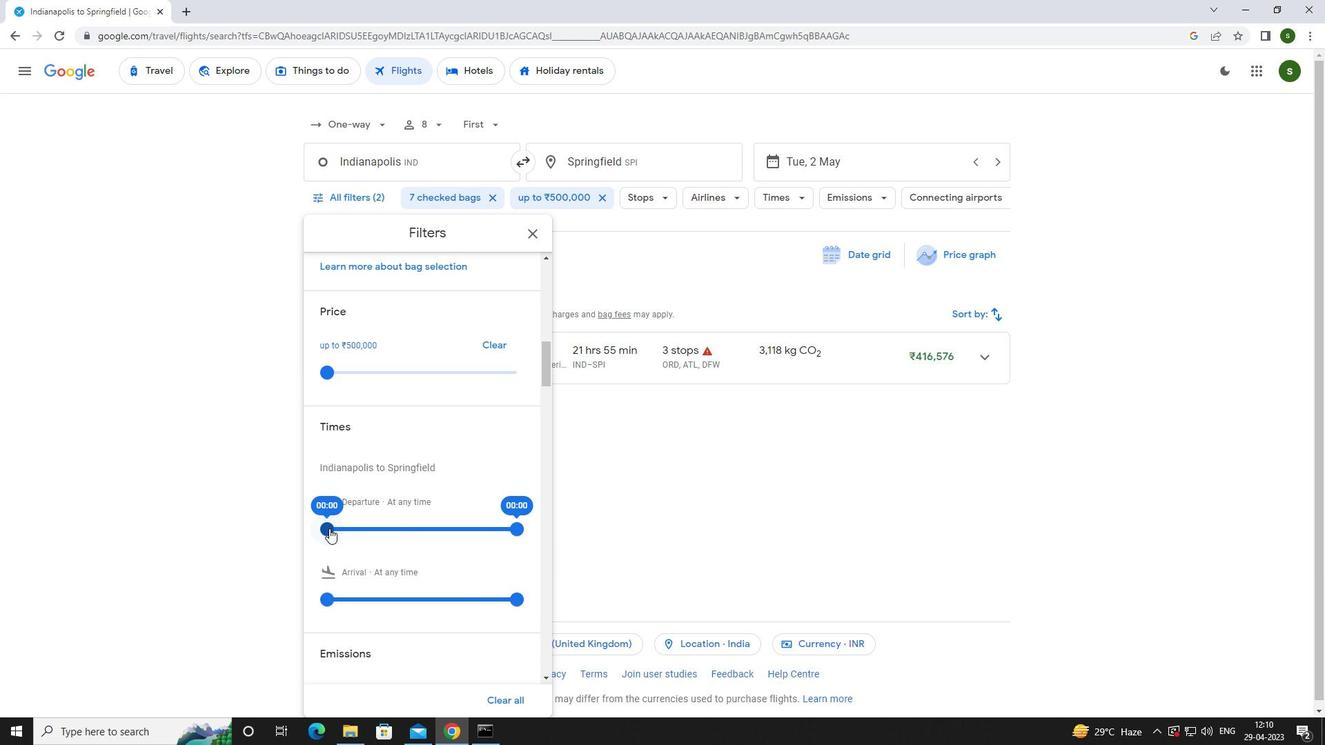 
Action: Mouse moved to (675, 467)
Screenshot: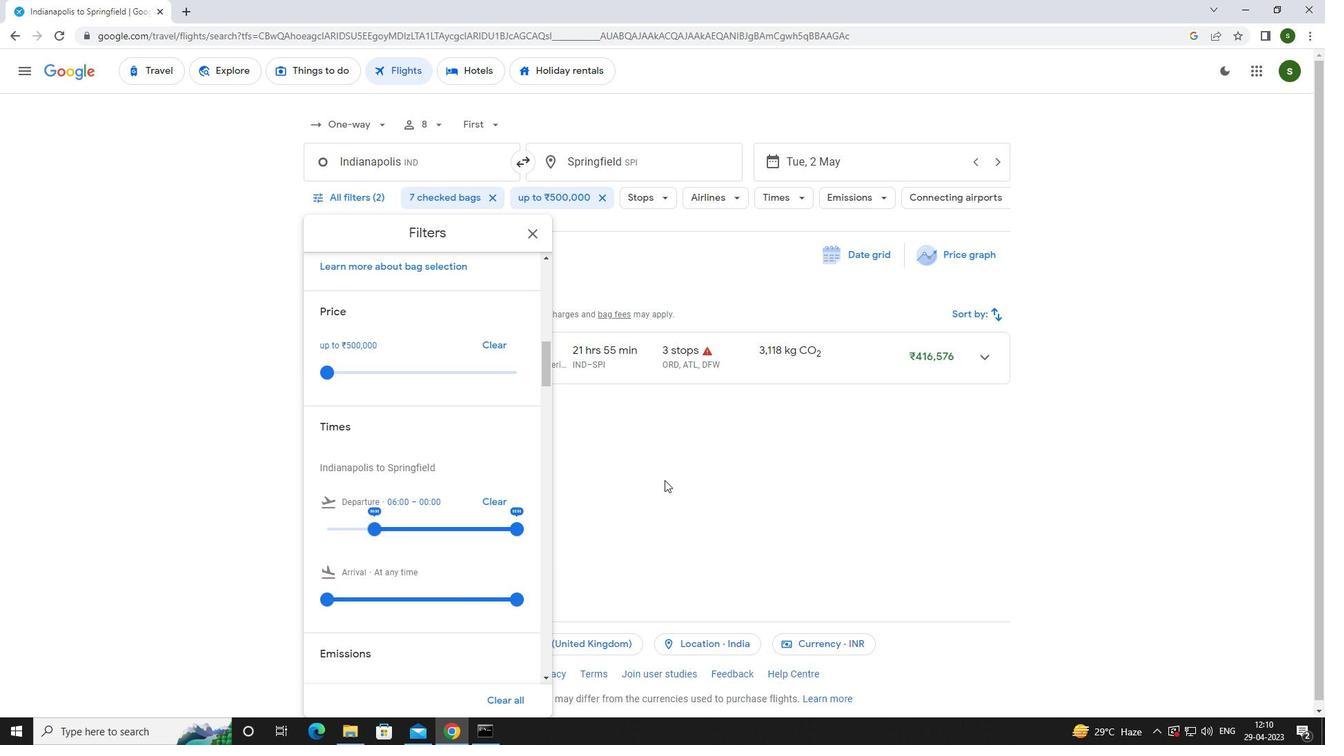 
Action: Mouse pressed left at (675, 467)
Screenshot: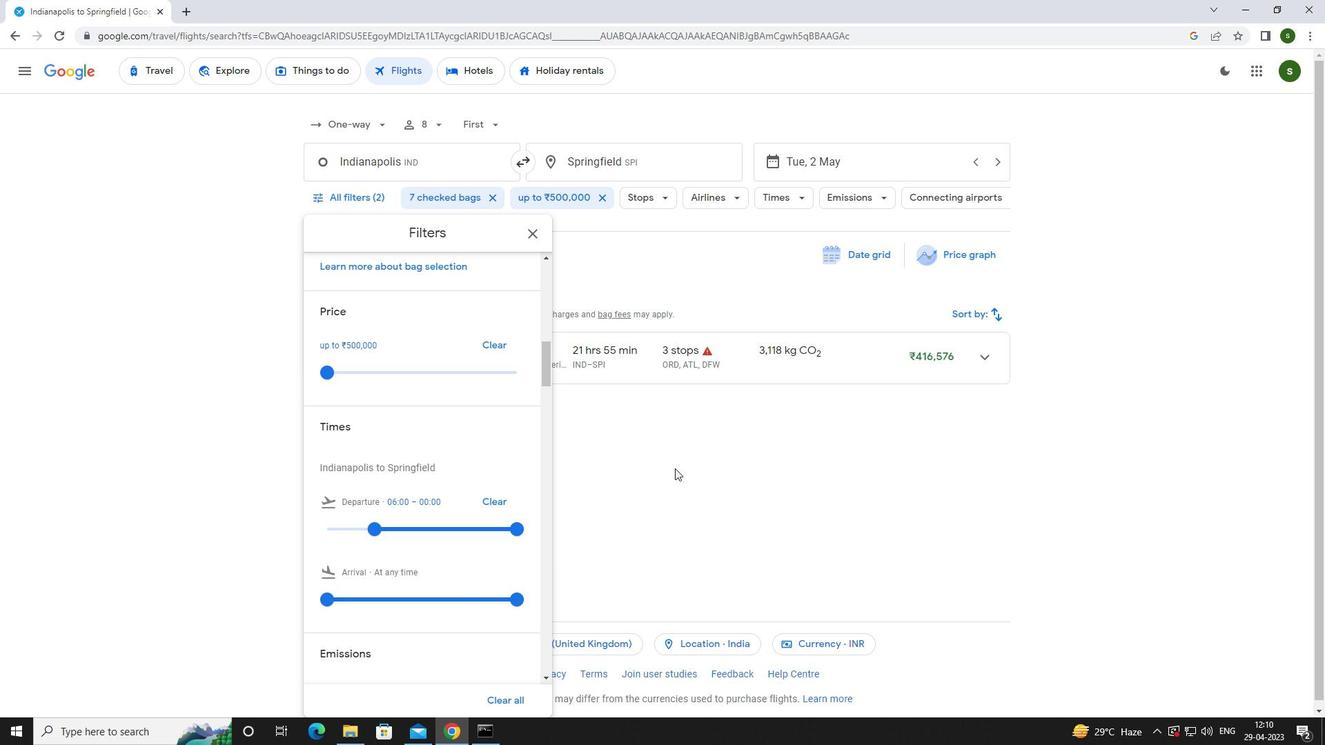 
Action: Mouse moved to (675, 466)
Screenshot: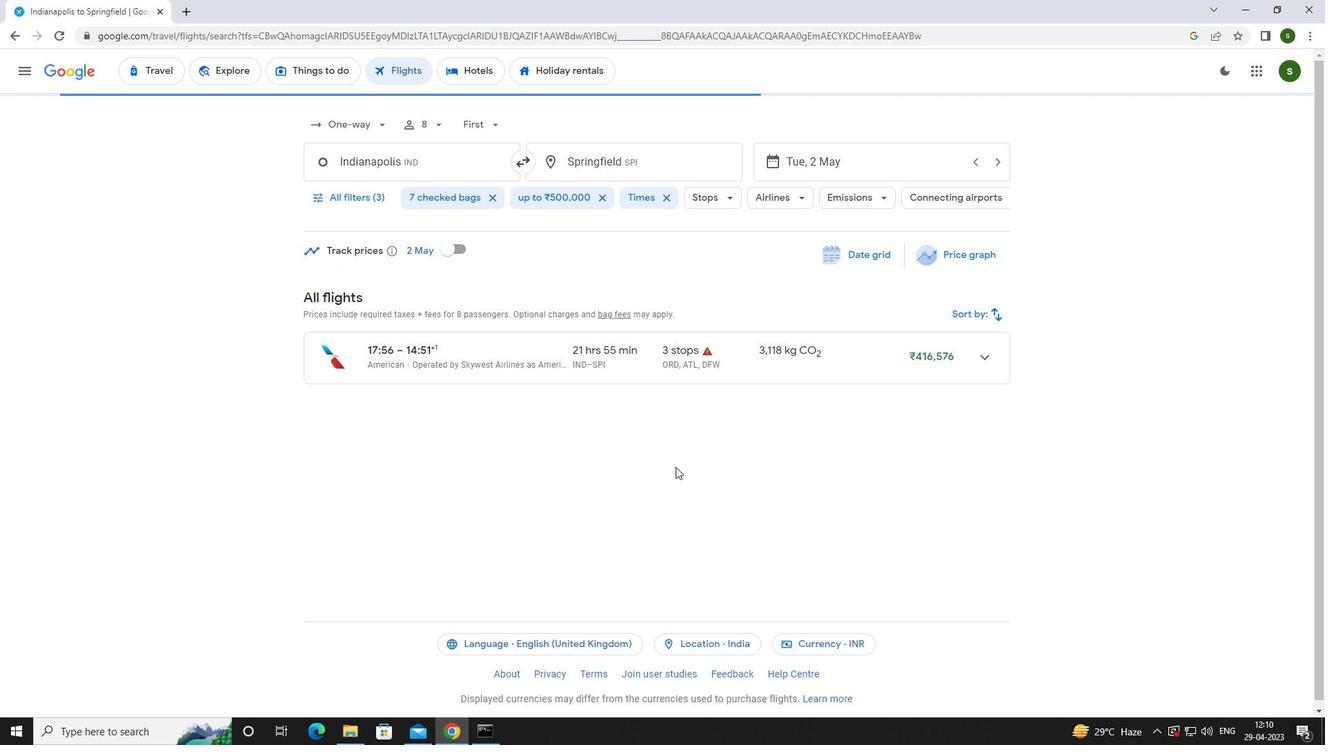 
